 Task: Create new invoice with Date Opened :15-Apr-23, Select Customer: FastMarket, Terms: Payment Term 1. Make invoice entry for item-1 with Date: 15-Apr-23, Description: Lucky Charms Treat Bar_x000D_
, Action: Material, Income Account: Income:Sales, Quantity: 2, Unit Price: 15.5, Discount %: 5. Make entry for item-2 with Date: 15-Apr-23, Description: Slim Jim Giant Mild_x000D_
, Action: Material, Income Account: Income:Sales, Quantity: 1, Unit Price: 6, Discount %: 10. Make entry for item-3 with Date: 15-Apr-23, Description: Halls Relief Cough Drops Honey Lemon, Action: Material, Income Account: Income:Sales, Quantity: 1, Unit Price: 7, Discount %: 12. Write Notes: 'Looking forward to serving you again.'. Post Invoice with Post Date: 15-Apr-23, Post to Accounts: Assets:Accounts Receivable. Pay / Process Payment with Transaction Date: 15-May-23, Amount: 41.01, Transfer Account: Checking Account. Print Invoice, display notes by going to Option, then go to Display Tab and check 'Invoice Notes'.
Action: Mouse moved to (144, 38)
Screenshot: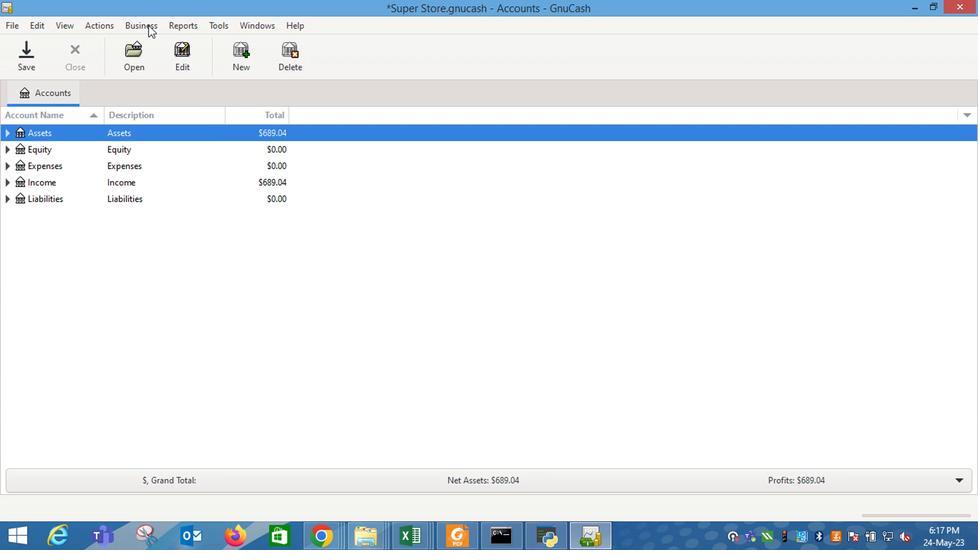 
Action: Mouse pressed left at (144, 38)
Screenshot: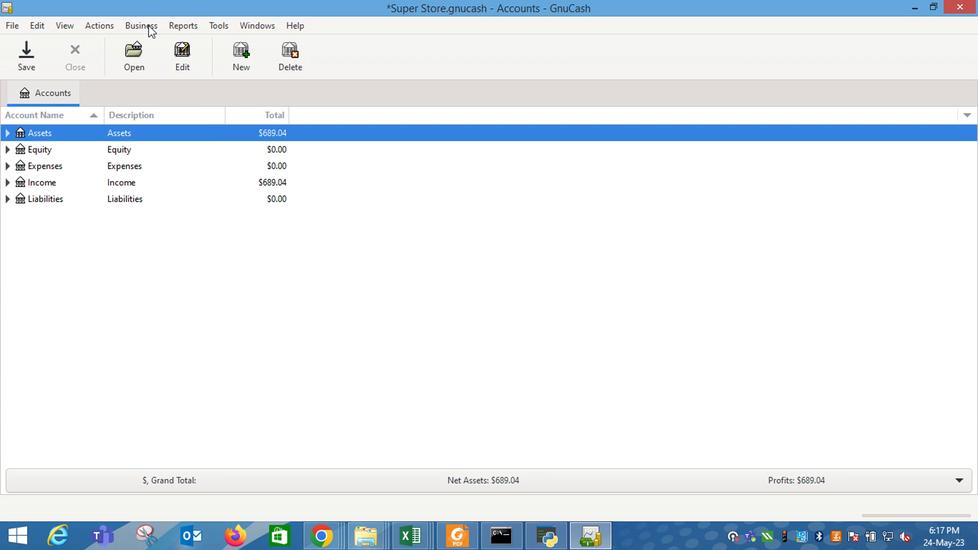 
Action: Mouse moved to (325, 115)
Screenshot: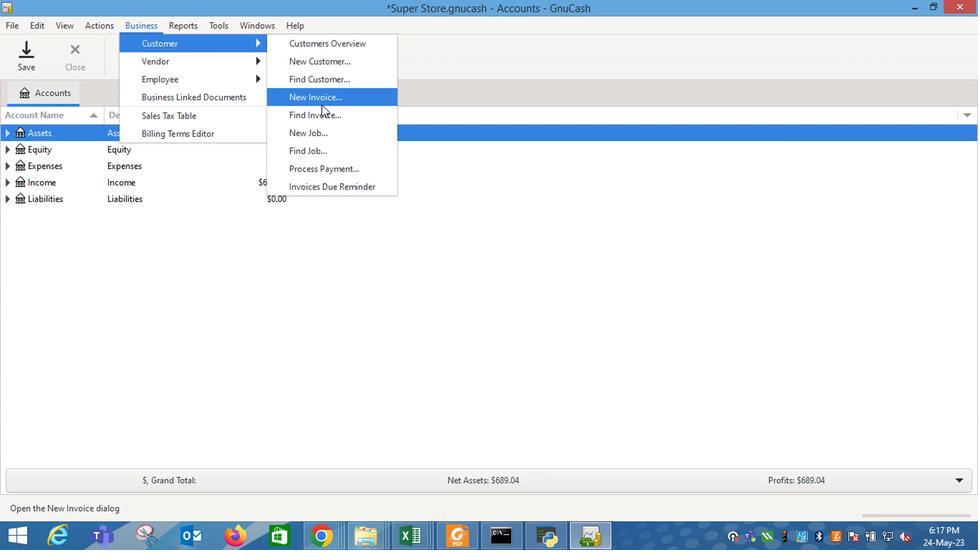 
Action: Mouse pressed left at (325, 115)
Screenshot: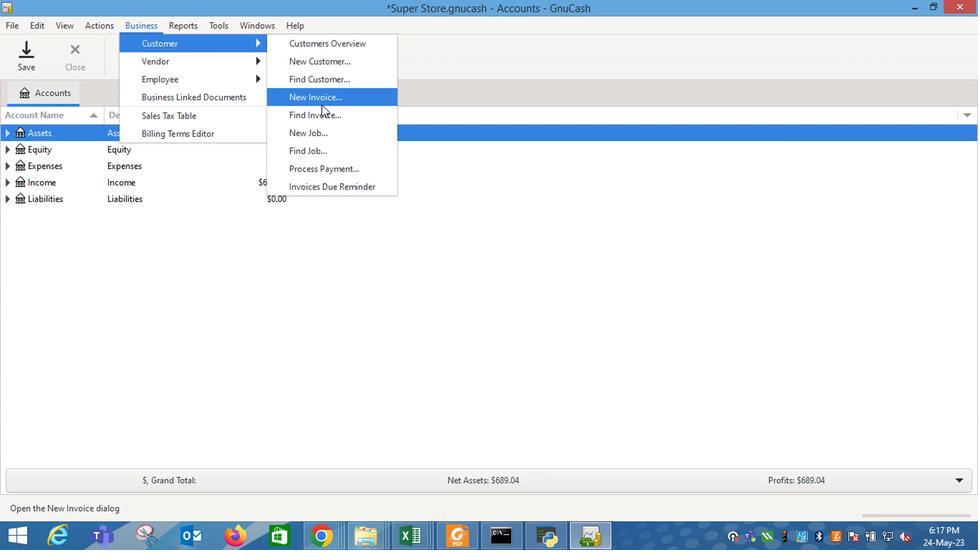 
Action: Mouse moved to (492, 199)
Screenshot: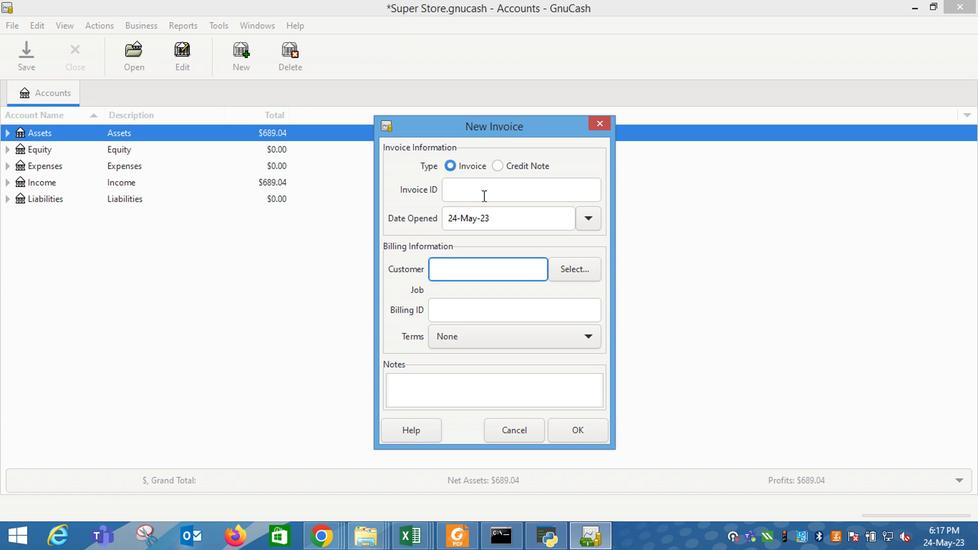 
Action: Mouse pressed left at (492, 199)
Screenshot: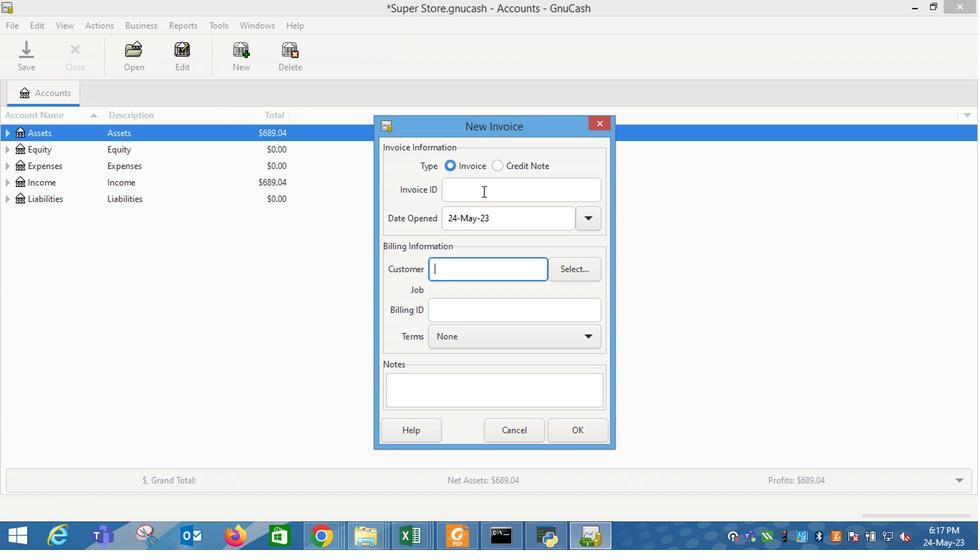 
Action: Mouse moved to (595, 226)
Screenshot: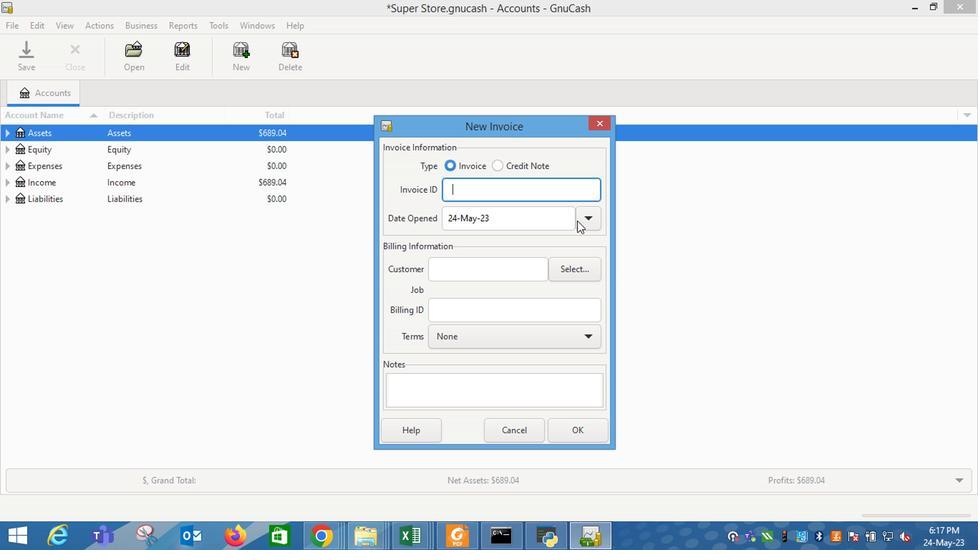 
Action: Mouse pressed left at (595, 226)
Screenshot: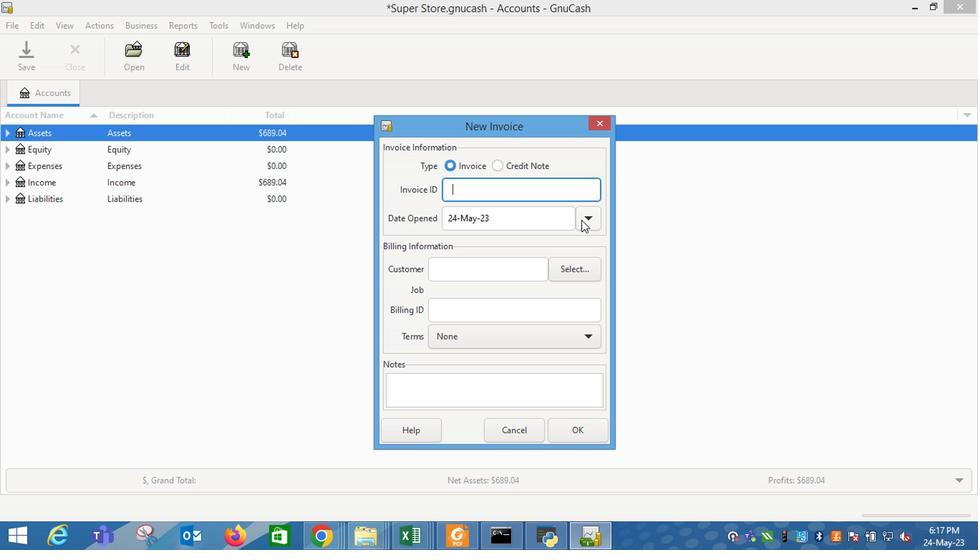 
Action: Mouse moved to (486, 249)
Screenshot: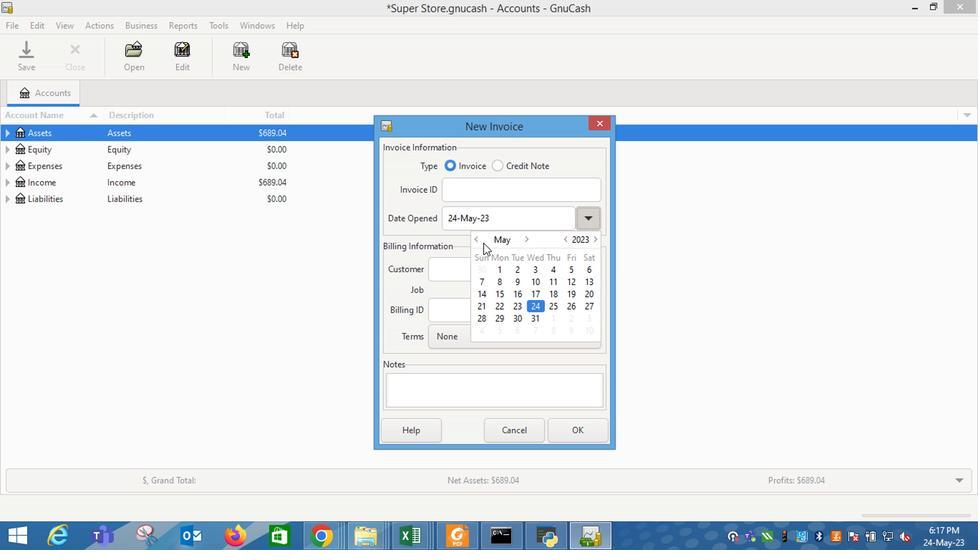
Action: Mouse pressed left at (486, 249)
Screenshot: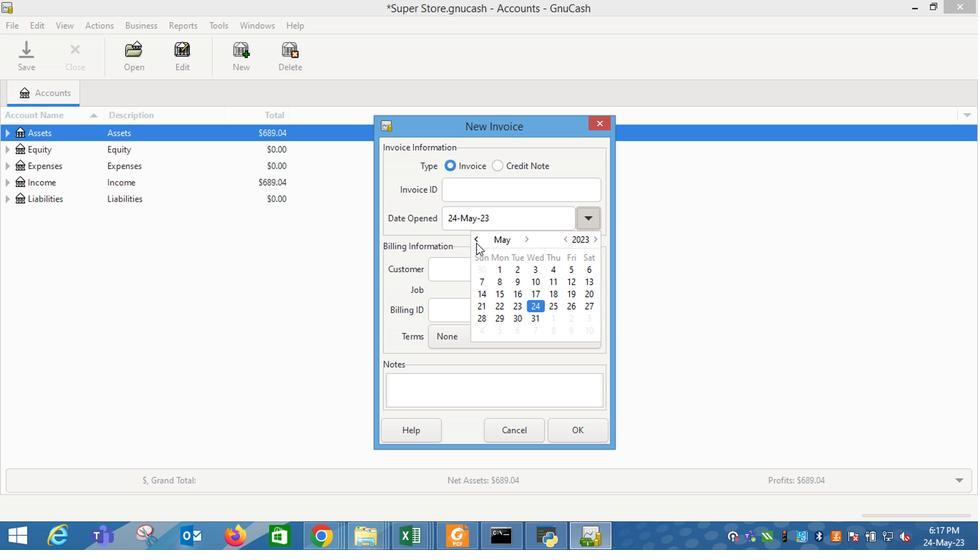
Action: Mouse moved to (602, 296)
Screenshot: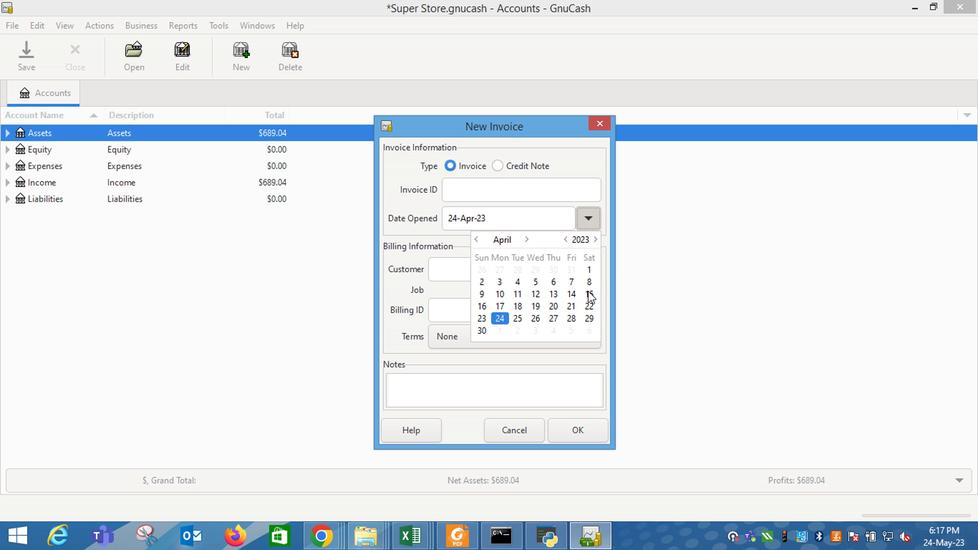 
Action: Mouse pressed left at (602, 296)
Screenshot: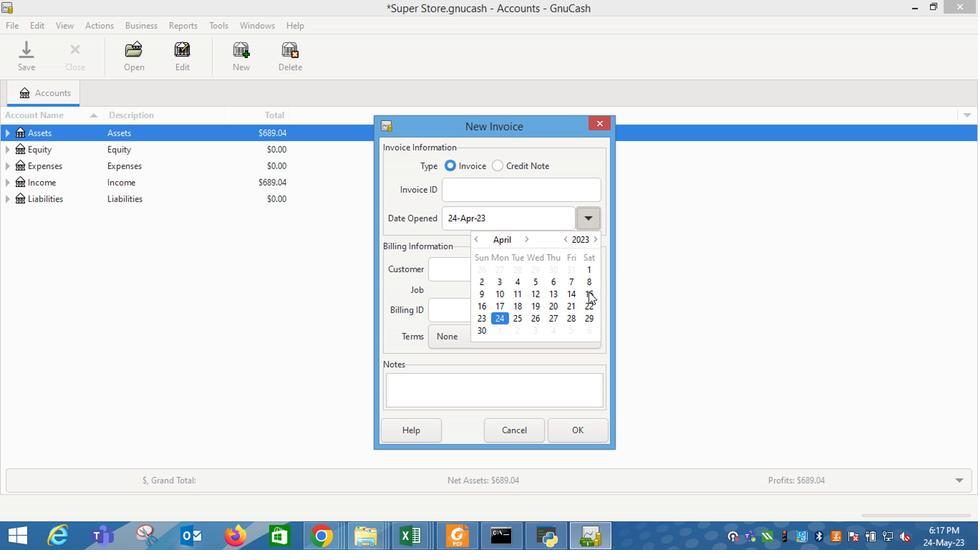 
Action: Mouse moved to (463, 285)
Screenshot: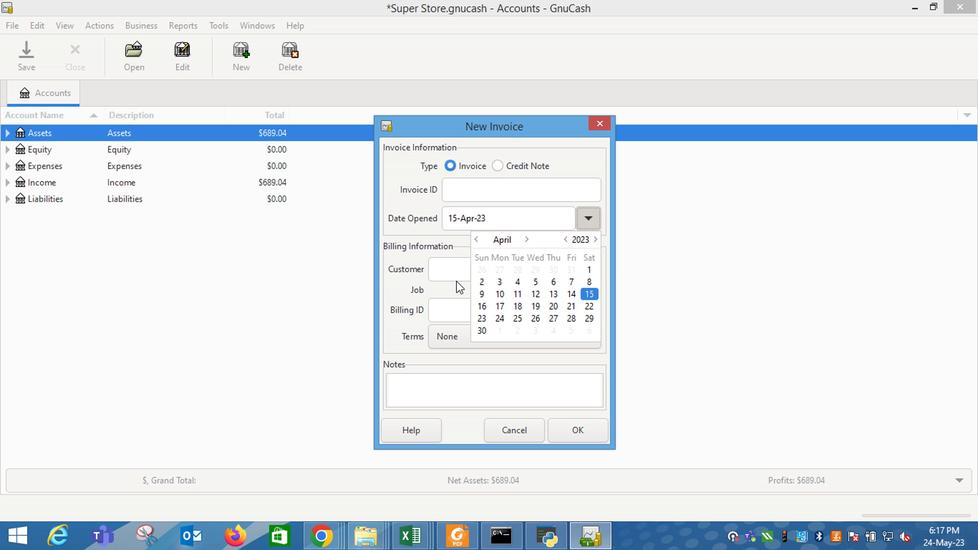 
Action: Mouse pressed left at (463, 285)
Screenshot: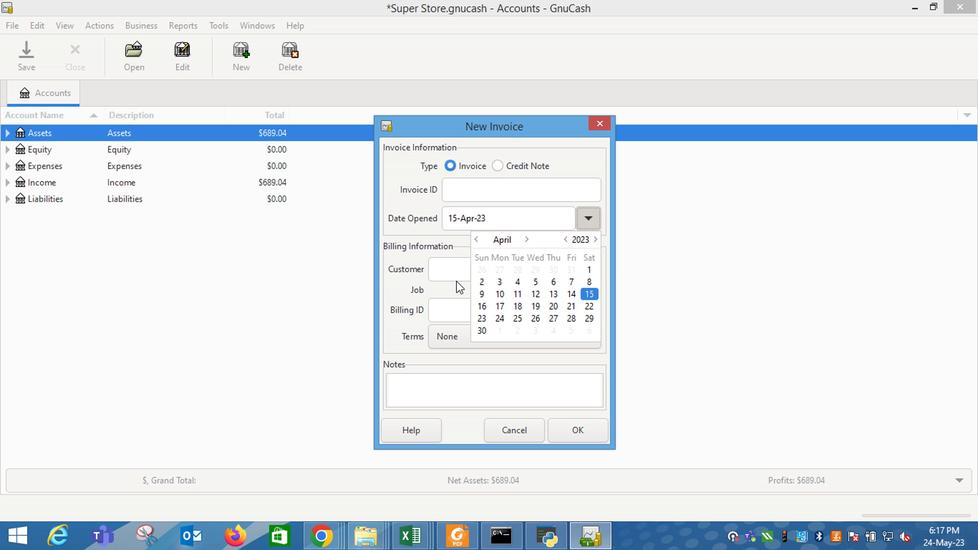
Action: Mouse moved to (493, 272)
Screenshot: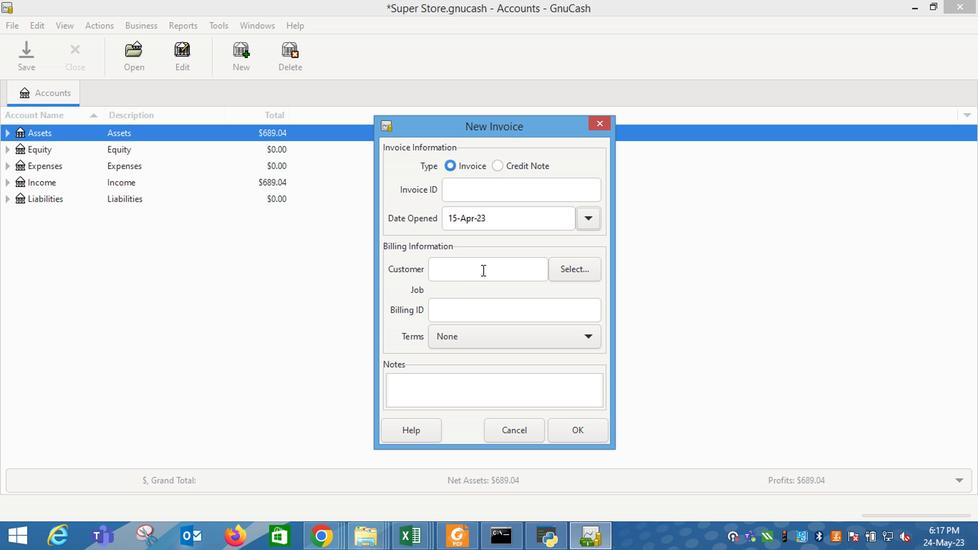 
Action: Mouse pressed left at (493, 272)
Screenshot: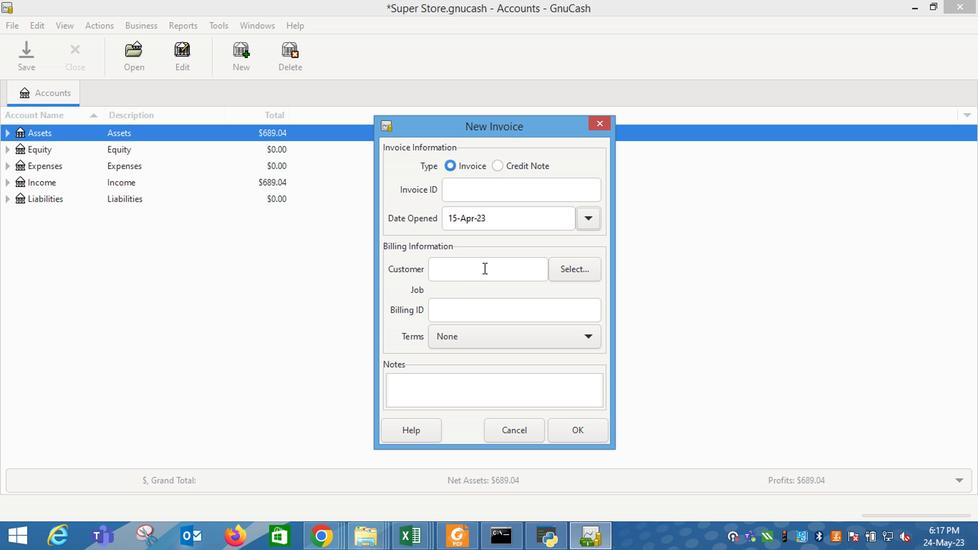 
Action: Key pressed fas
Screenshot: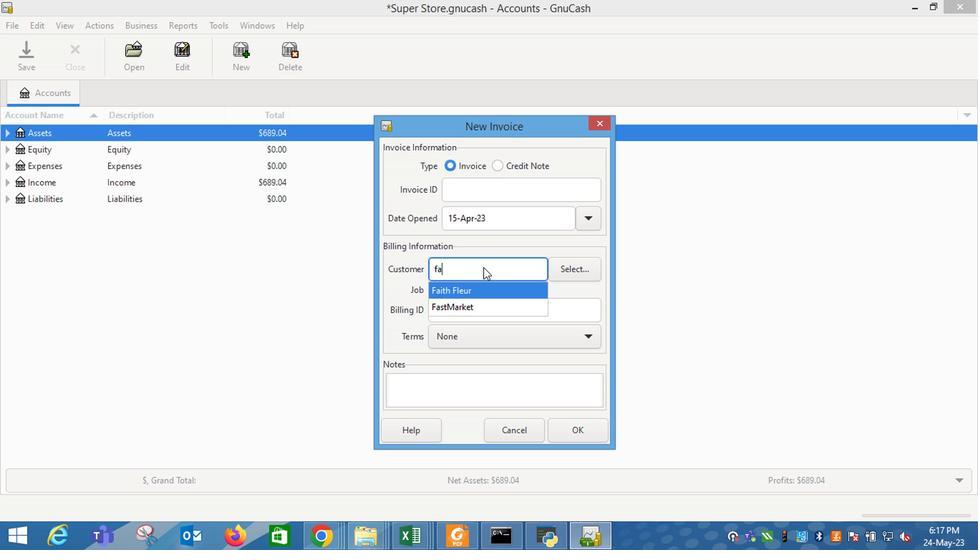 
Action: Mouse moved to (488, 292)
Screenshot: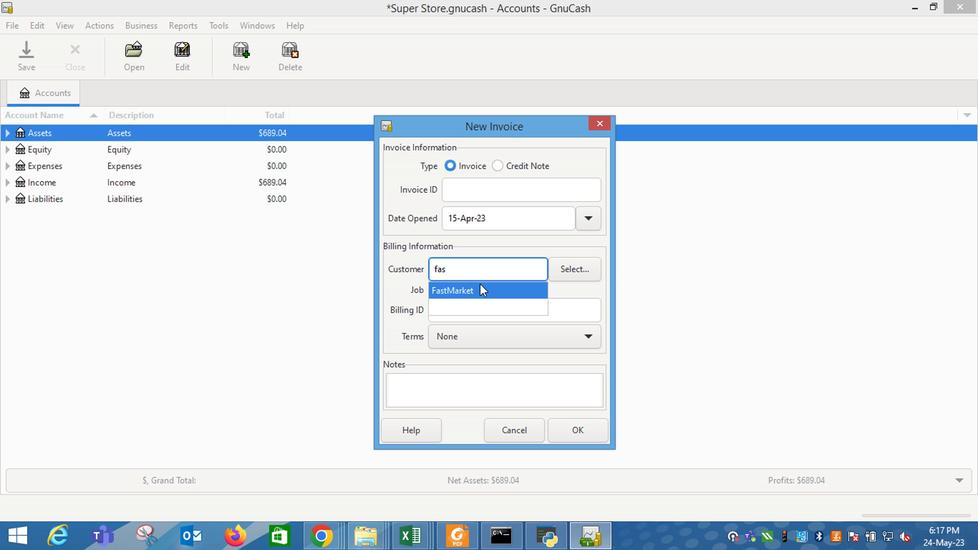 
Action: Mouse pressed left at (488, 292)
Screenshot: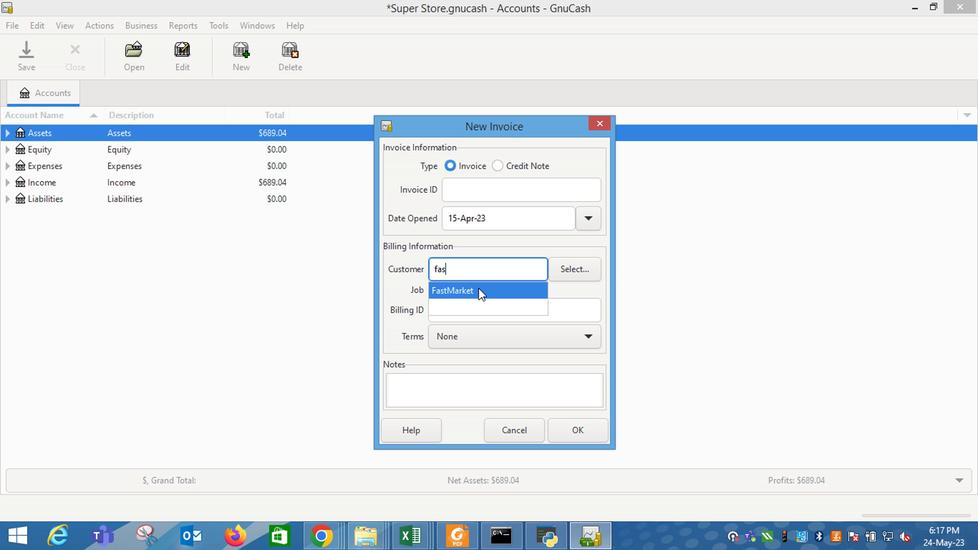 
Action: Mouse moved to (514, 354)
Screenshot: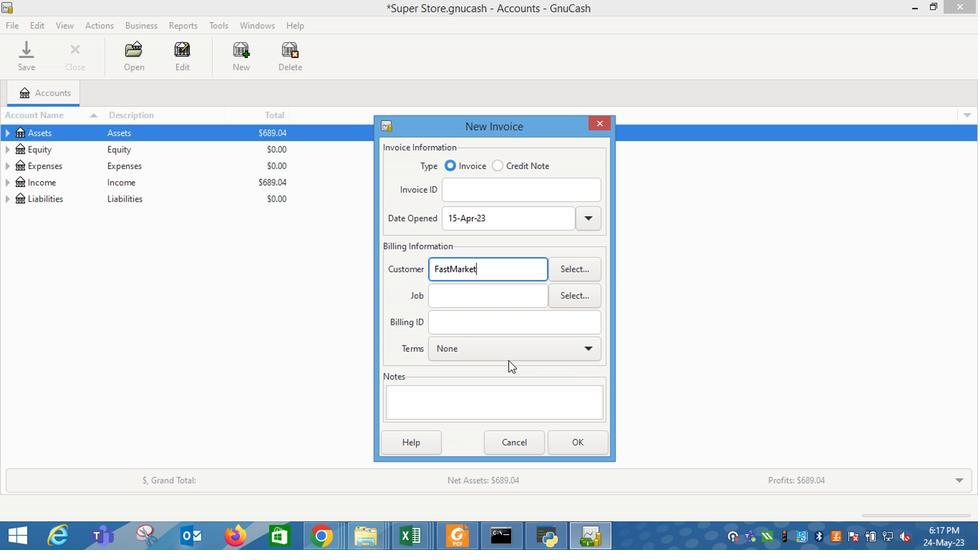 
Action: Mouse pressed left at (514, 354)
Screenshot: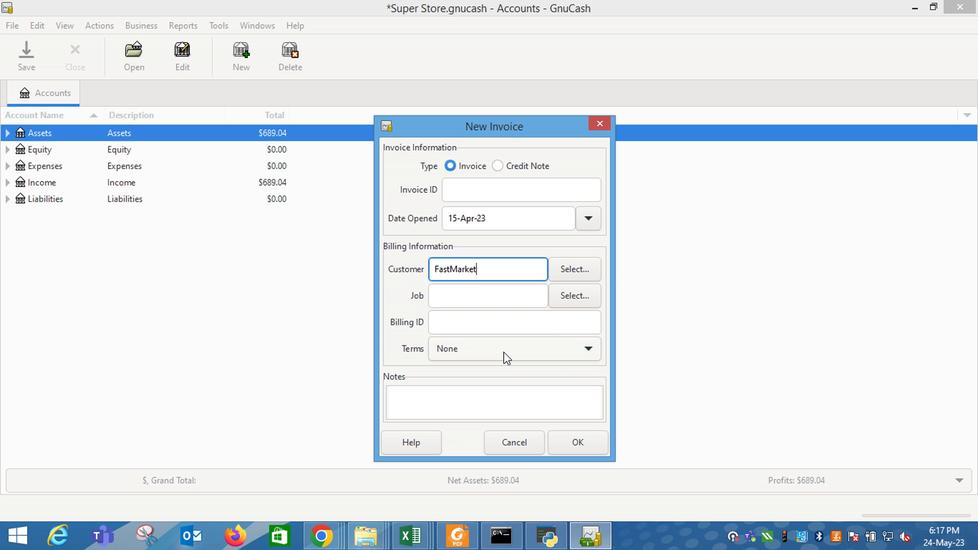 
Action: Mouse moved to (491, 373)
Screenshot: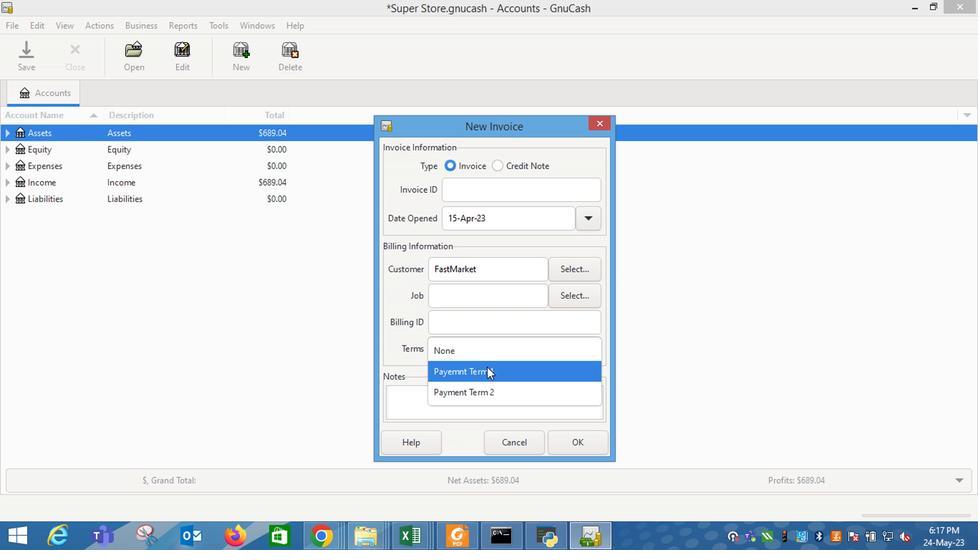 
Action: Mouse pressed left at (491, 373)
Screenshot: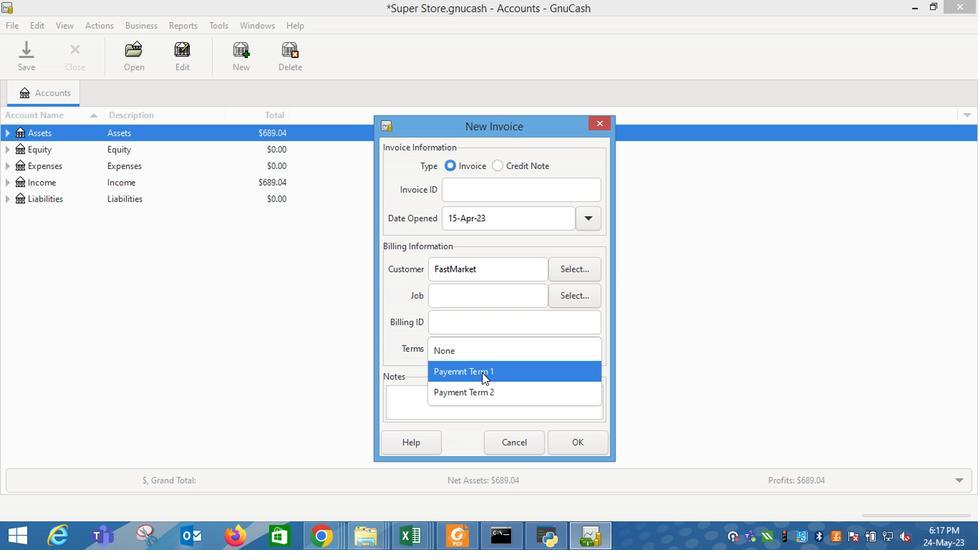 
Action: Mouse moved to (589, 440)
Screenshot: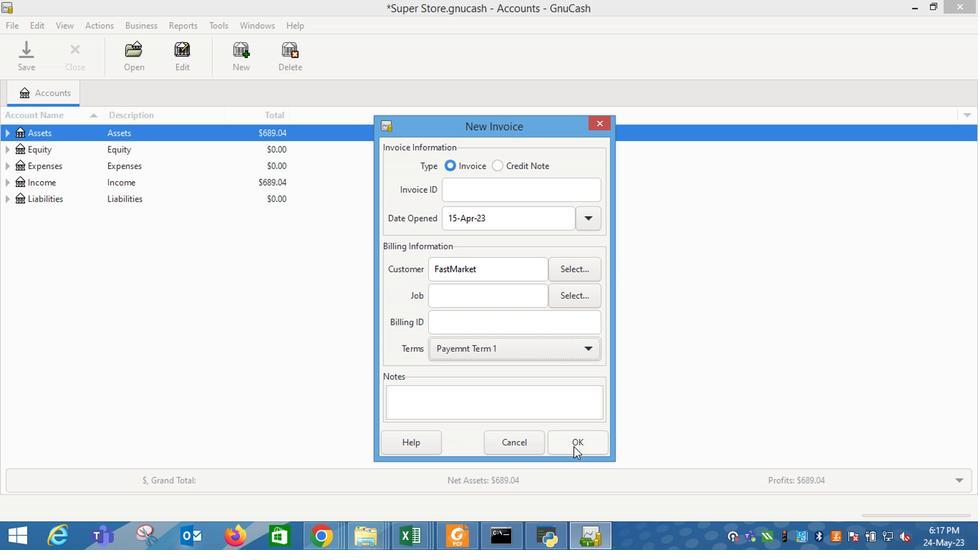 
Action: Mouse pressed left at (589, 440)
Screenshot: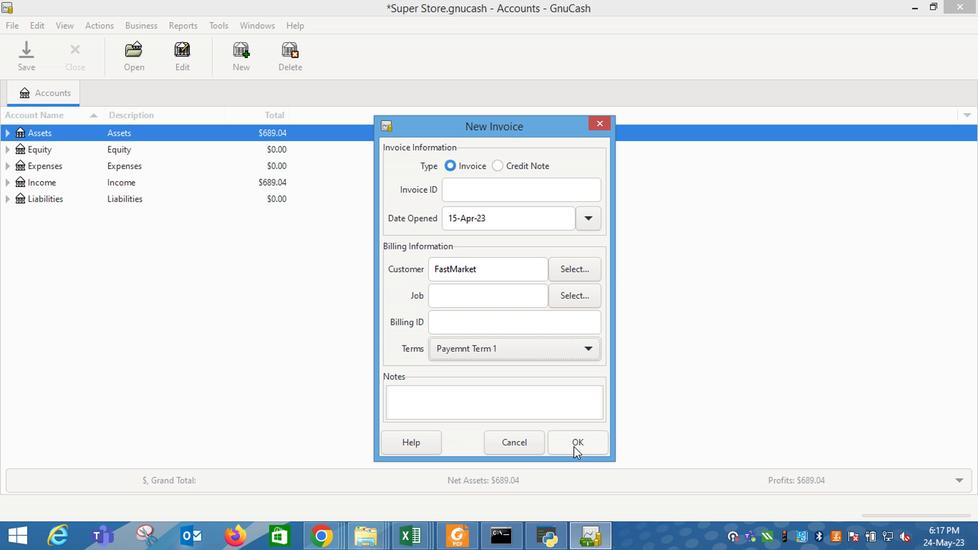 
Action: Mouse moved to (54, 281)
Screenshot: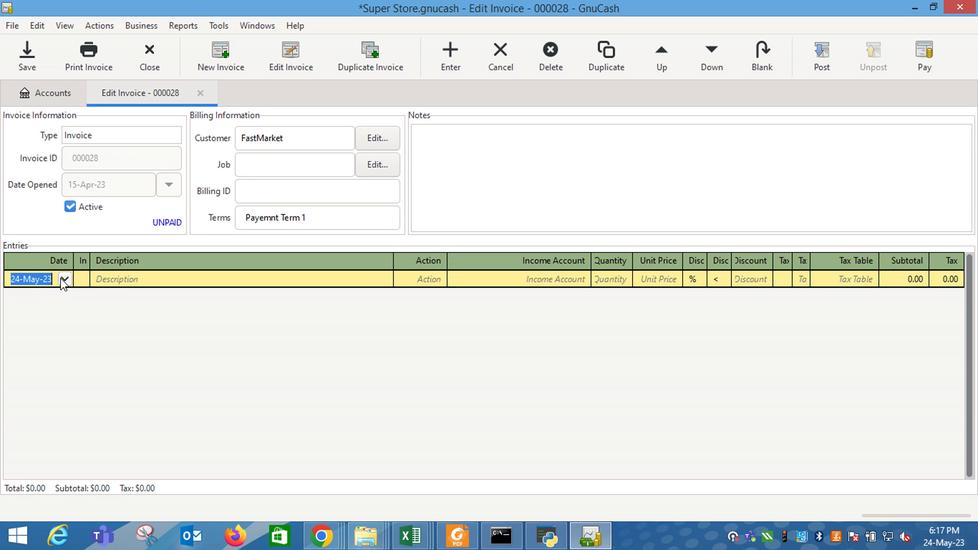 
Action: Mouse pressed left at (54, 281)
Screenshot: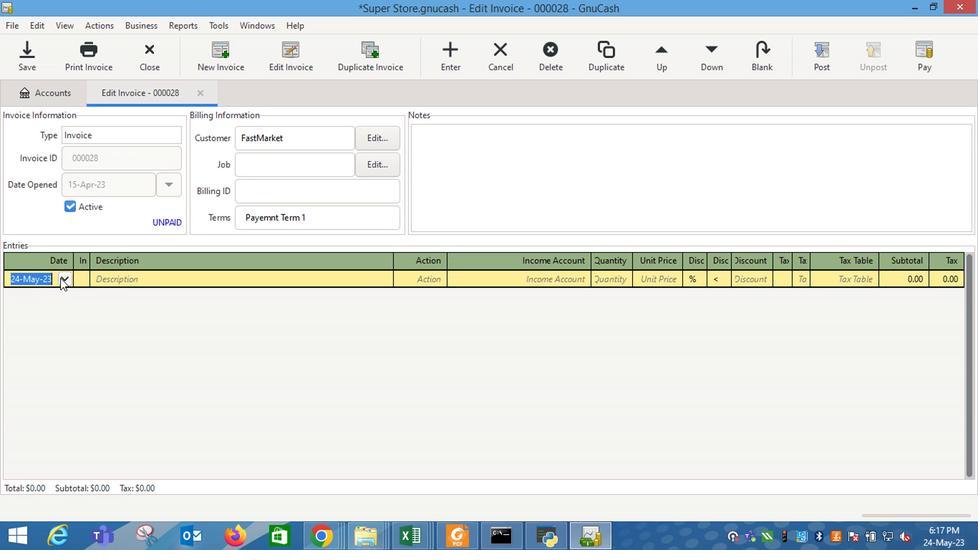 
Action: Mouse moved to (0, 303)
Screenshot: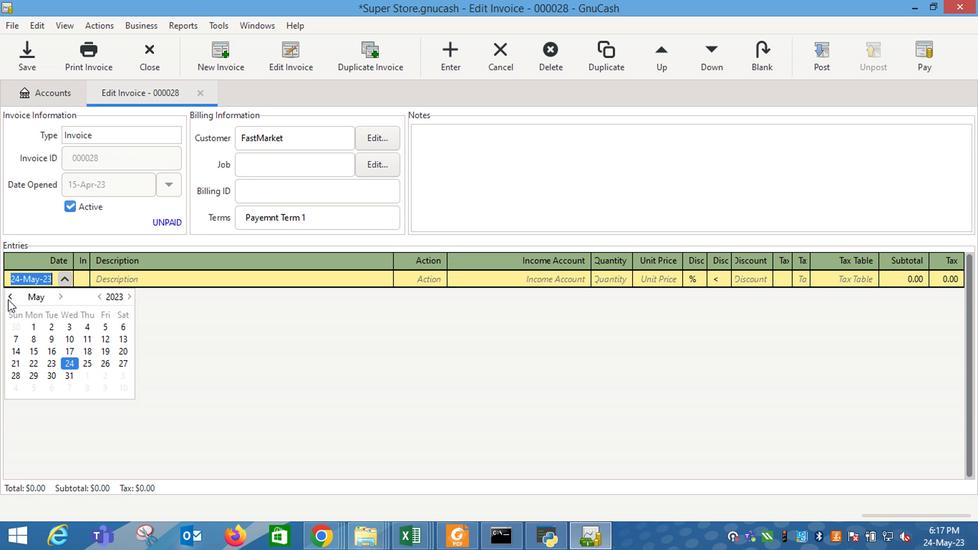 
Action: Mouse pressed left at (0, 303)
Screenshot: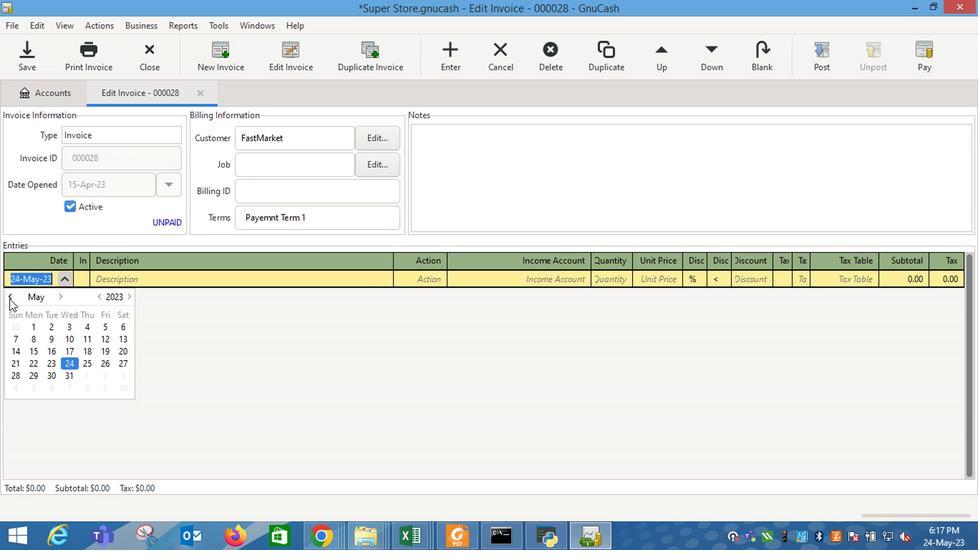
Action: Mouse moved to (118, 352)
Screenshot: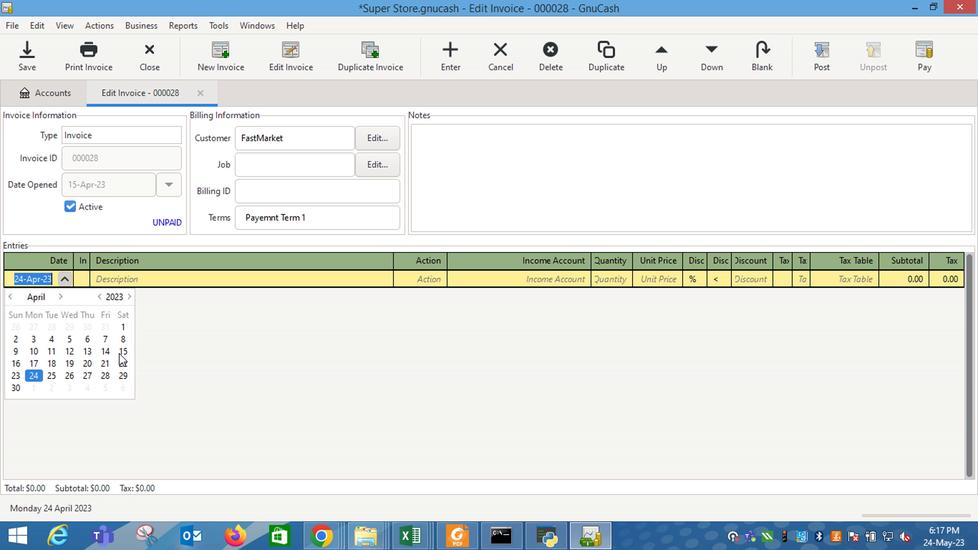 
Action: Mouse pressed left at (118, 352)
Screenshot: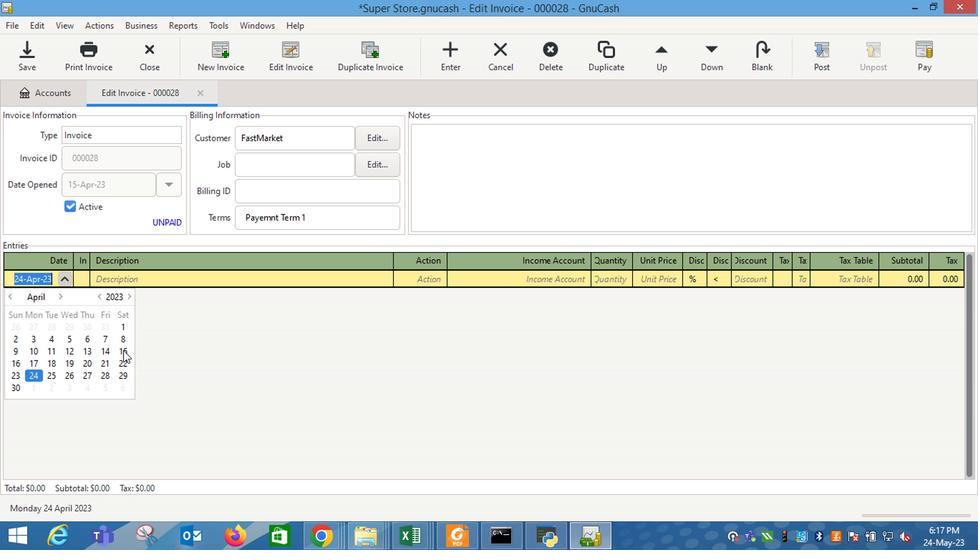 
Action: Mouse moved to (120, 287)
Screenshot: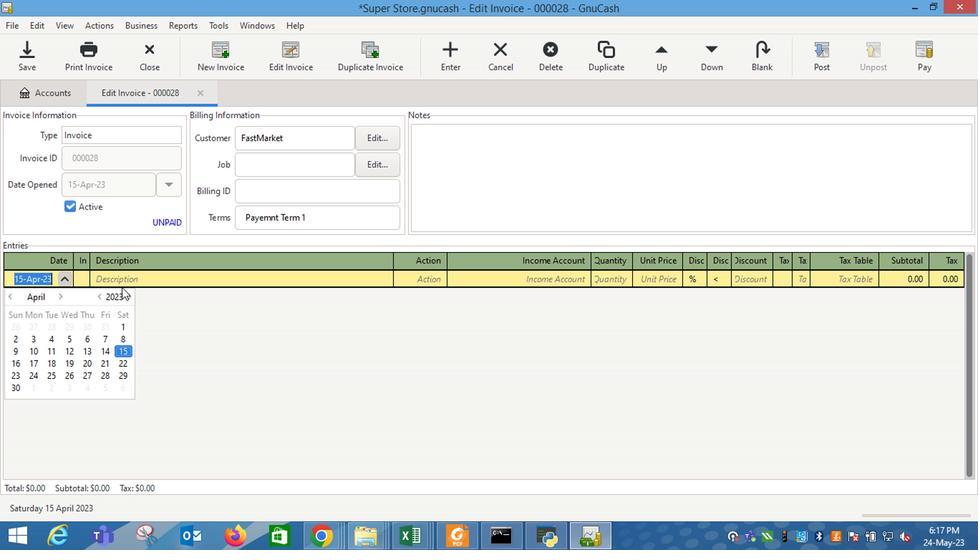 
Action: Mouse pressed left at (120, 287)
Screenshot: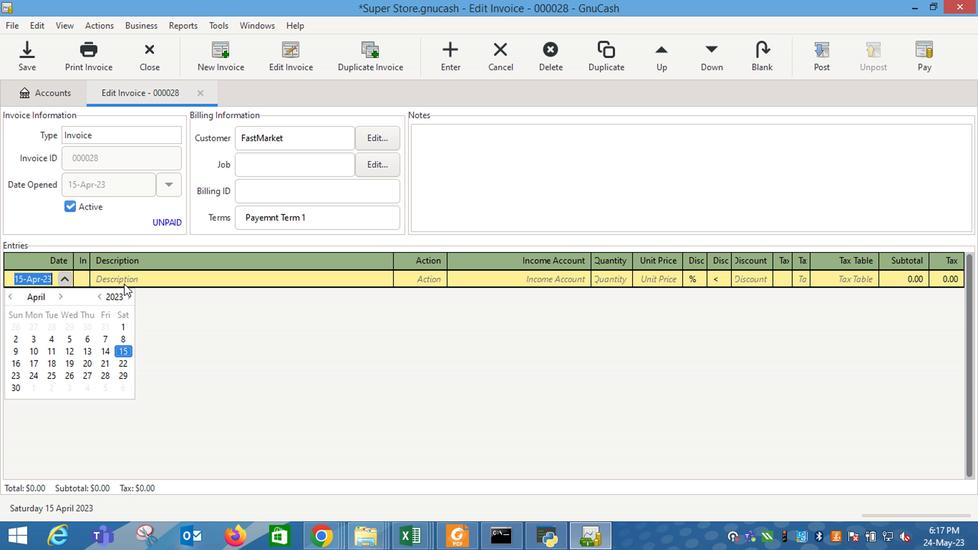 
Action: Key pressed <Key.shift_r>Lucky<Key.space><Key.shift_r>C<Key.right>
Screenshot: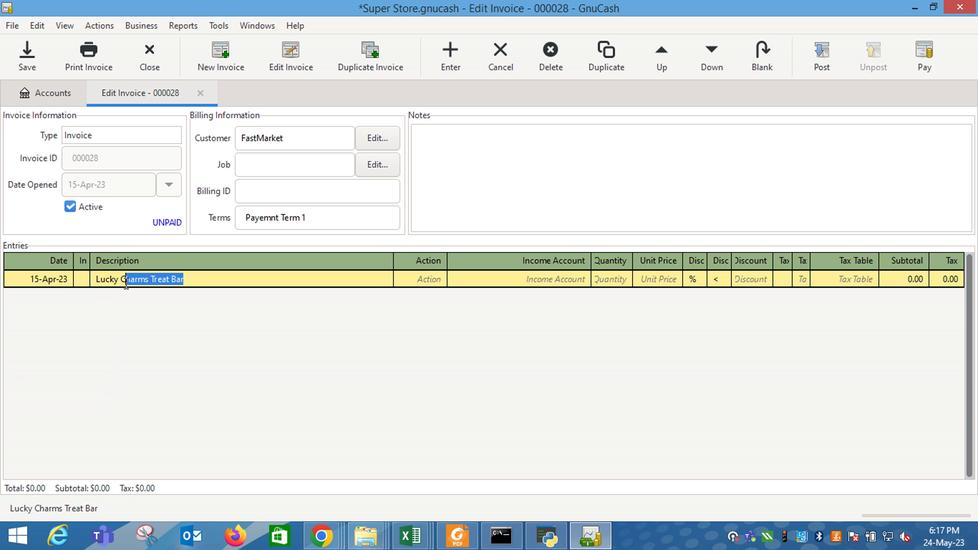 
Action: Mouse moved to (450, 288)
Screenshot: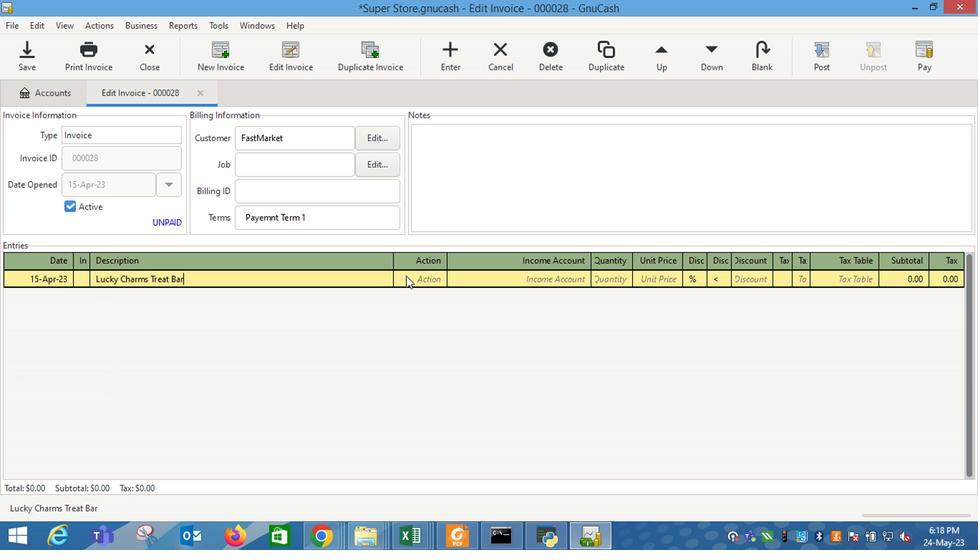 
Action: Mouse pressed left at (450, 288)
Screenshot: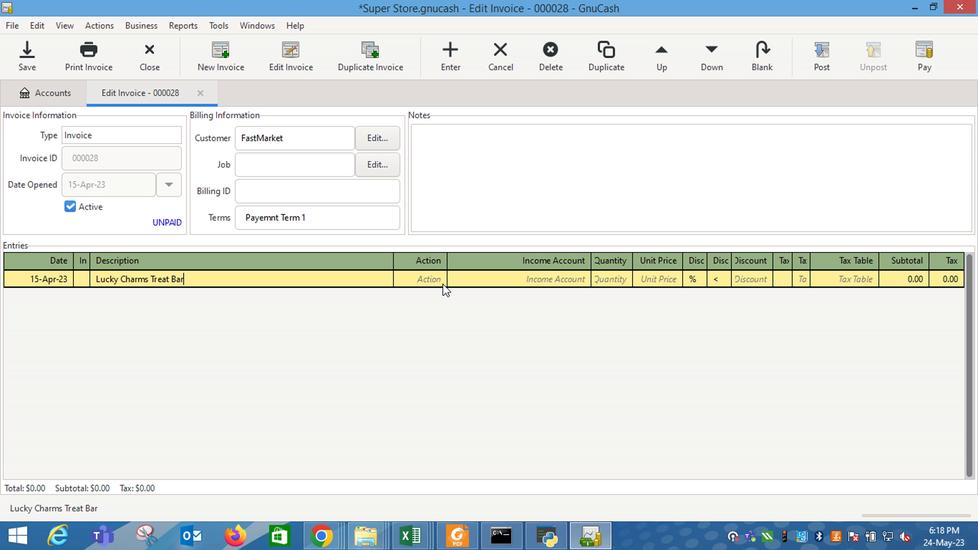 
Action: Mouse moved to (451, 286)
Screenshot: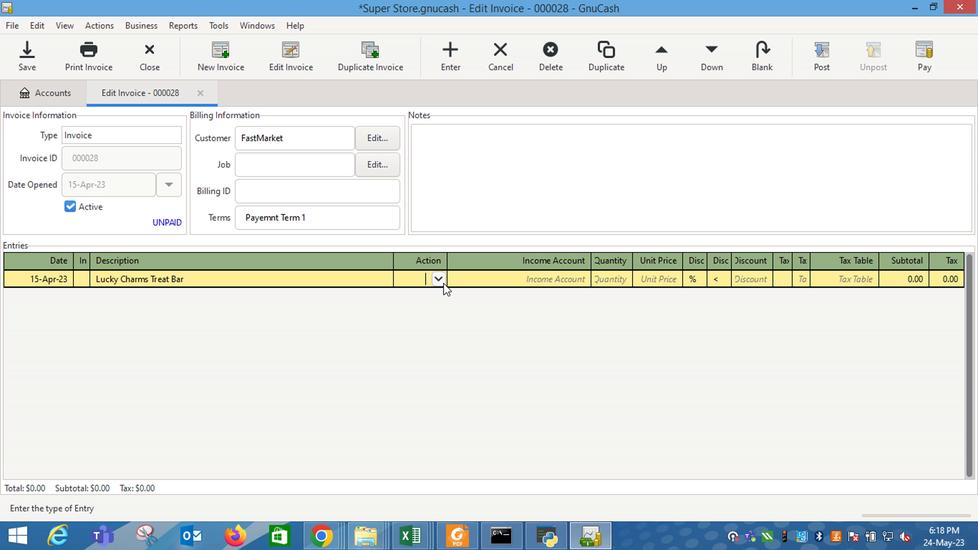 
Action: Mouse pressed left at (451, 286)
Screenshot: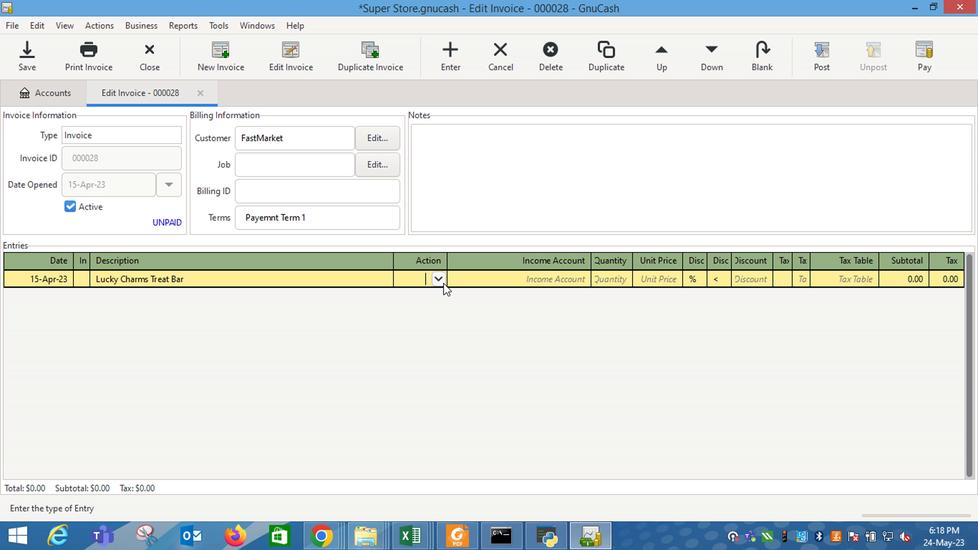 
Action: Mouse moved to (418, 317)
Screenshot: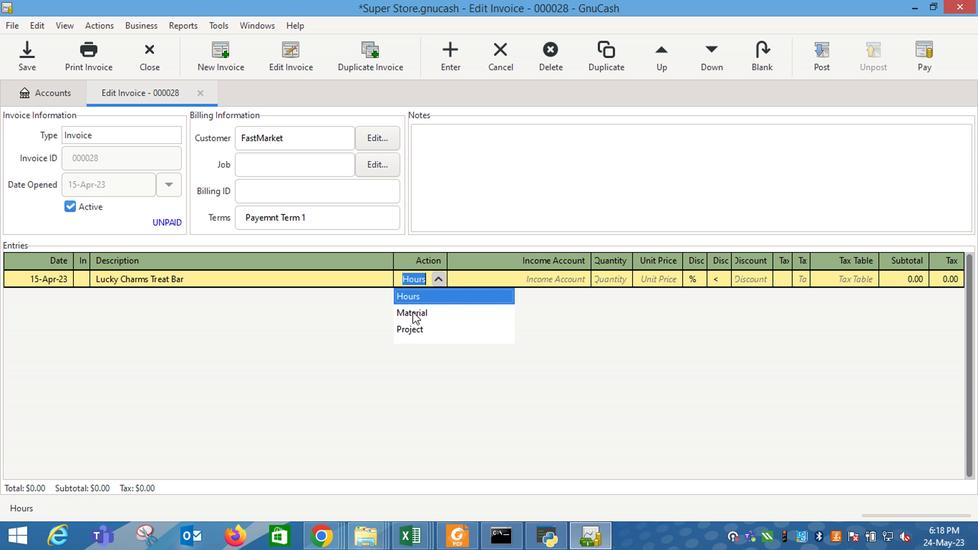 
Action: Mouse pressed left at (418, 317)
Screenshot: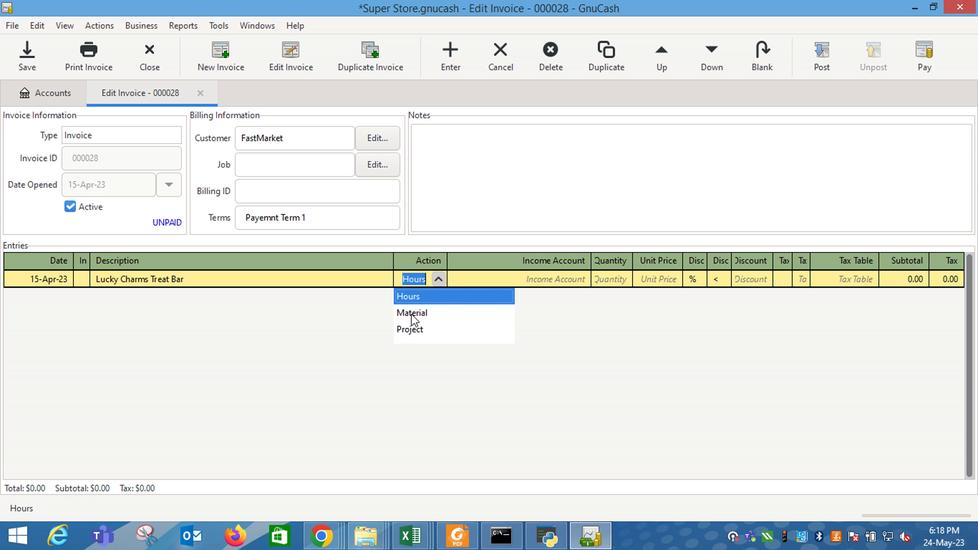 
Action: Mouse moved to (534, 290)
Screenshot: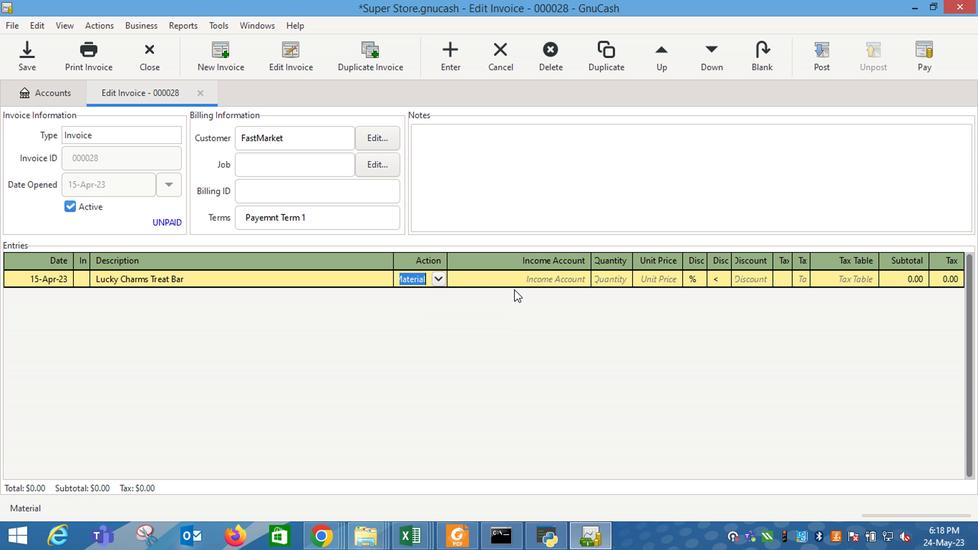 
Action: Mouse pressed left at (534, 290)
Screenshot: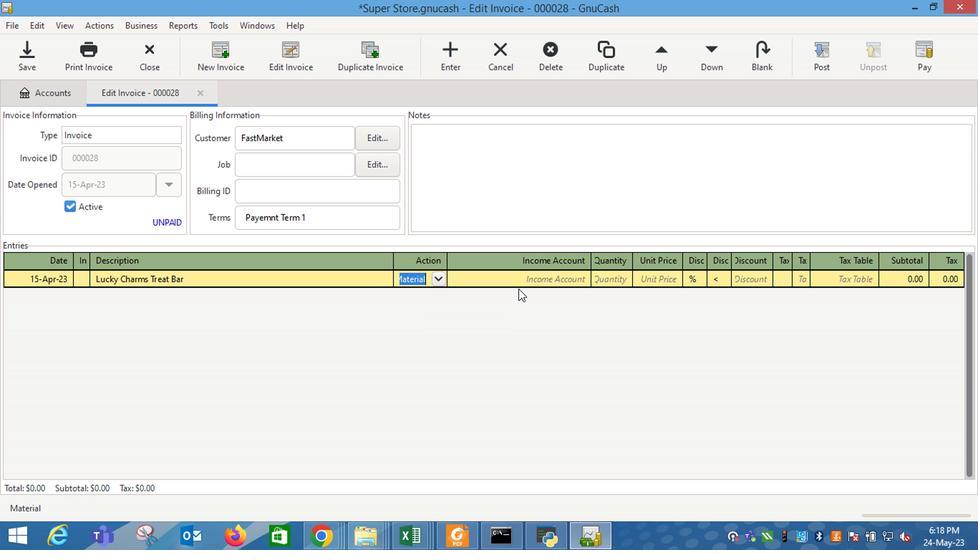
Action: Mouse moved to (597, 284)
Screenshot: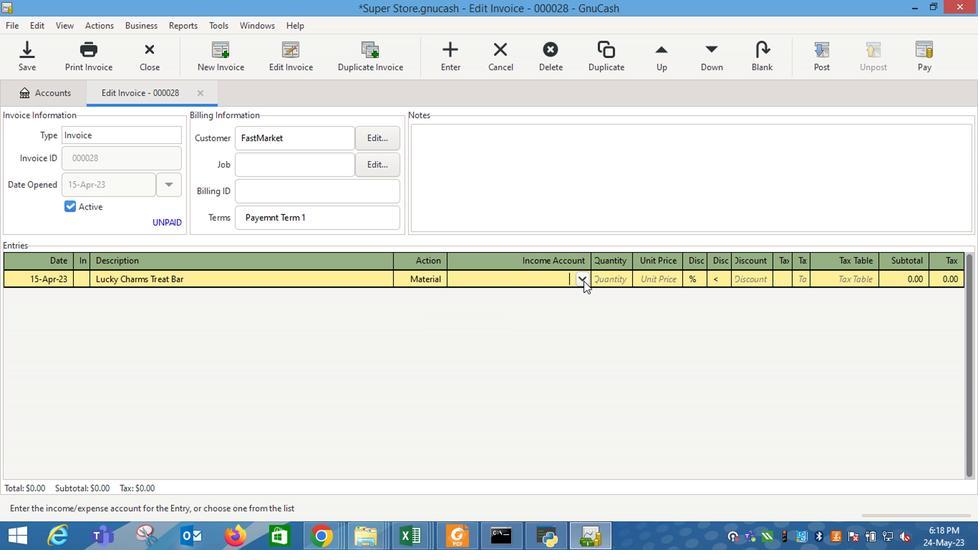 
Action: Mouse pressed left at (597, 284)
Screenshot: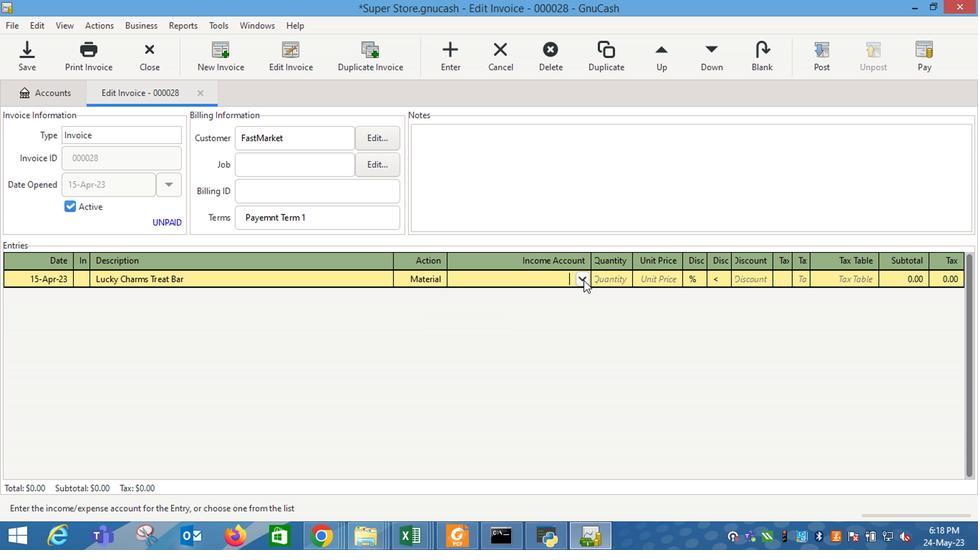 
Action: Mouse moved to (488, 348)
Screenshot: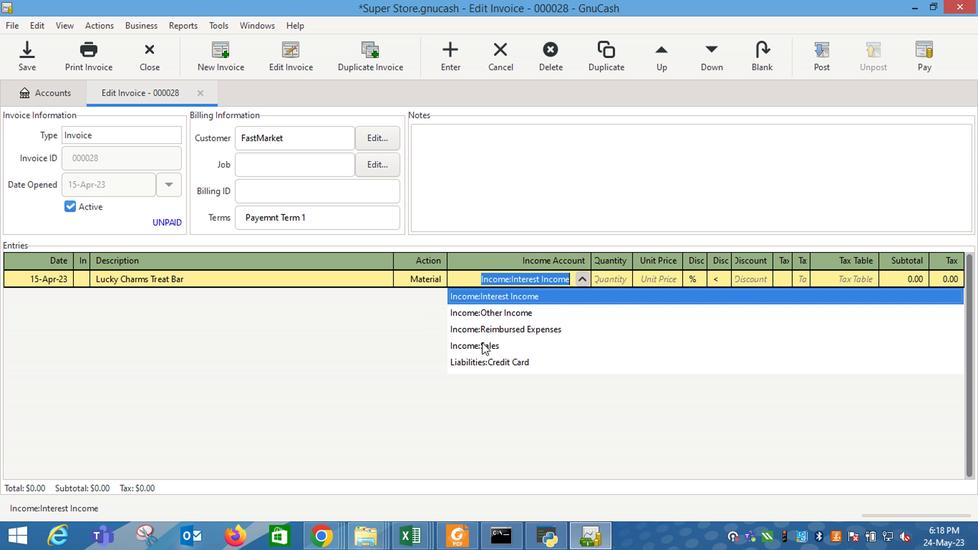 
Action: Mouse pressed left at (488, 348)
Screenshot: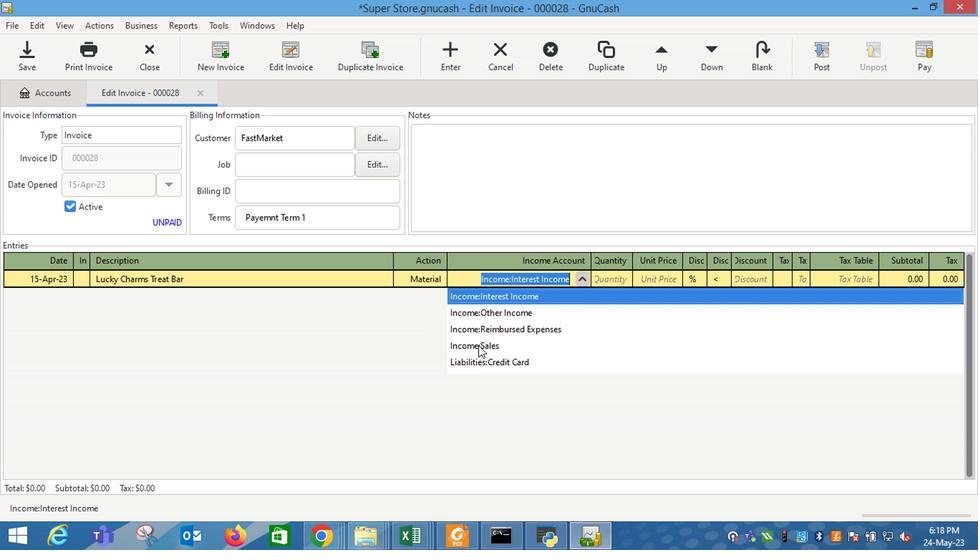 
Action: Mouse moved to (626, 287)
Screenshot: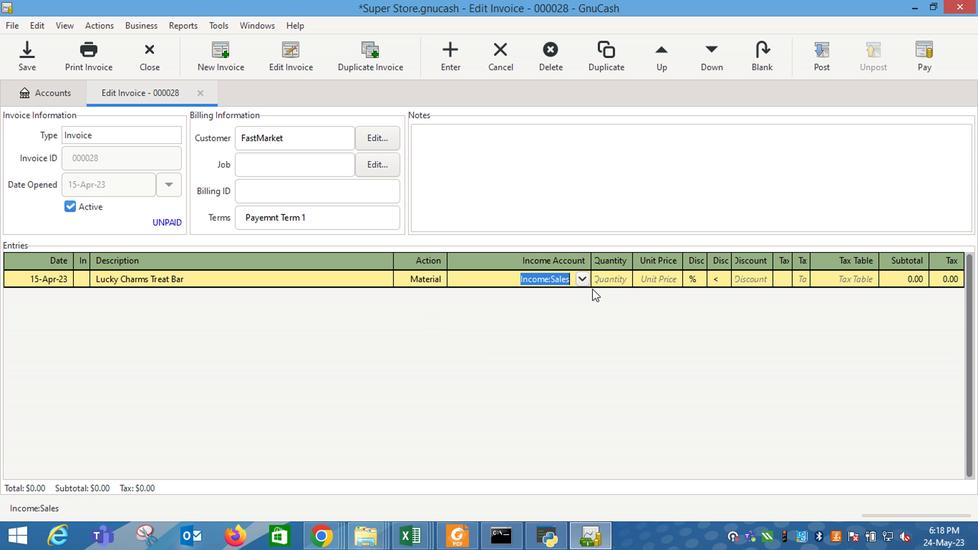 
Action: Mouse pressed left at (626, 287)
Screenshot: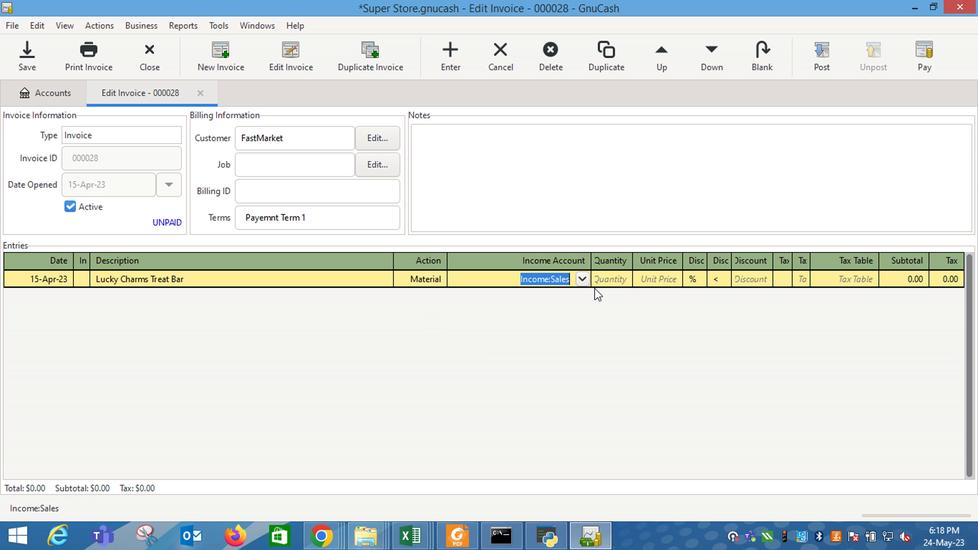 
Action: Key pressed 2
Screenshot: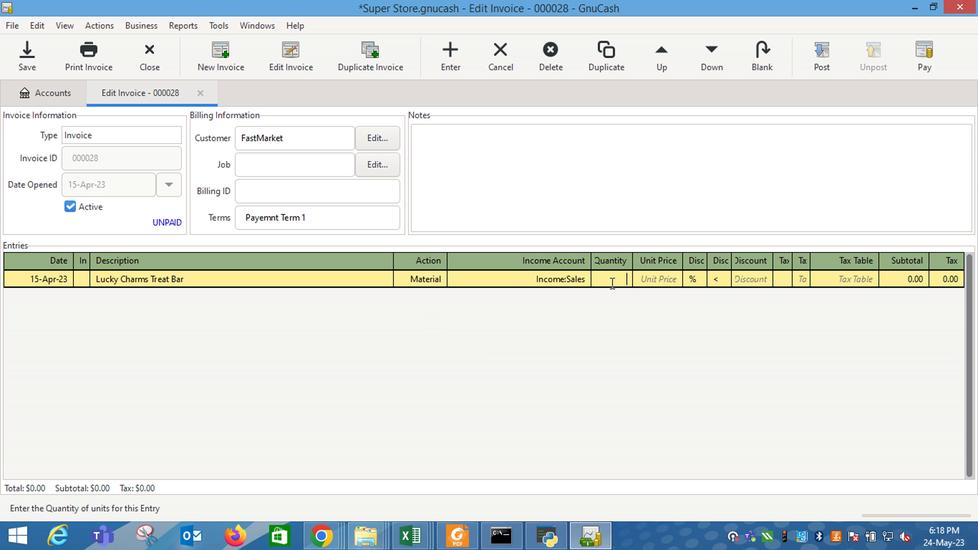 
Action: Mouse moved to (677, 286)
Screenshot: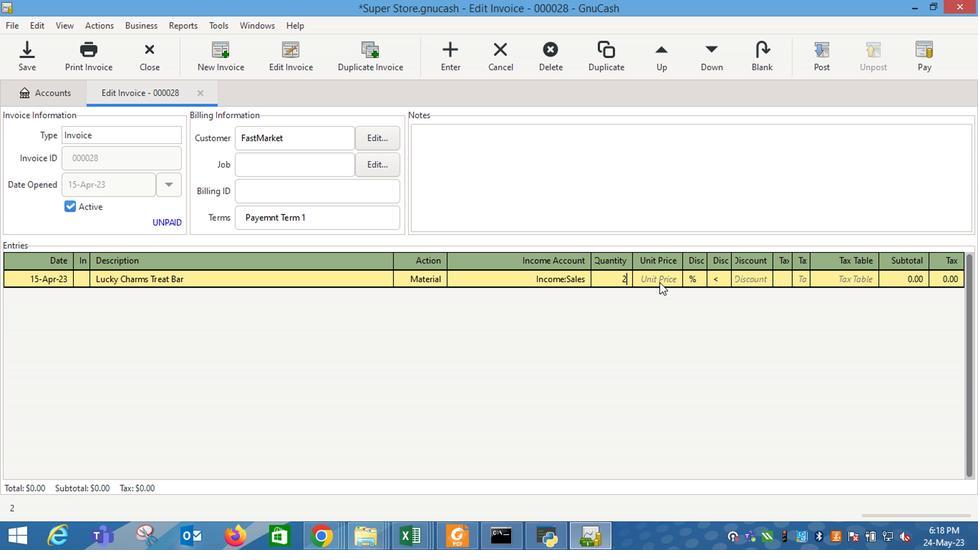 
Action: Mouse pressed left at (677, 286)
Screenshot: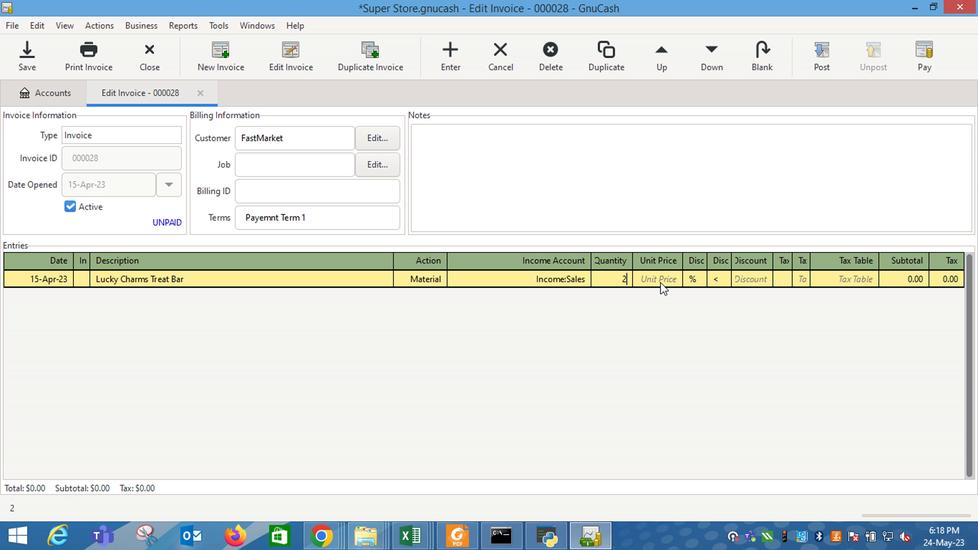 
Action: Key pressed 15.5
Screenshot: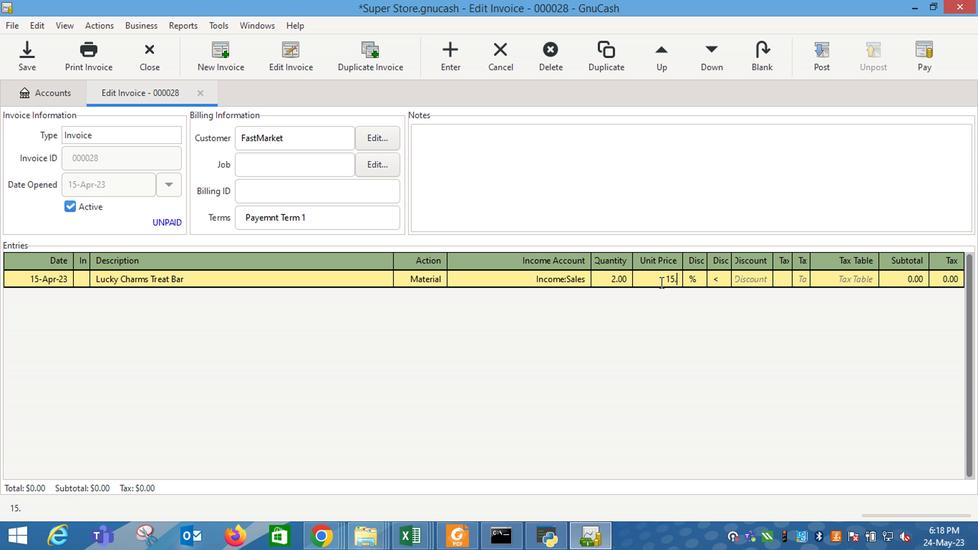 
Action: Mouse moved to (715, 286)
Screenshot: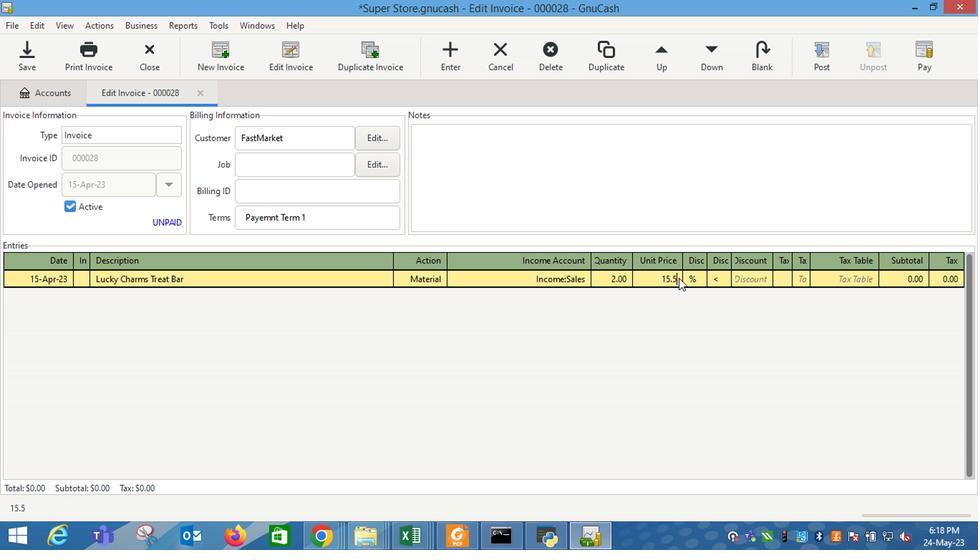 
Action: Mouse pressed left at (715, 286)
Screenshot: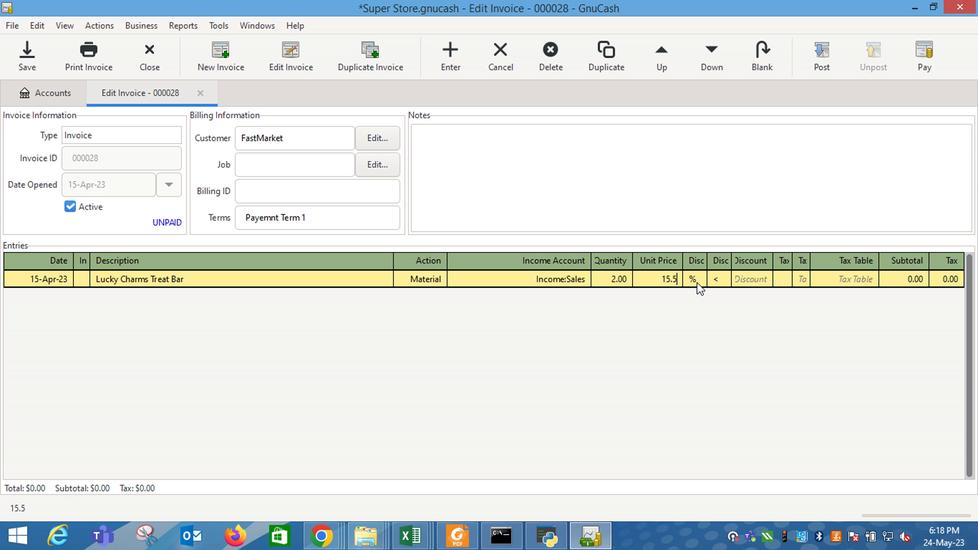 
Action: Mouse moved to (711, 286)
Screenshot: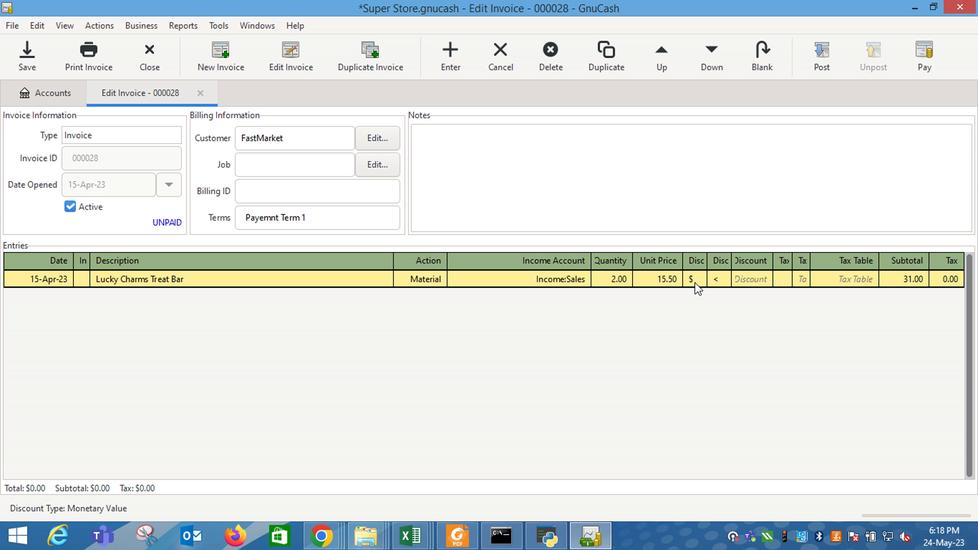 
Action: Mouse pressed left at (711, 286)
Screenshot: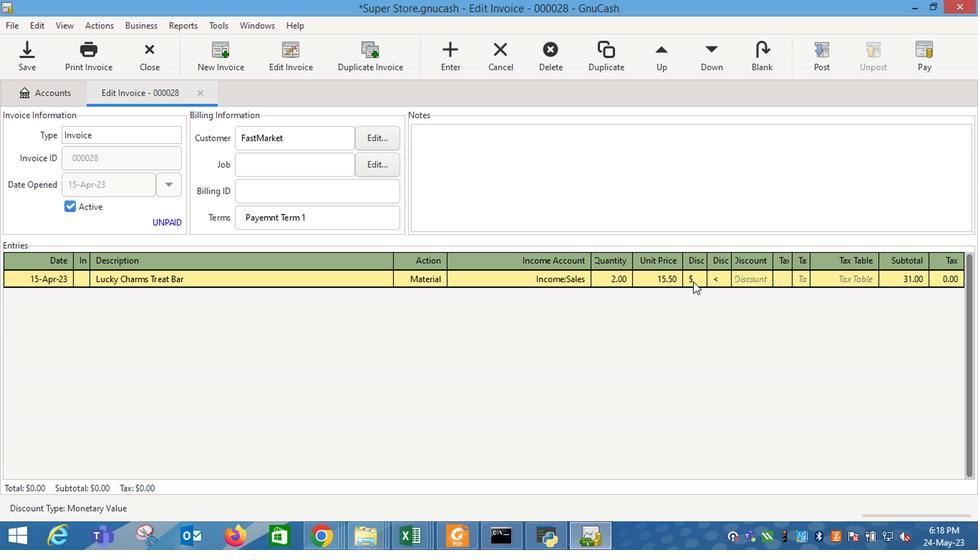 
Action: Mouse moved to (734, 284)
Screenshot: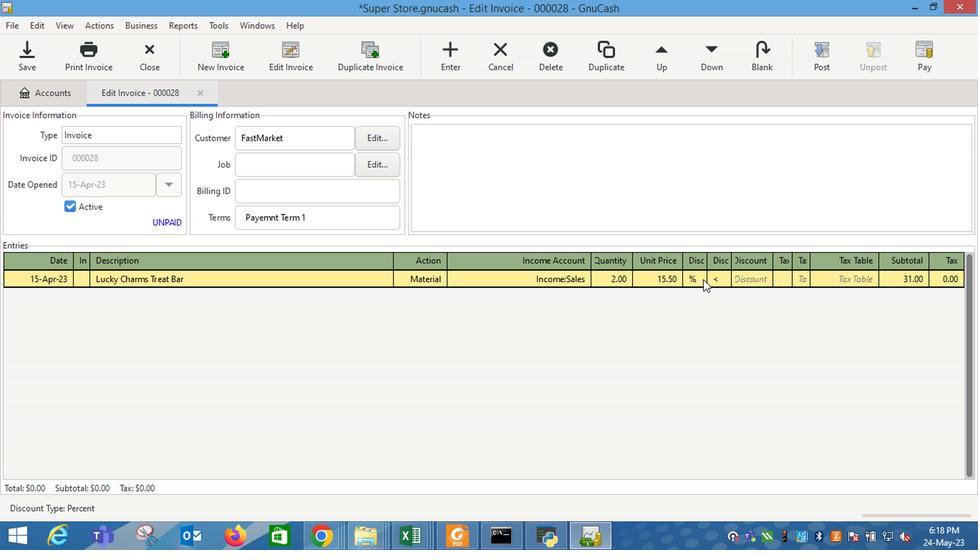 
Action: Mouse pressed left at (734, 284)
Screenshot: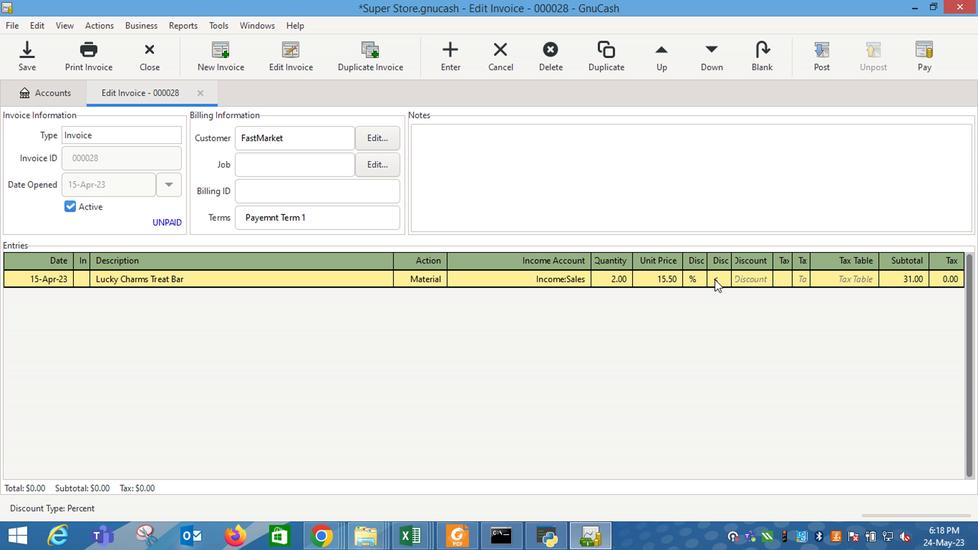 
Action: Mouse moved to (772, 283)
Screenshot: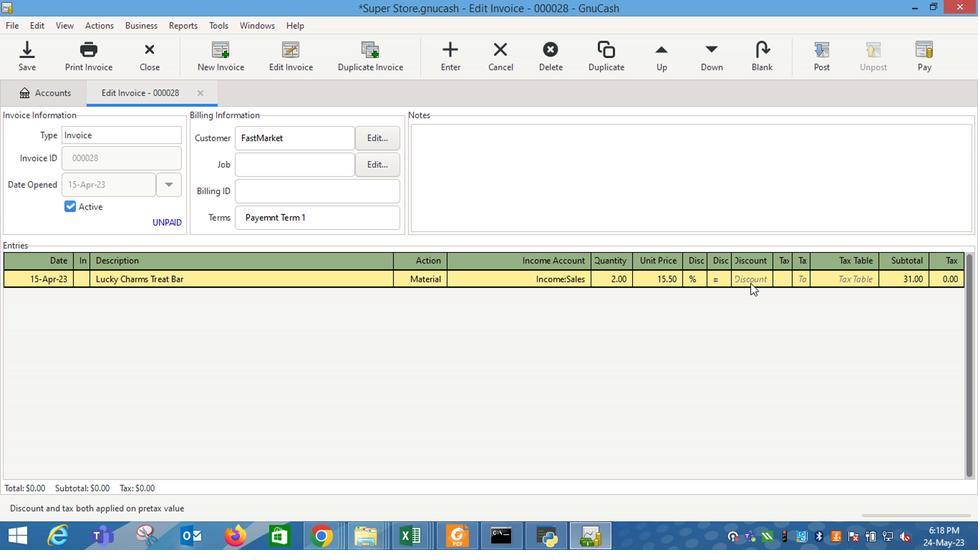 
Action: Mouse pressed left at (772, 283)
Screenshot: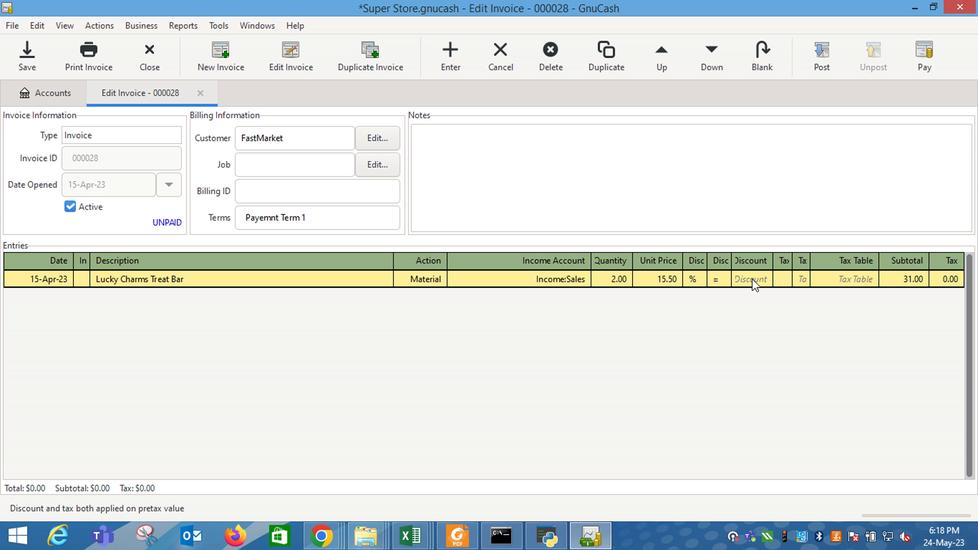 
Action: Key pressed 5<Key.enter>
Screenshot: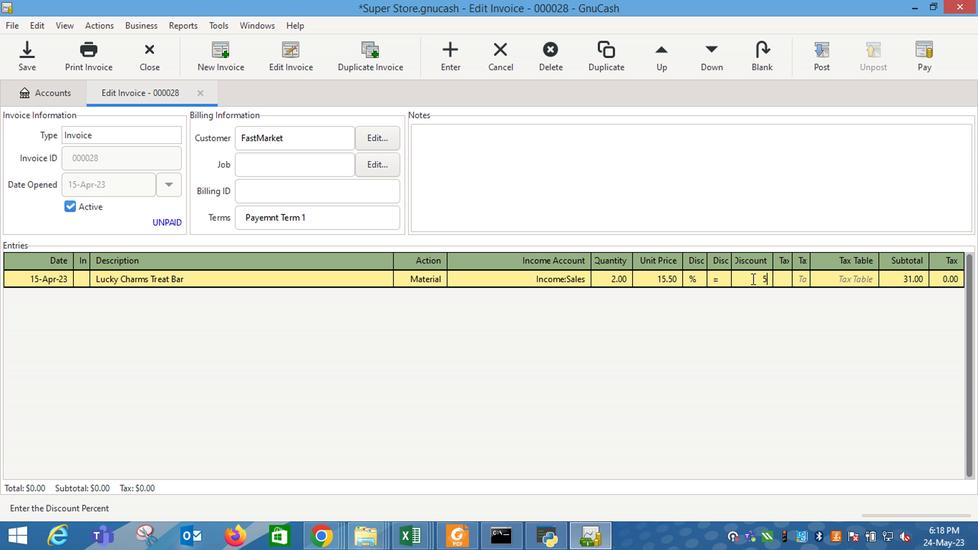 
Action: Mouse moved to (94, 299)
Screenshot: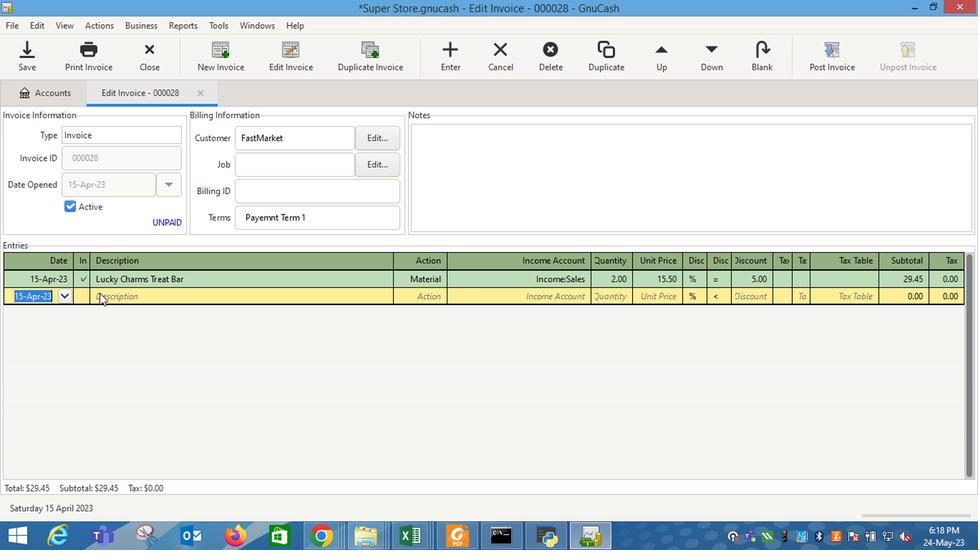 
Action: Mouse pressed left at (94, 299)
Screenshot: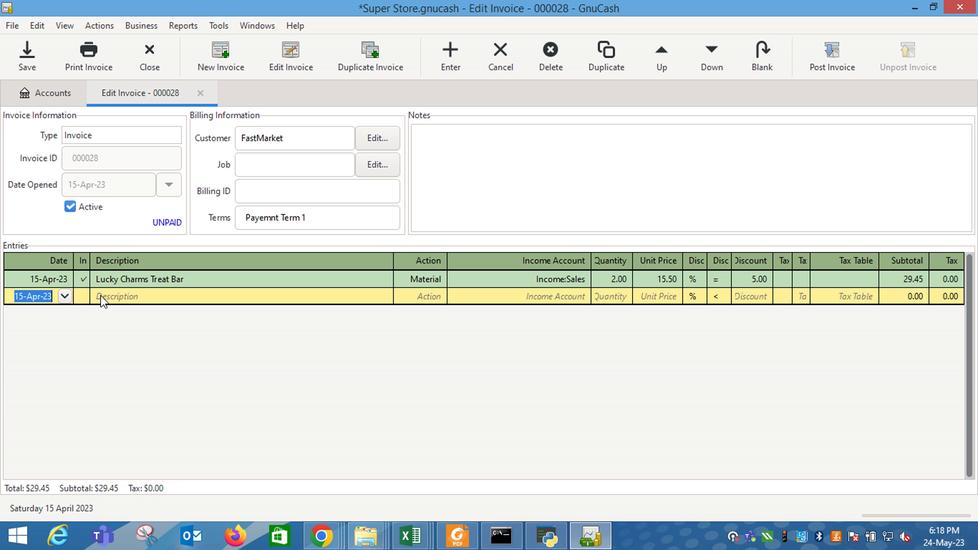 
Action: Mouse moved to (95, 300)
Screenshot: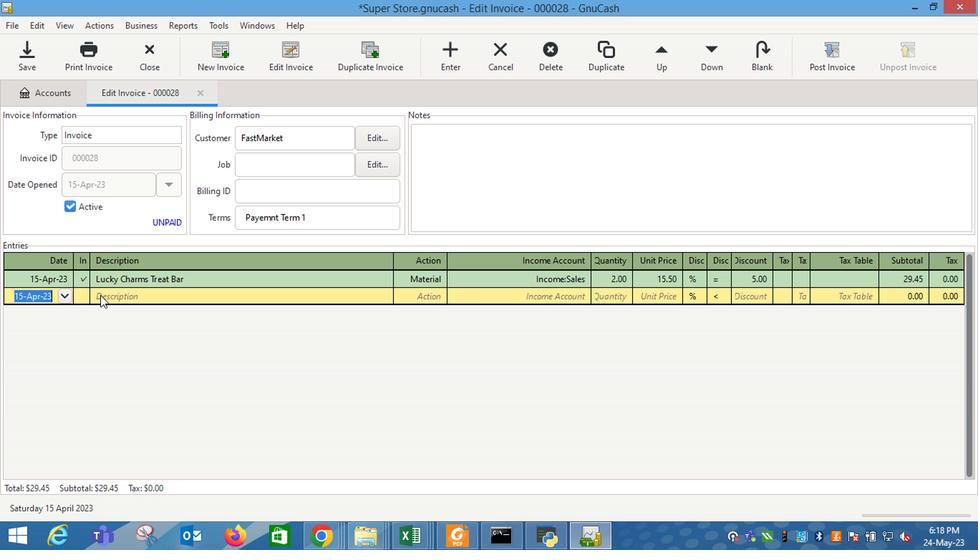 
Action: Key pressed <Key.shift_r>Slim<Key.right>
Screenshot: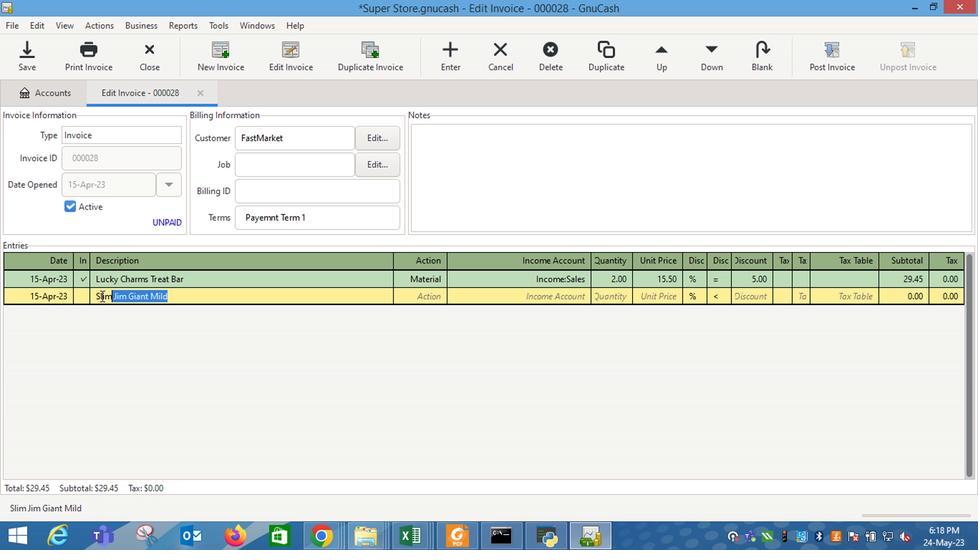 
Action: Mouse moved to (444, 306)
Screenshot: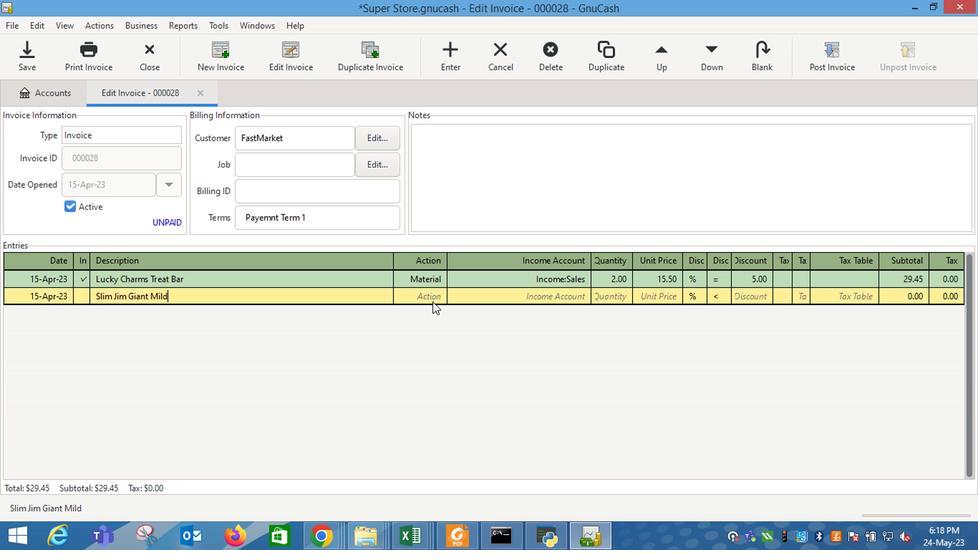 
Action: Mouse pressed left at (444, 306)
Screenshot: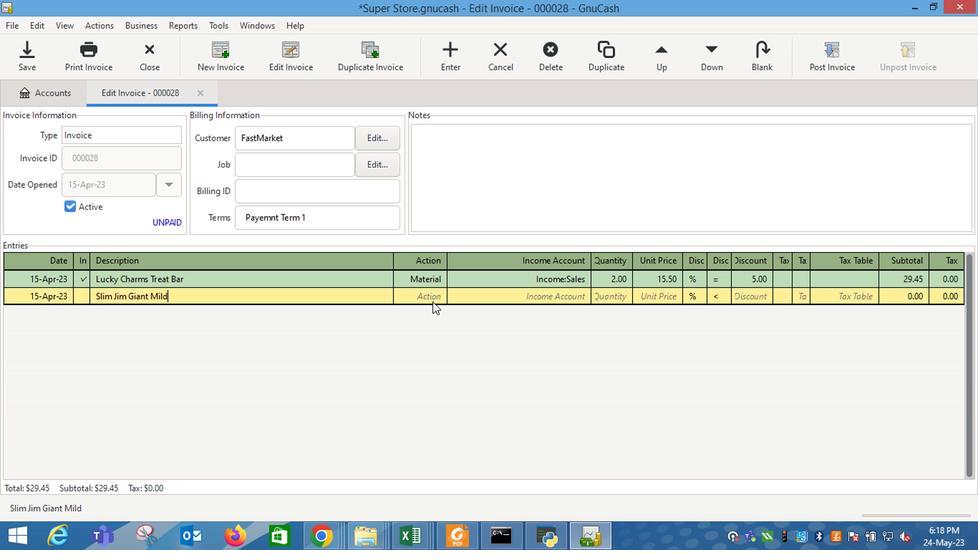
Action: Mouse moved to (446, 297)
Screenshot: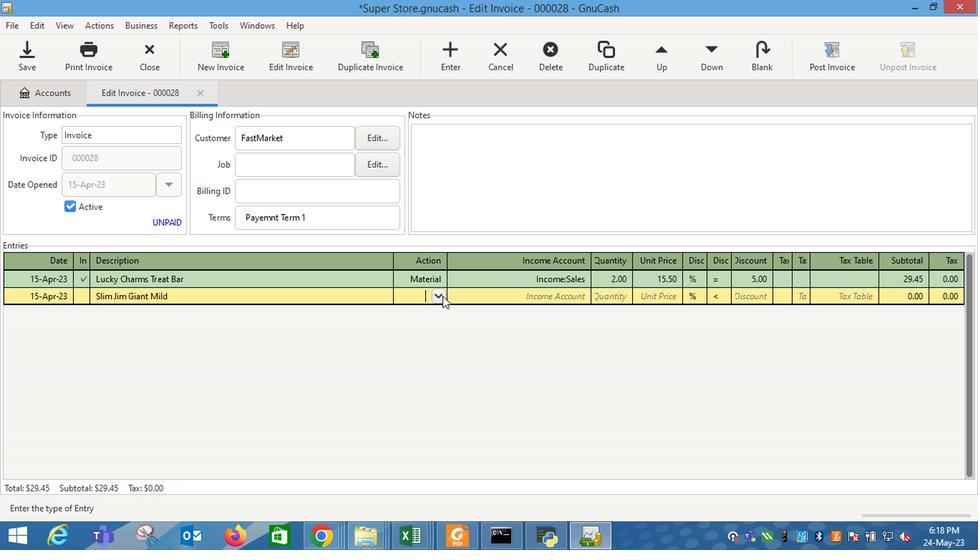 
Action: Mouse pressed left at (446, 297)
Screenshot: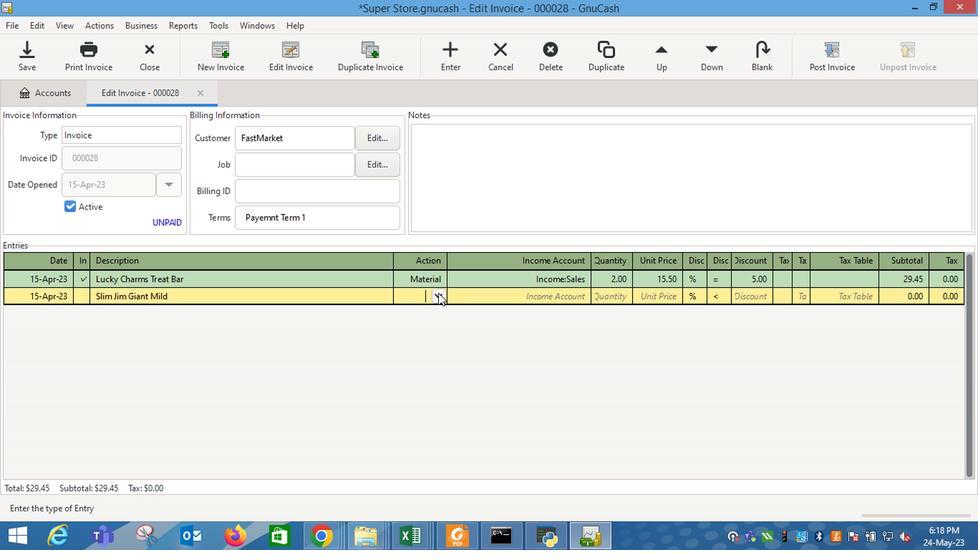 
Action: Mouse moved to (415, 334)
Screenshot: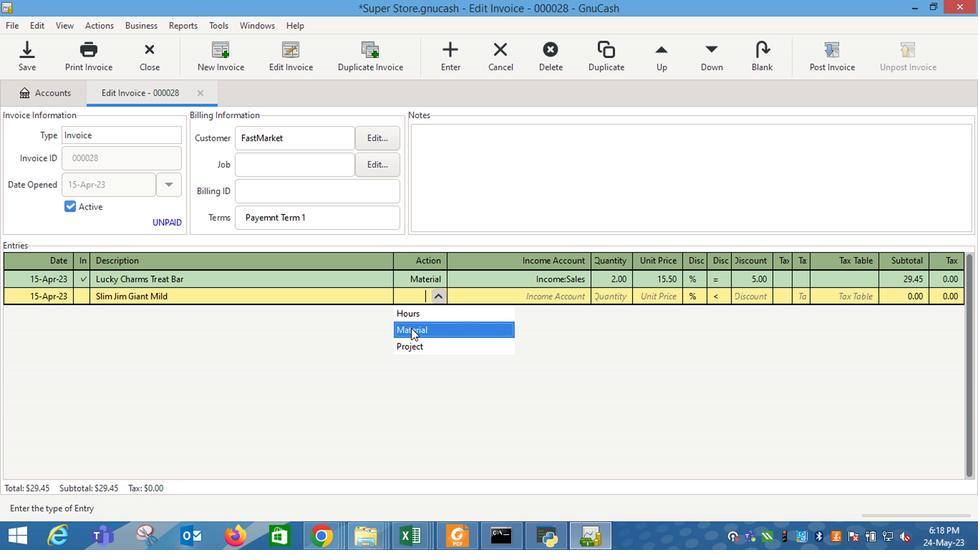 
Action: Mouse pressed left at (415, 334)
Screenshot: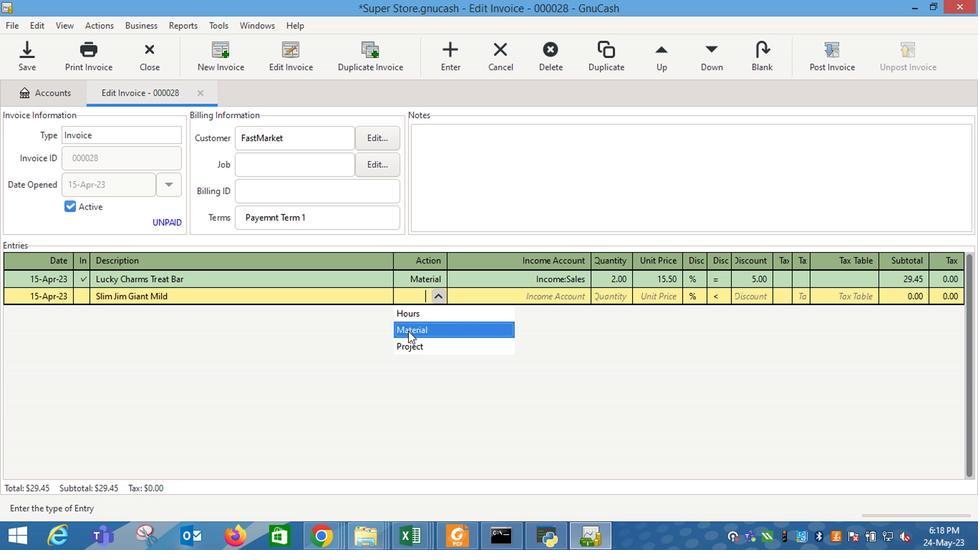 
Action: Mouse moved to (541, 298)
Screenshot: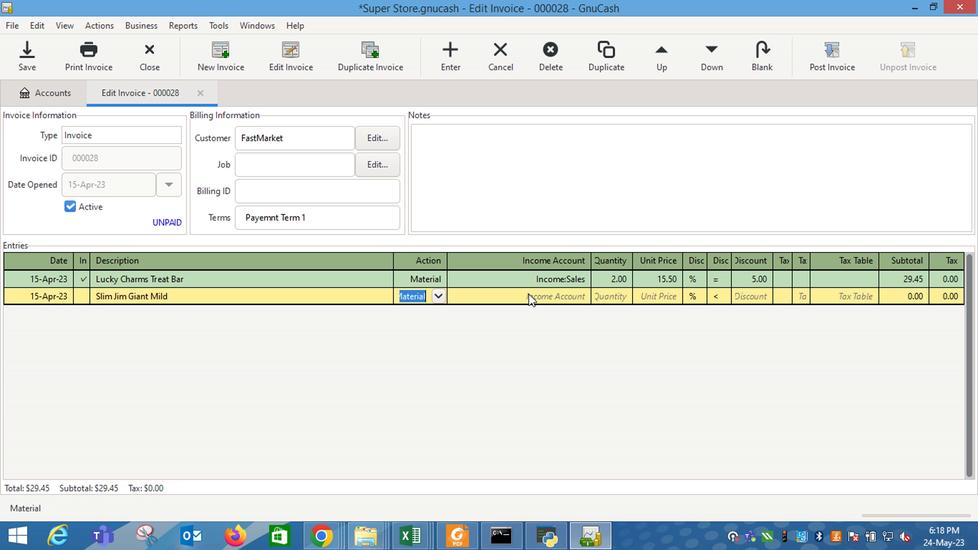 
Action: Mouse pressed left at (541, 298)
Screenshot: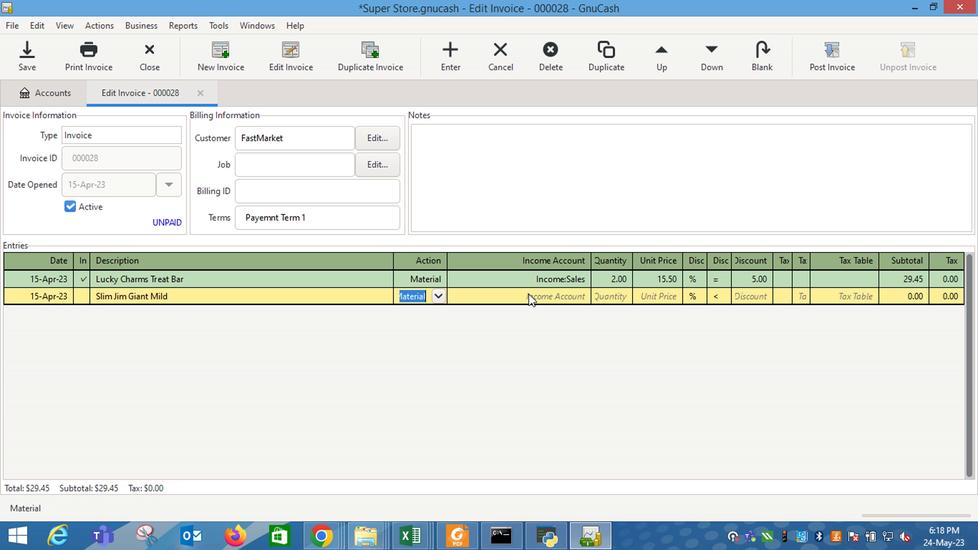 
Action: Mouse moved to (591, 298)
Screenshot: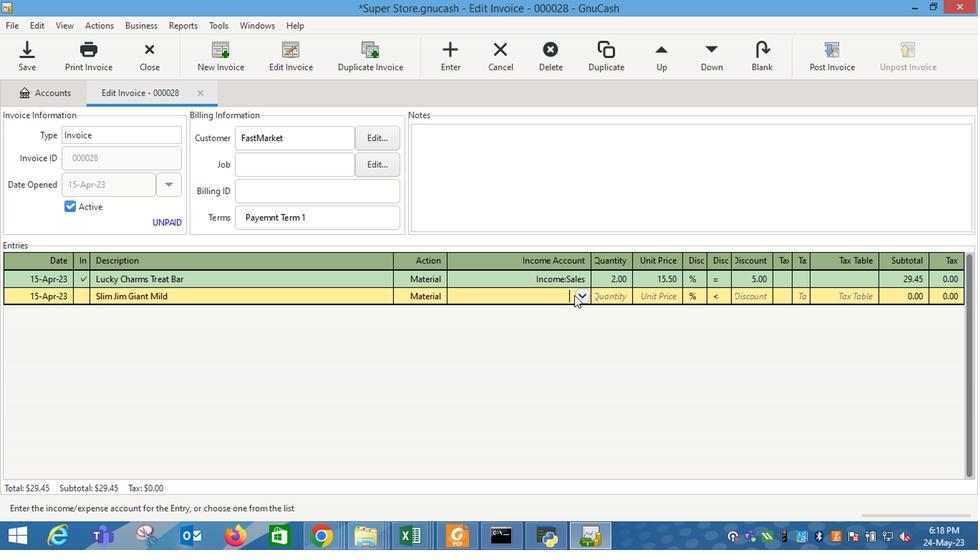 
Action: Mouse pressed left at (591, 298)
Screenshot: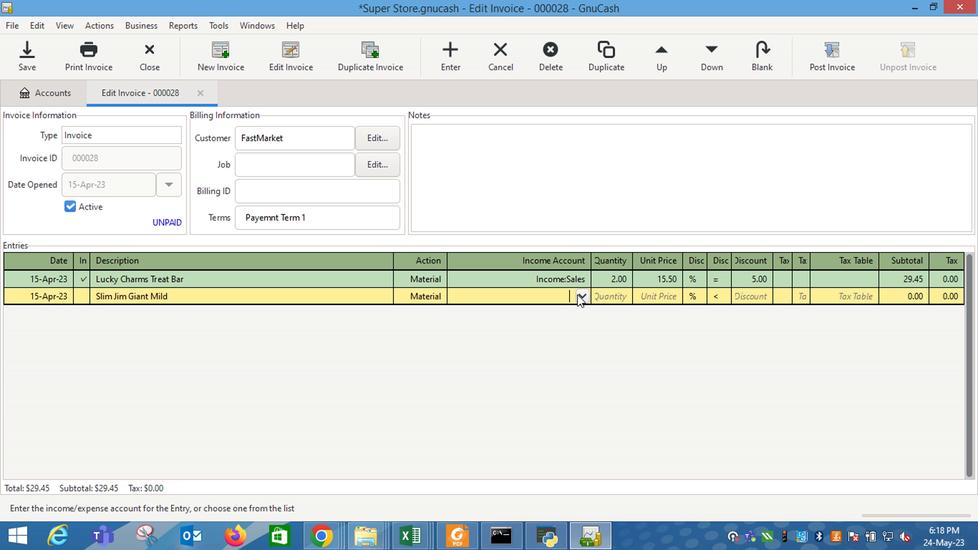 
Action: Mouse moved to (487, 365)
Screenshot: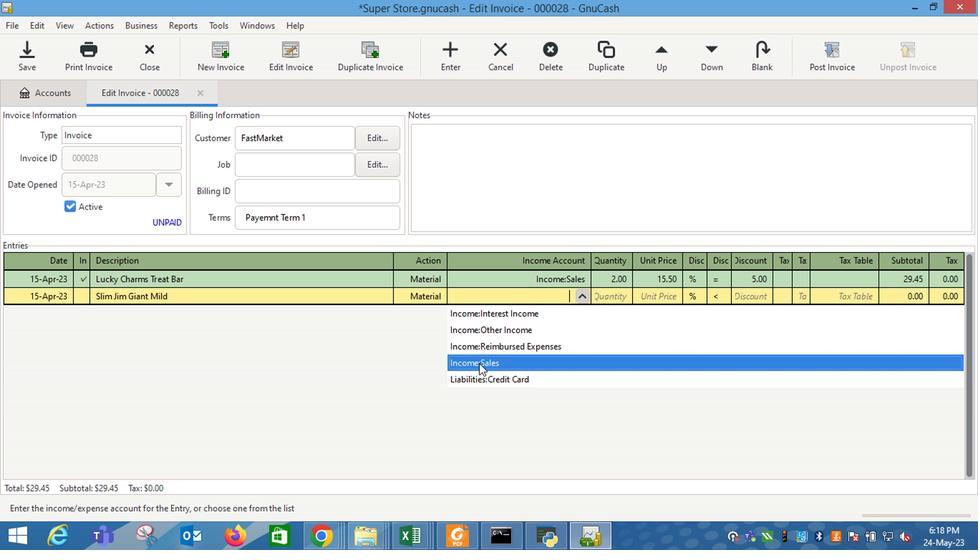 
Action: Mouse pressed left at (487, 365)
Screenshot: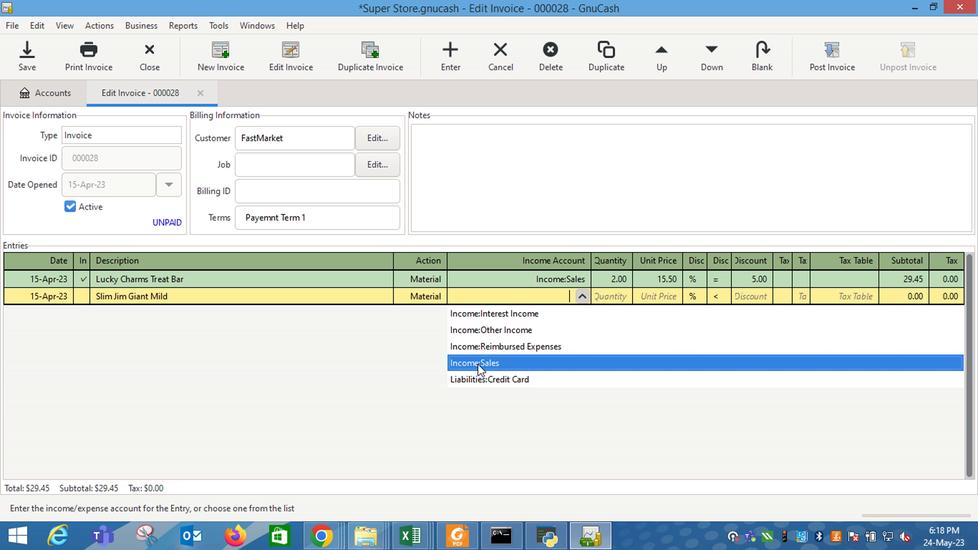 
Action: Mouse moved to (637, 303)
Screenshot: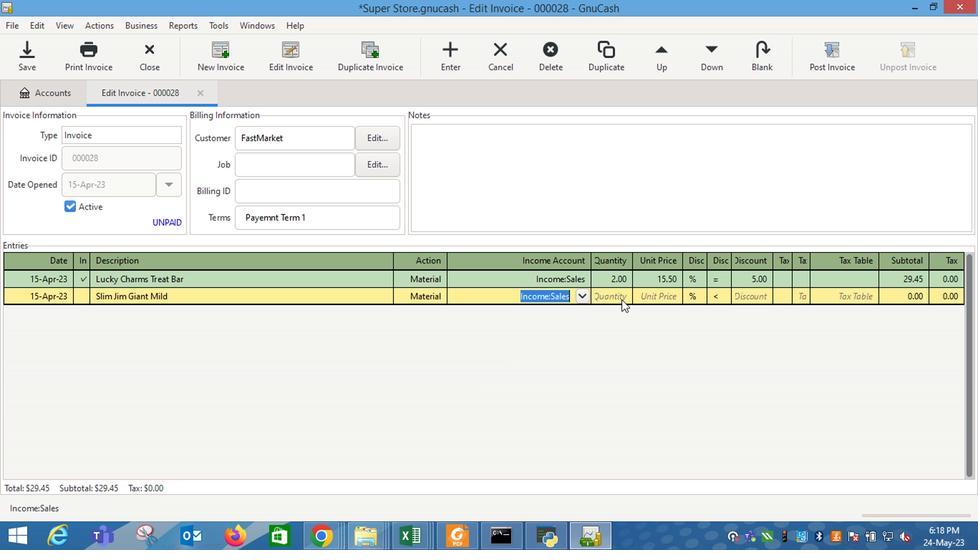 
Action: Mouse pressed left at (637, 303)
Screenshot: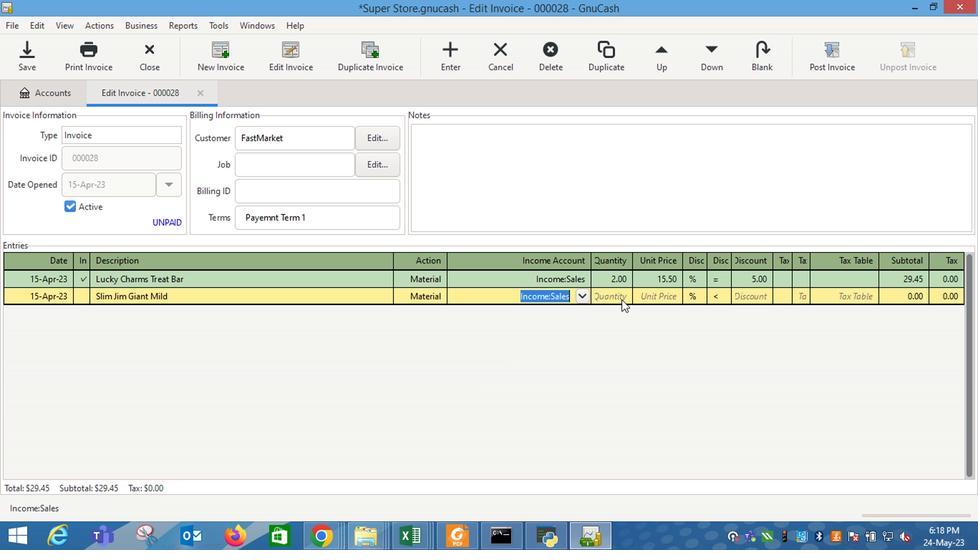 
Action: Key pressed 1
Screenshot: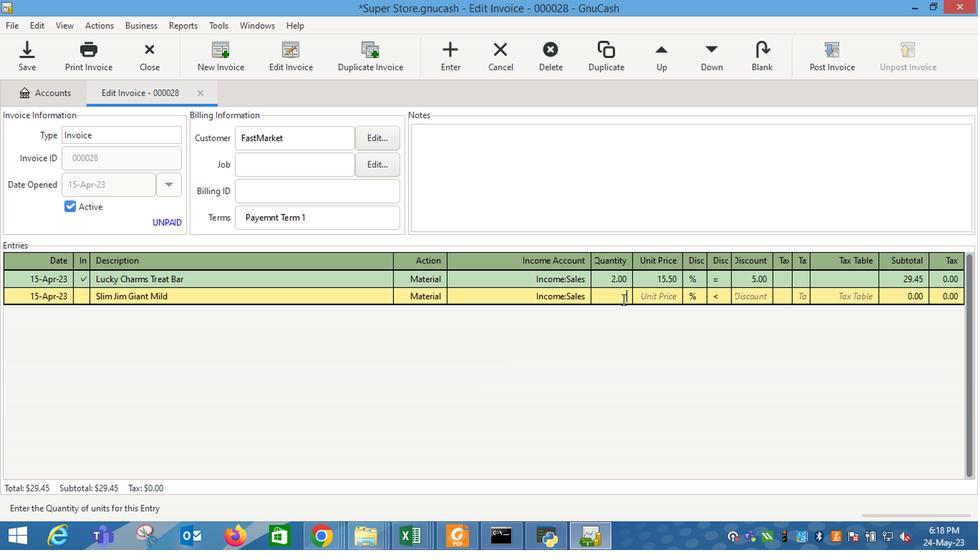 
Action: Mouse moved to (664, 309)
Screenshot: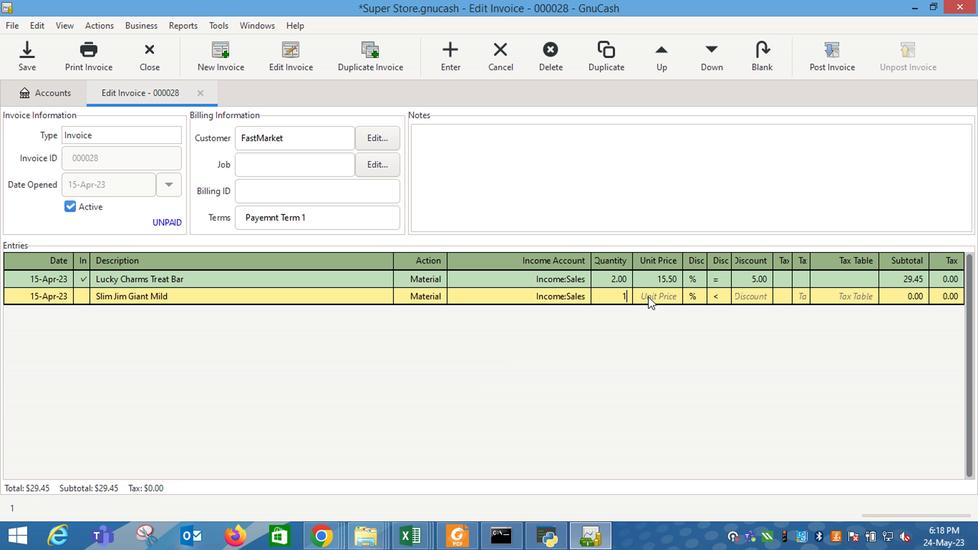 
Action: Mouse pressed left at (664, 309)
Screenshot: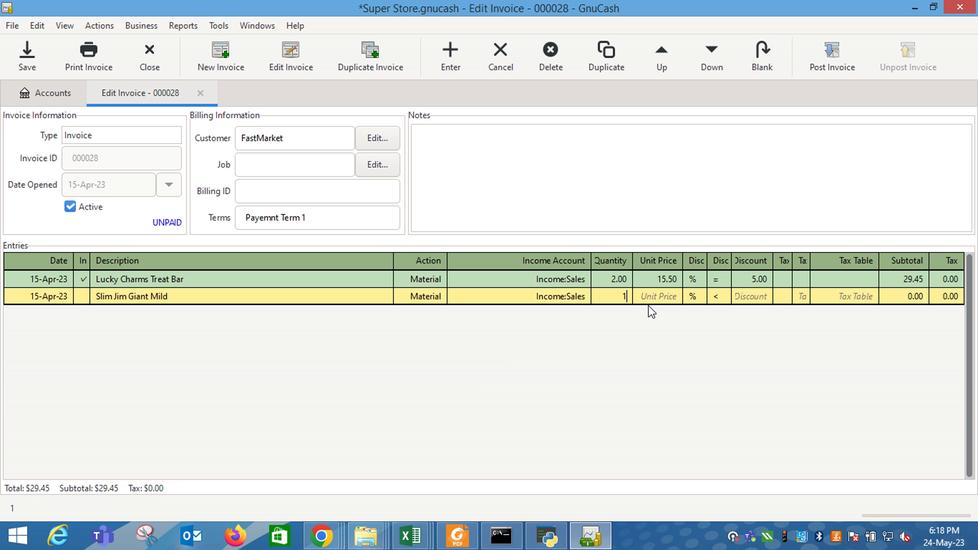 
Action: Mouse moved to (668, 304)
Screenshot: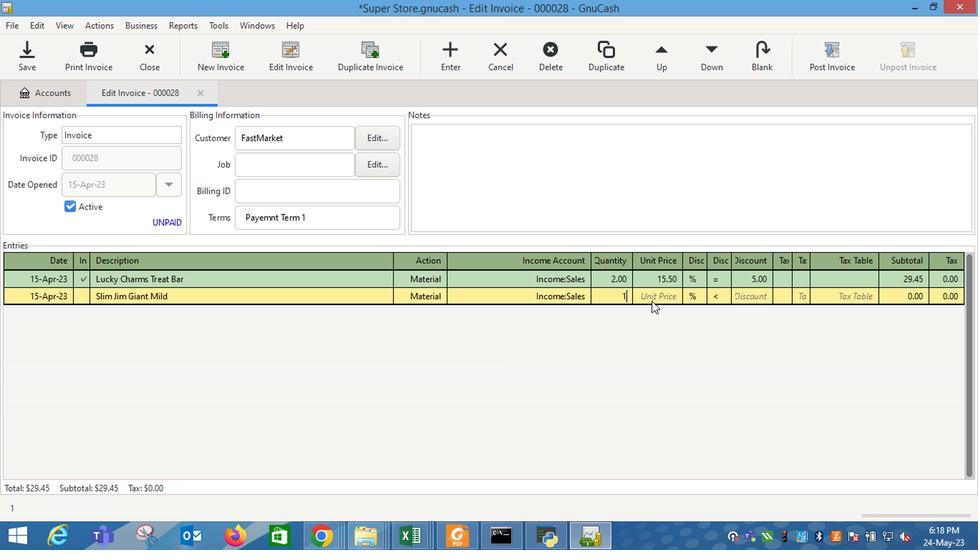 
Action: Mouse pressed left at (668, 304)
Screenshot: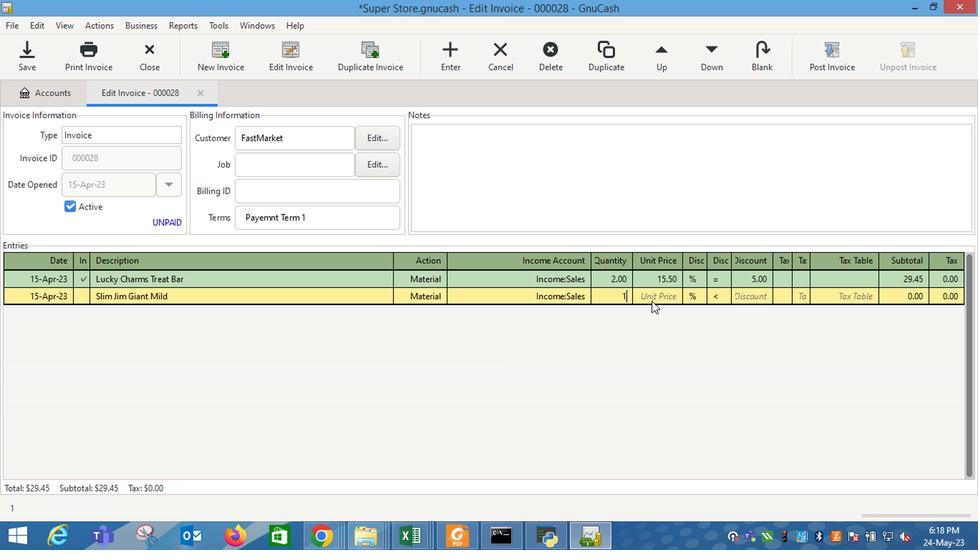 
Action: Mouse moved to (668, 298)
Screenshot: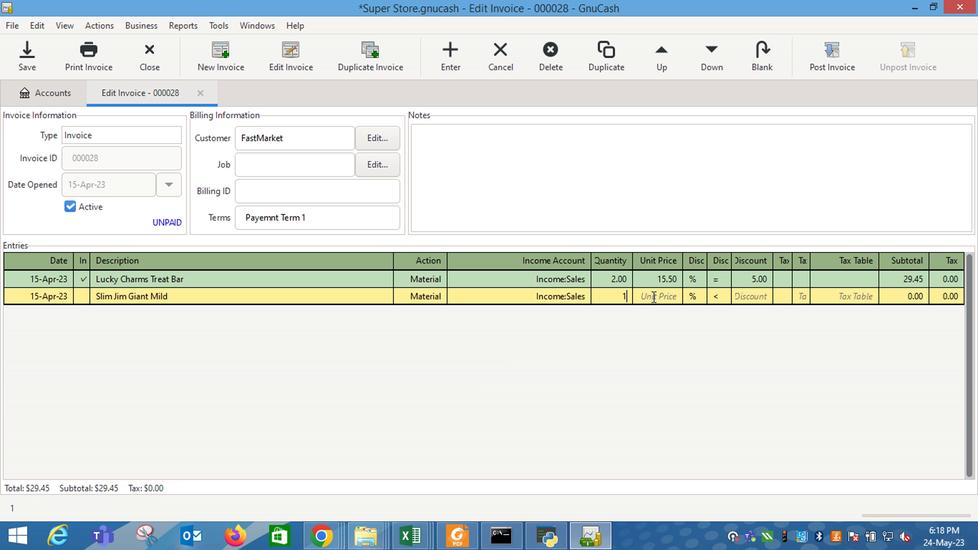 
Action: Key pressed 6
Screenshot: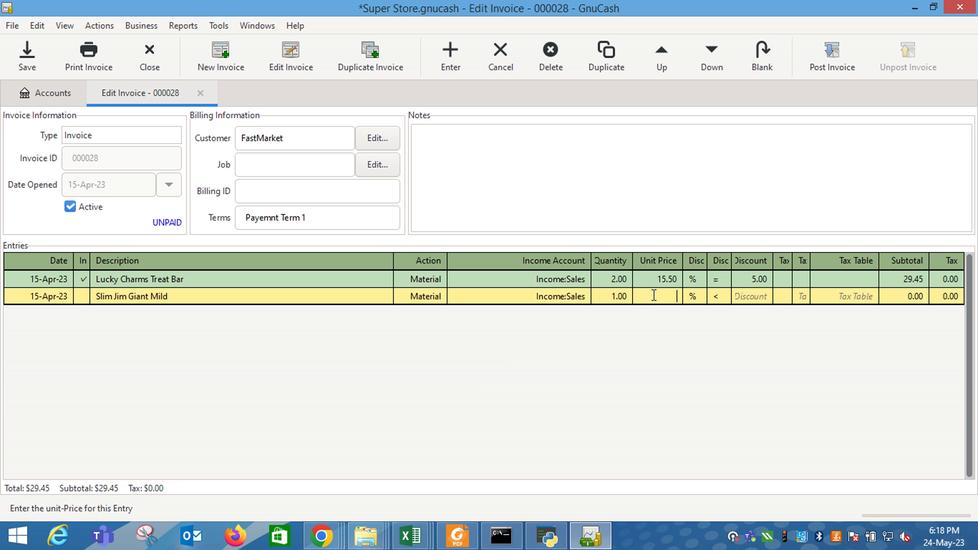 
Action: Mouse moved to (728, 296)
Screenshot: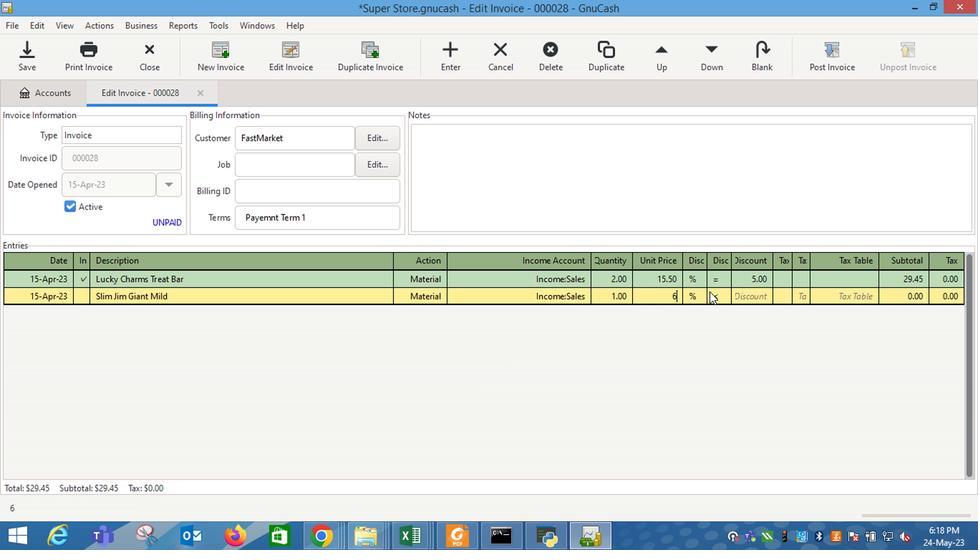 
Action: Mouse pressed left at (728, 296)
Screenshot: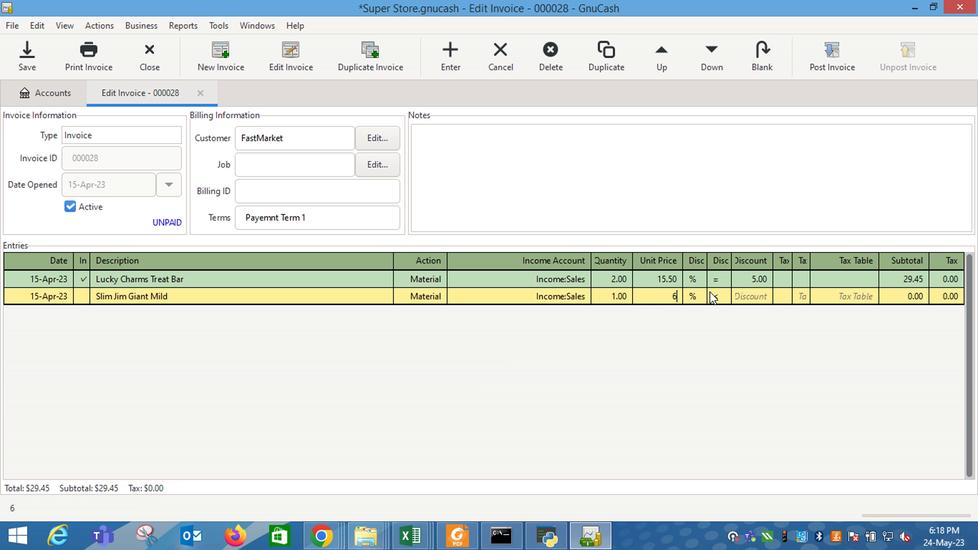 
Action: Mouse moved to (779, 300)
Screenshot: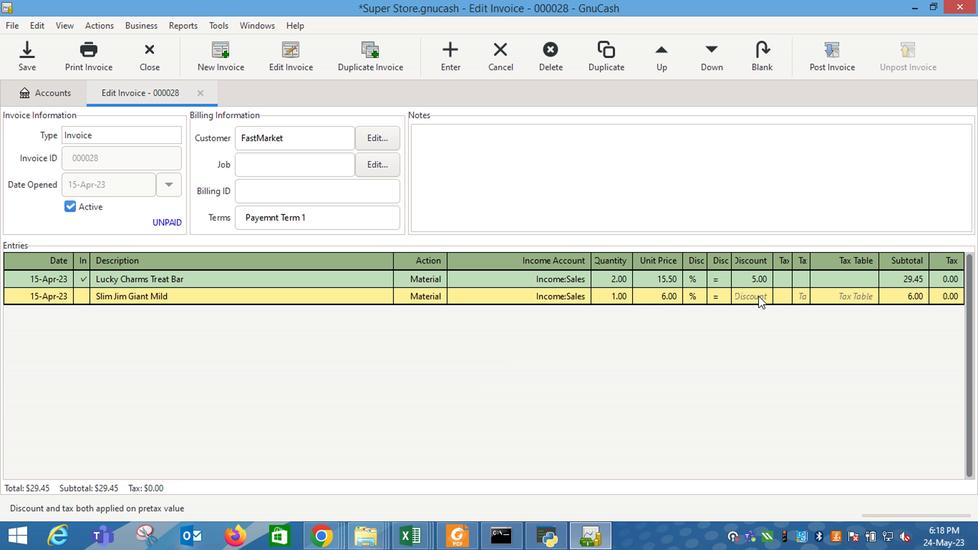 
Action: Mouse pressed left at (779, 300)
Screenshot: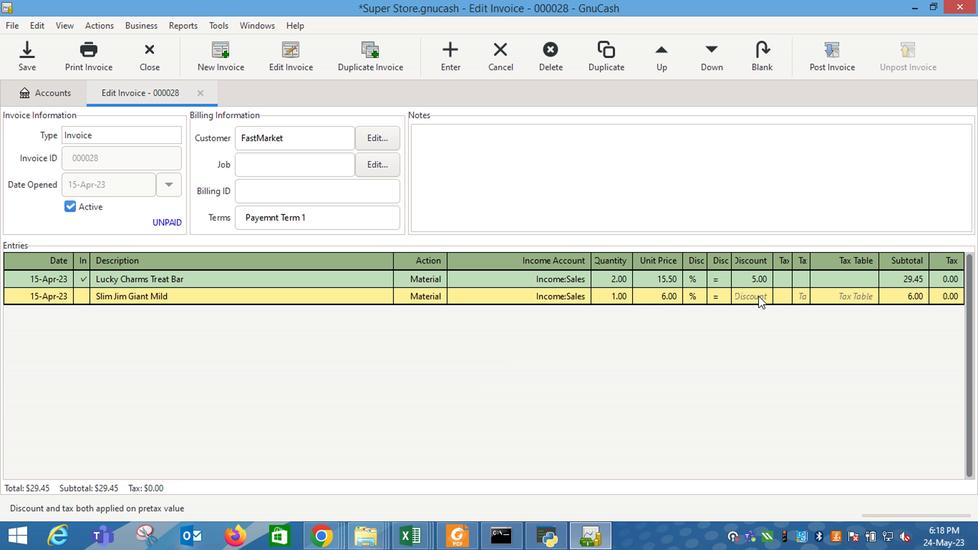 
Action: Key pressed 10<Key.enter>
Screenshot: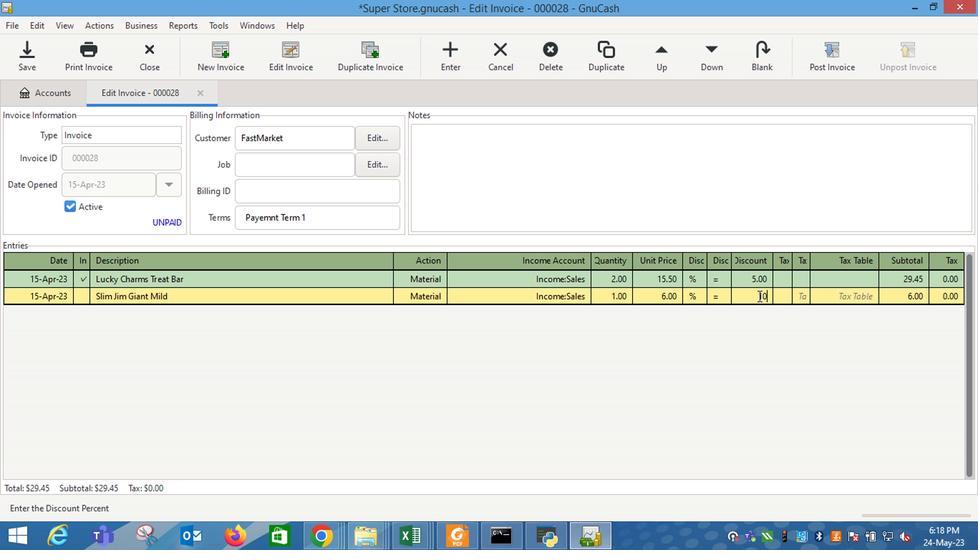 
Action: Mouse moved to (115, 319)
Screenshot: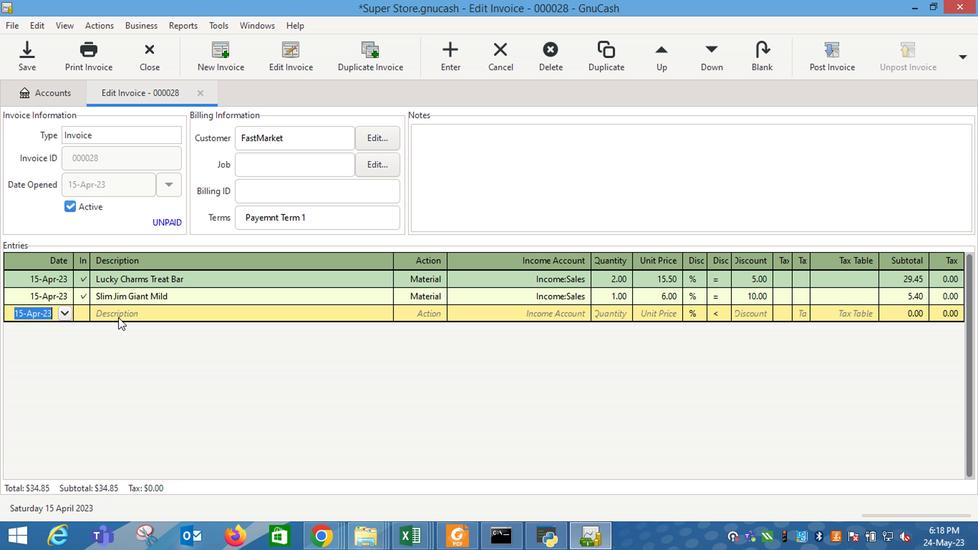 
Action: Mouse pressed left at (115, 319)
Screenshot: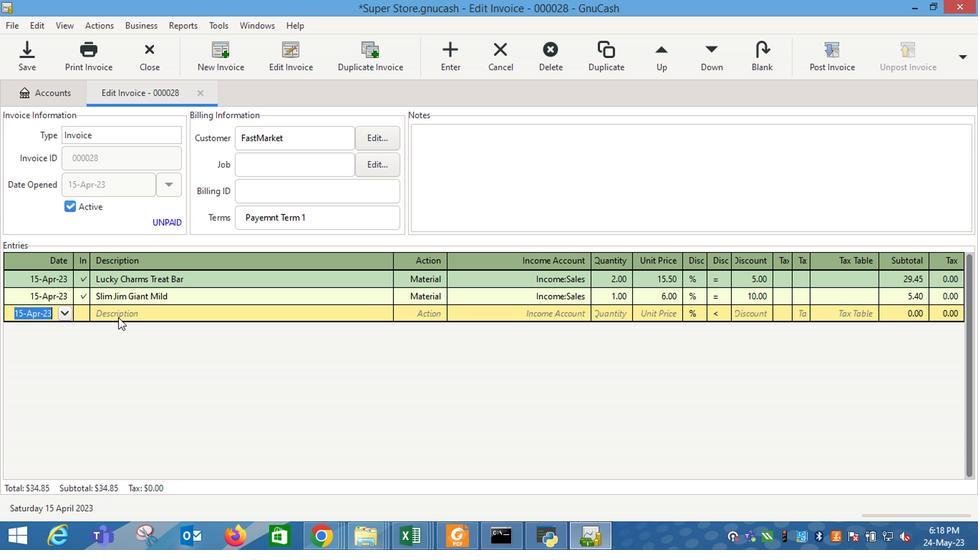 
Action: Mouse moved to (116, 319)
Screenshot: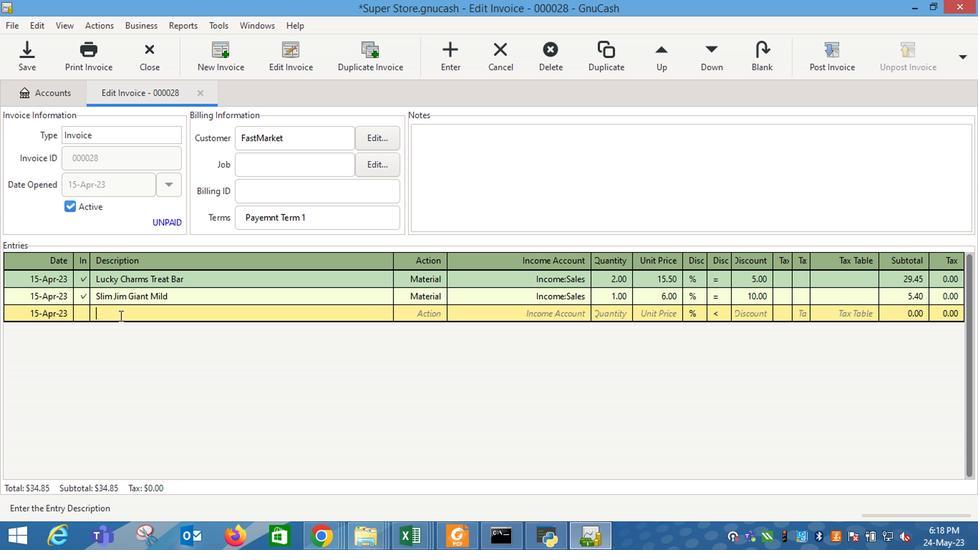 
Action: Key pressed <Key.shift_r>H<Key.right>
Screenshot: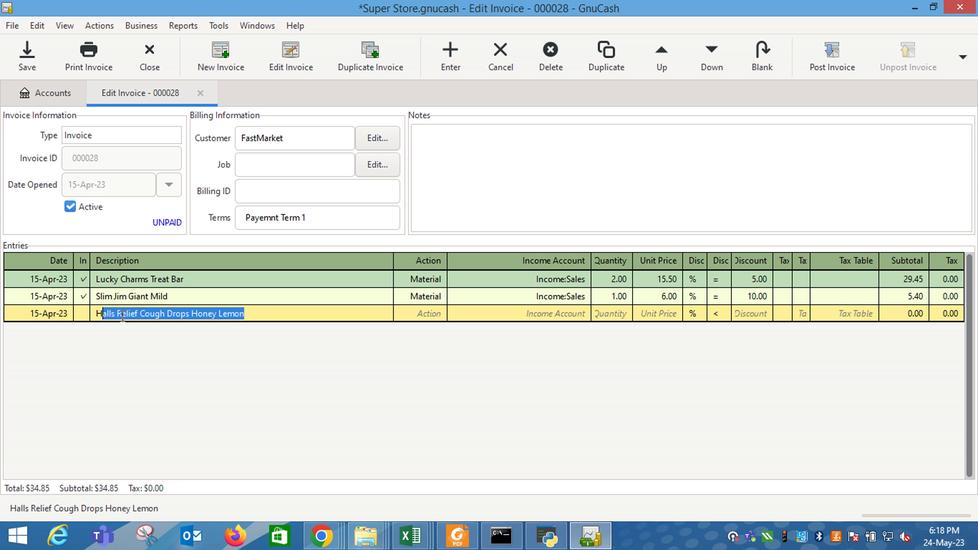 
Action: Mouse moved to (418, 312)
Screenshot: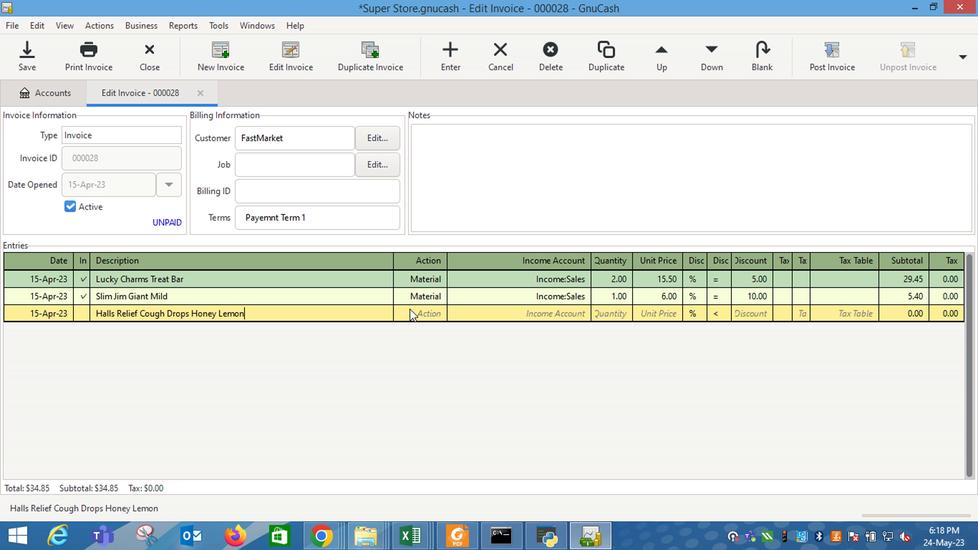 
Action: Mouse pressed left at (418, 312)
Screenshot: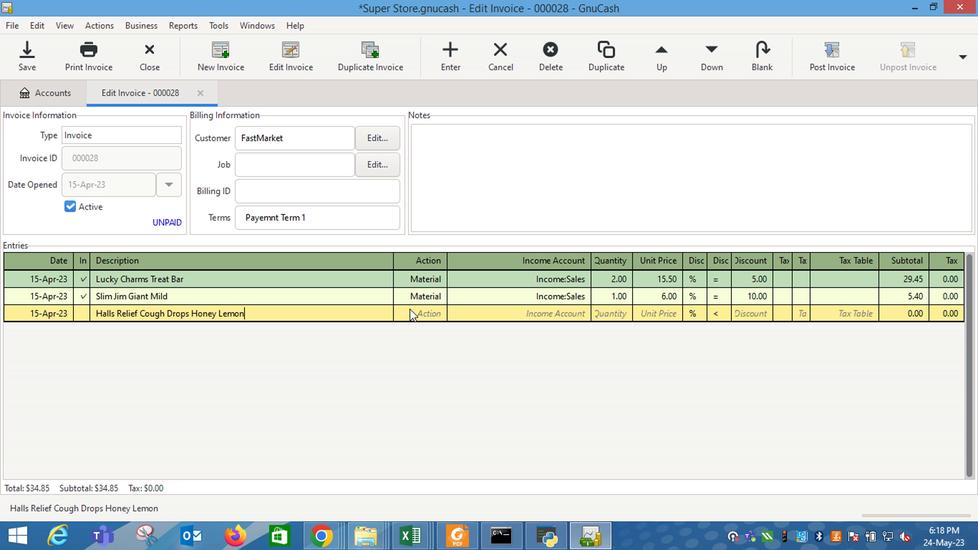 
Action: Mouse moved to (452, 322)
Screenshot: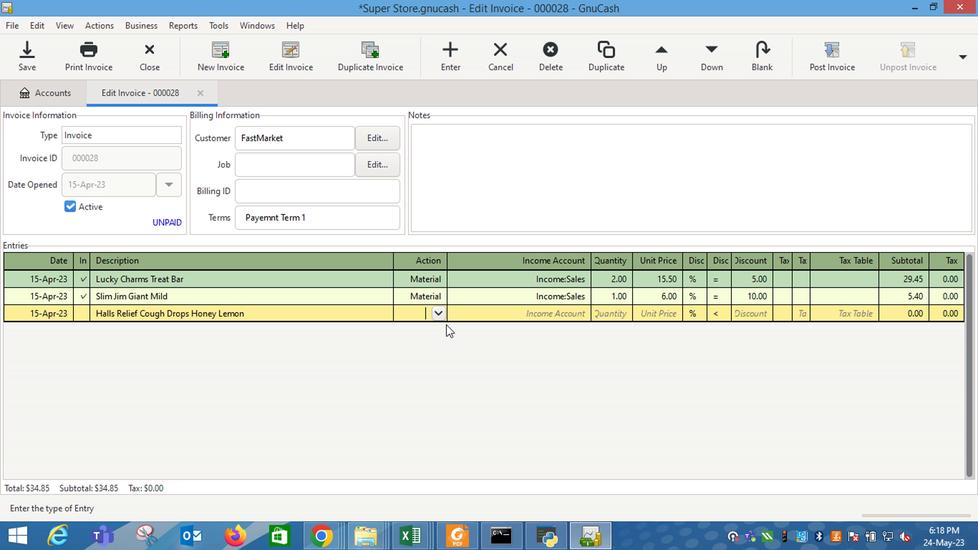 
Action: Mouse pressed left at (452, 322)
Screenshot: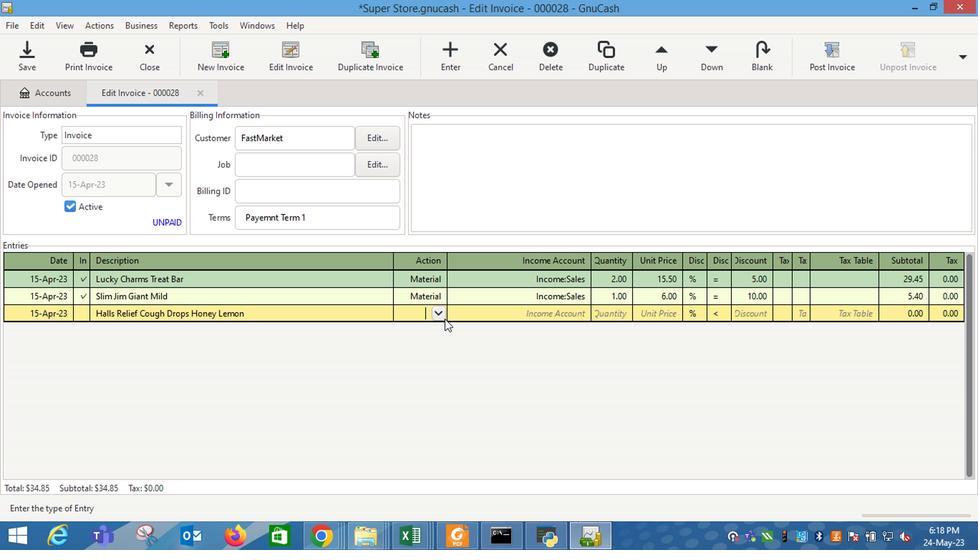 
Action: Mouse moved to (429, 350)
Screenshot: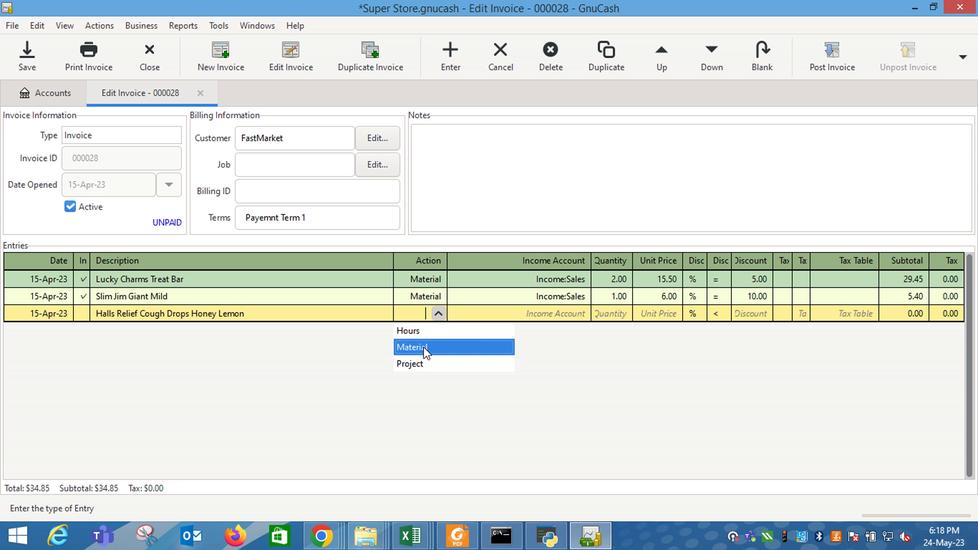 
Action: Mouse pressed left at (429, 350)
Screenshot: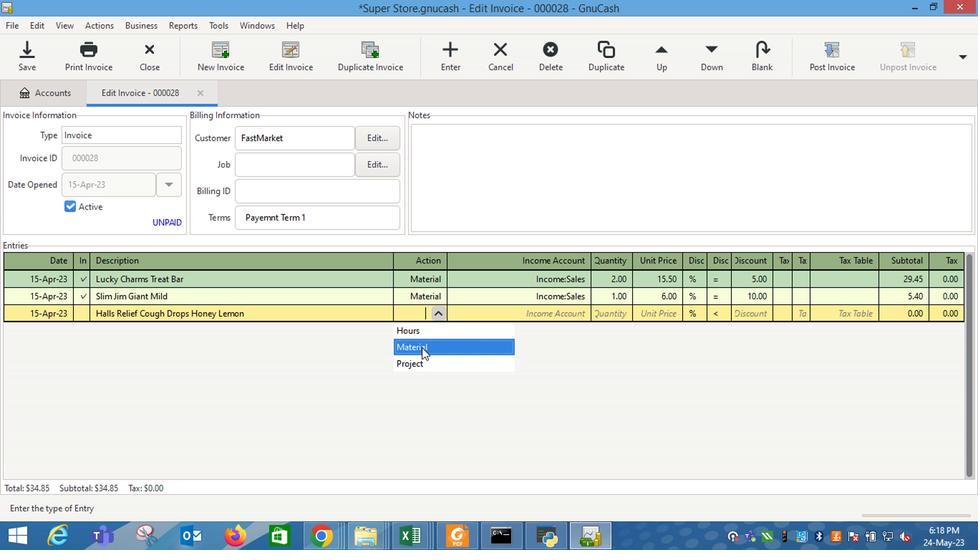 
Action: Mouse moved to (502, 325)
Screenshot: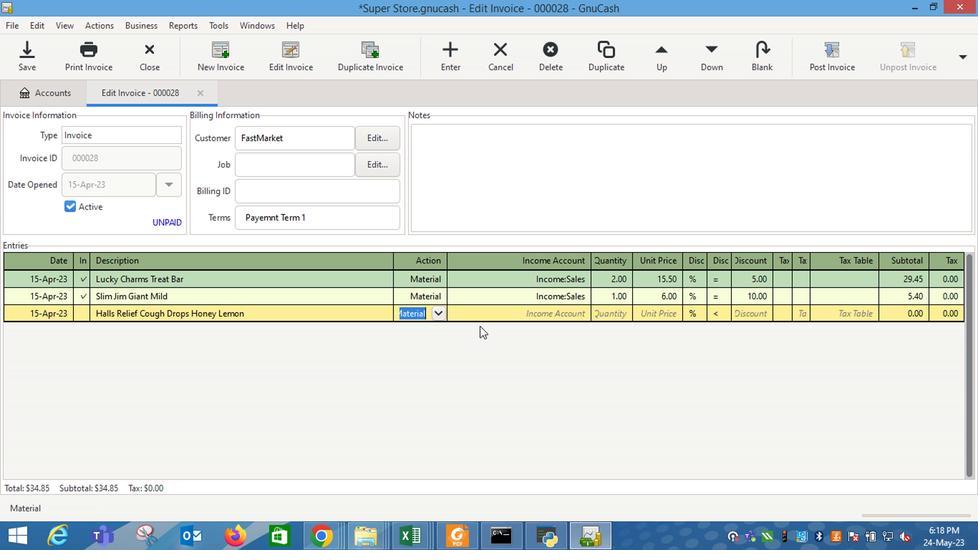 
Action: Mouse pressed left at (502, 325)
Screenshot: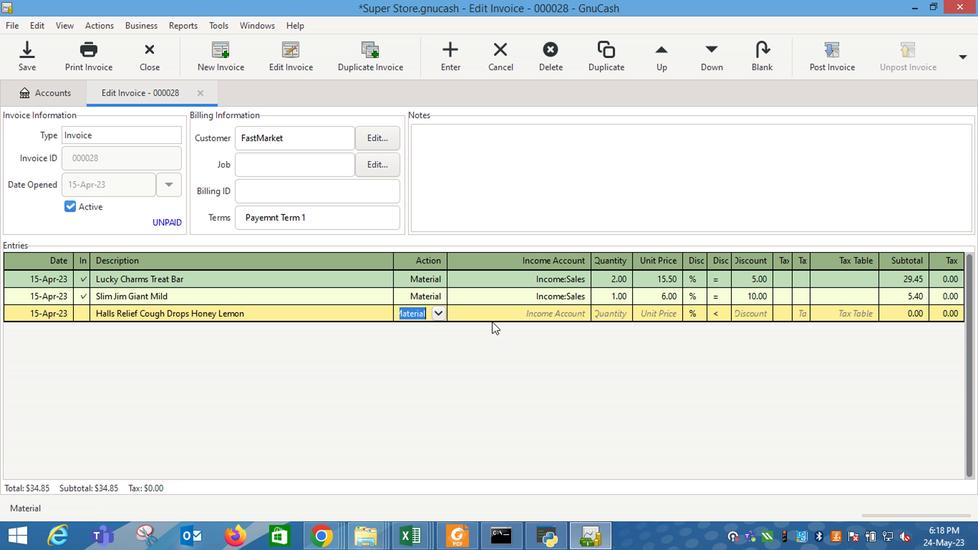 
Action: Mouse moved to (597, 315)
Screenshot: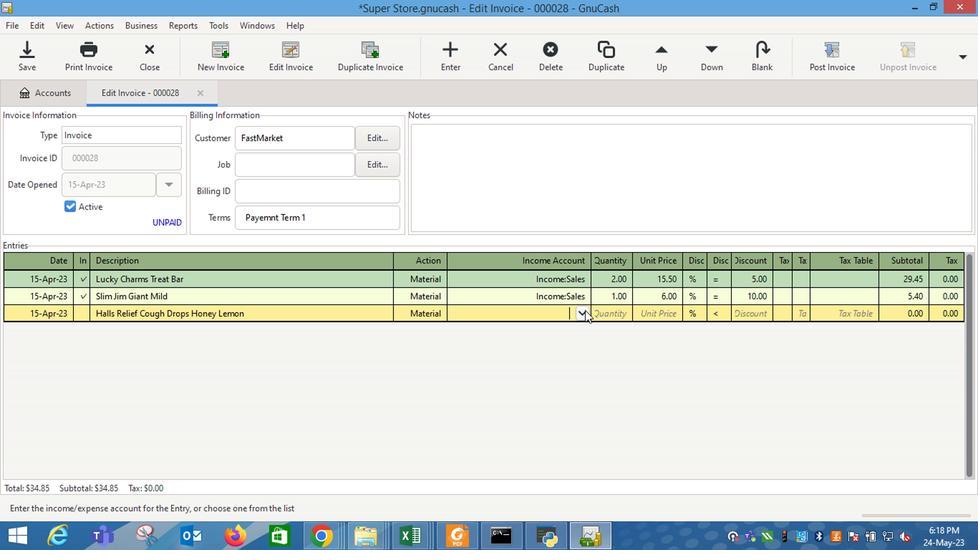 
Action: Mouse pressed left at (597, 315)
Screenshot: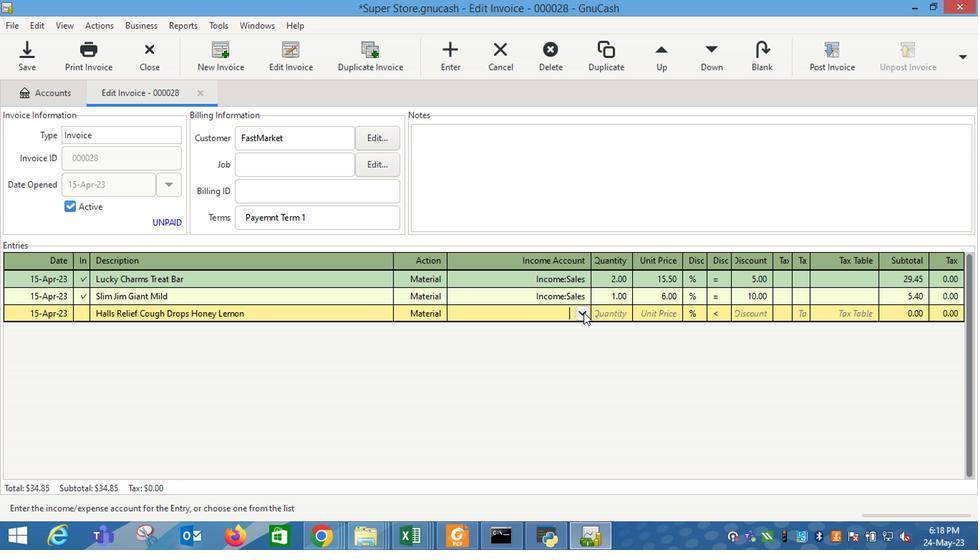 
Action: Mouse moved to (502, 383)
Screenshot: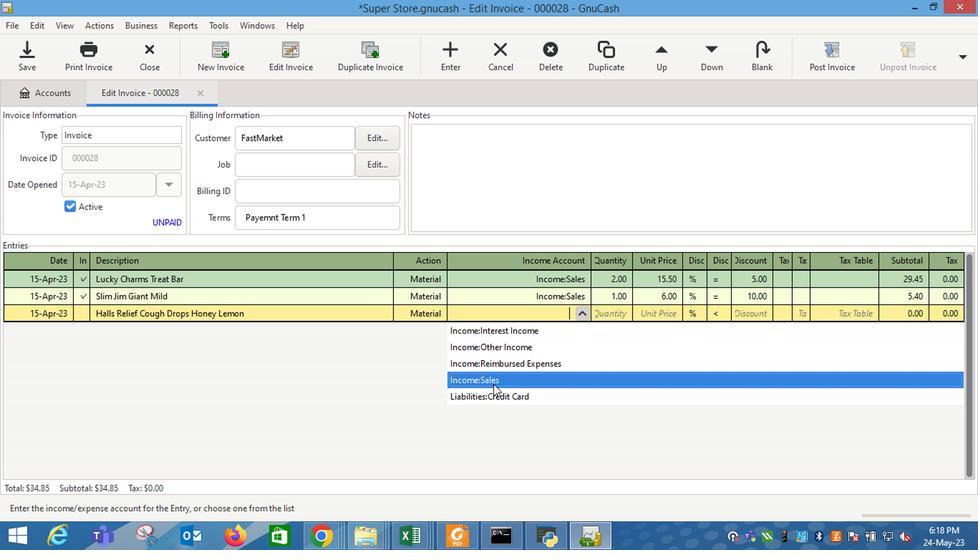 
Action: Mouse pressed left at (502, 383)
Screenshot: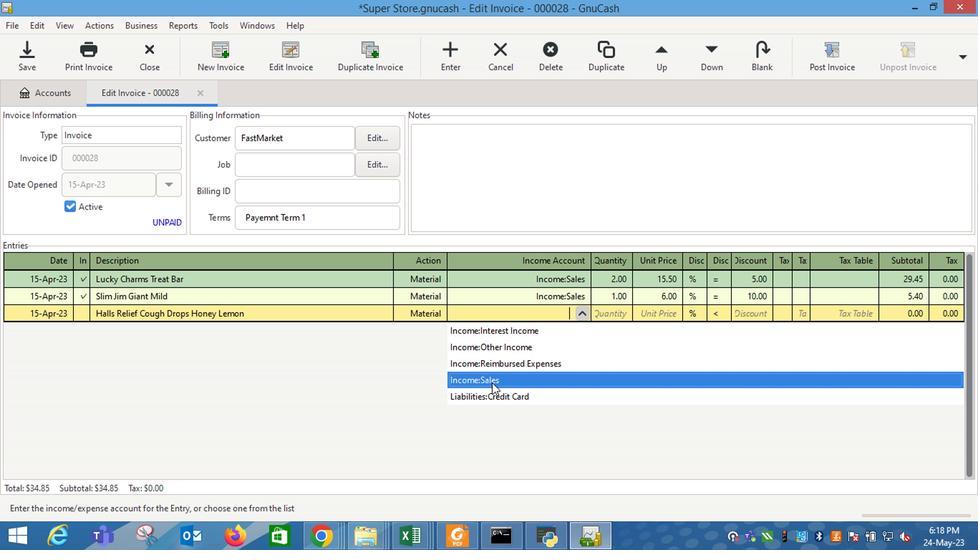 
Action: Mouse moved to (631, 319)
Screenshot: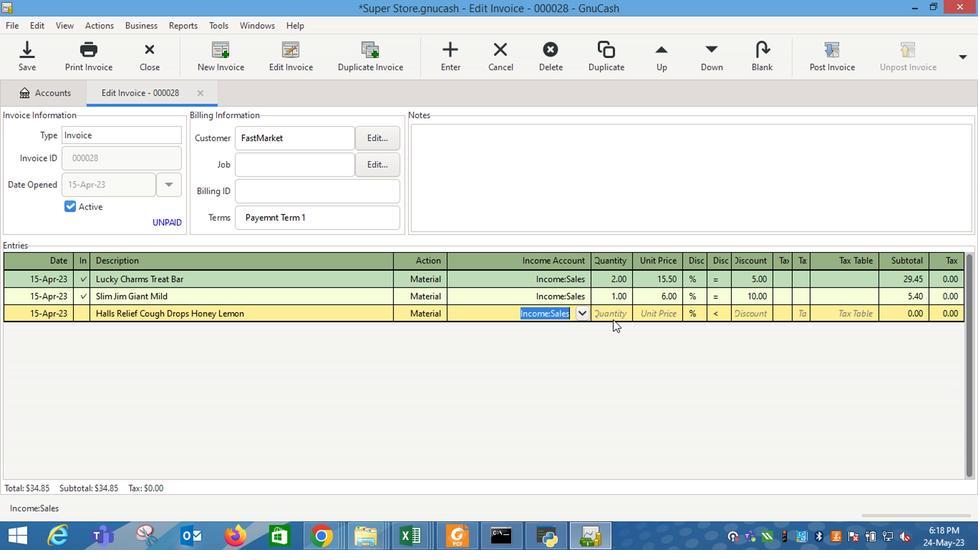 
Action: Mouse pressed left at (631, 319)
Screenshot: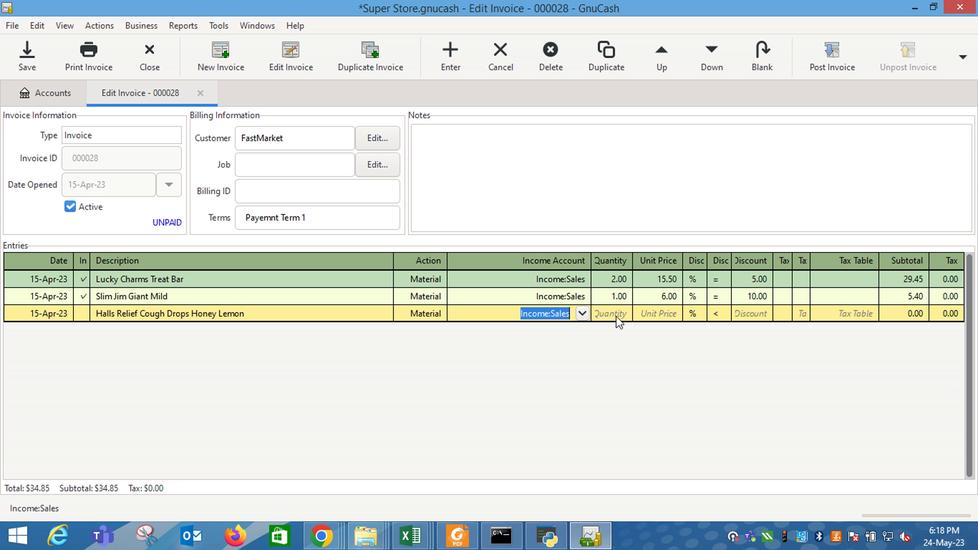 
Action: Key pressed 1
Screenshot: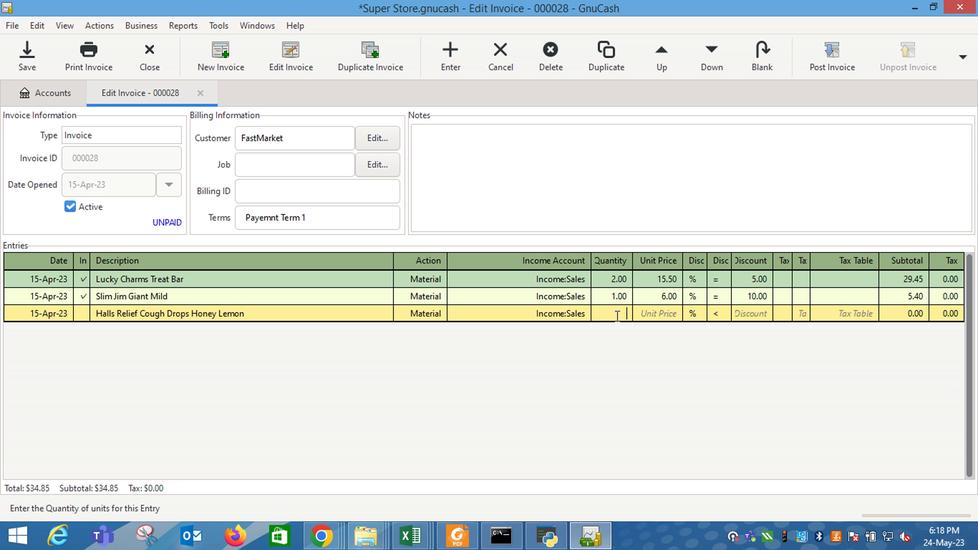 
Action: Mouse moved to (687, 319)
Screenshot: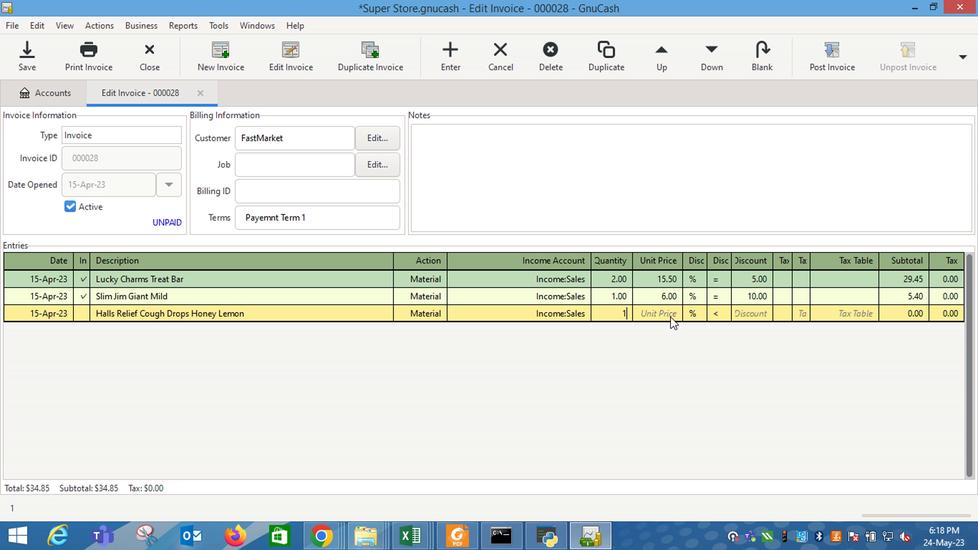 
Action: Mouse pressed left at (687, 319)
Screenshot: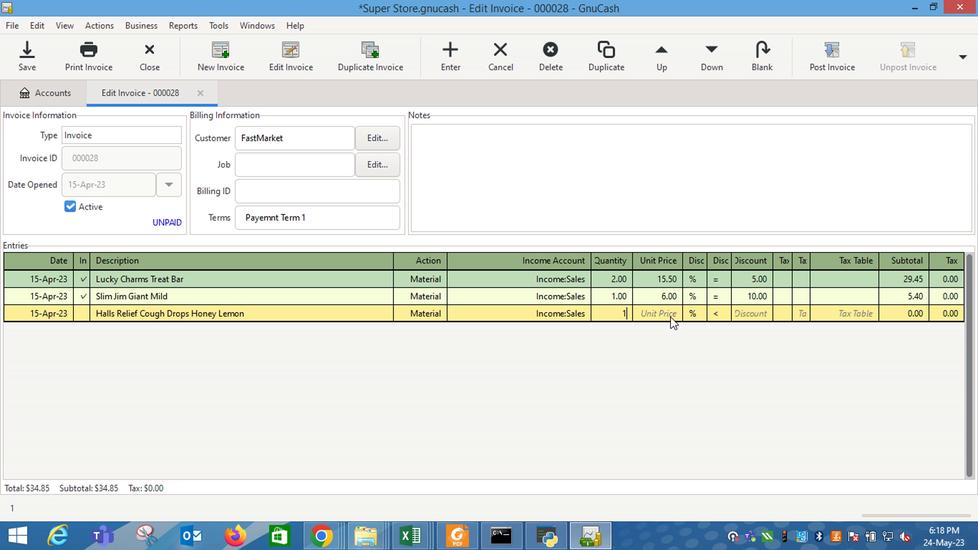 
Action: Mouse moved to (688, 319)
Screenshot: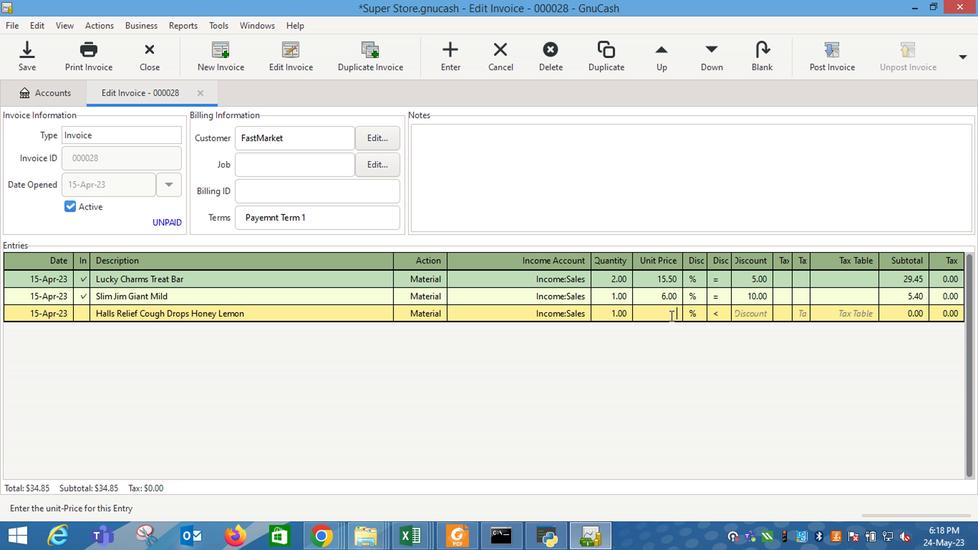 
Action: Key pressed 7
Screenshot: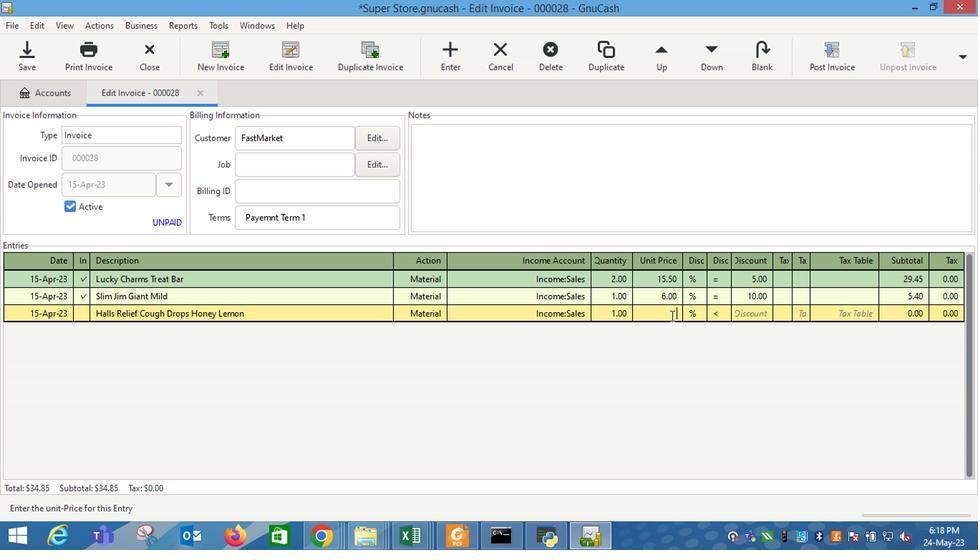 
Action: Mouse moved to (736, 317)
Screenshot: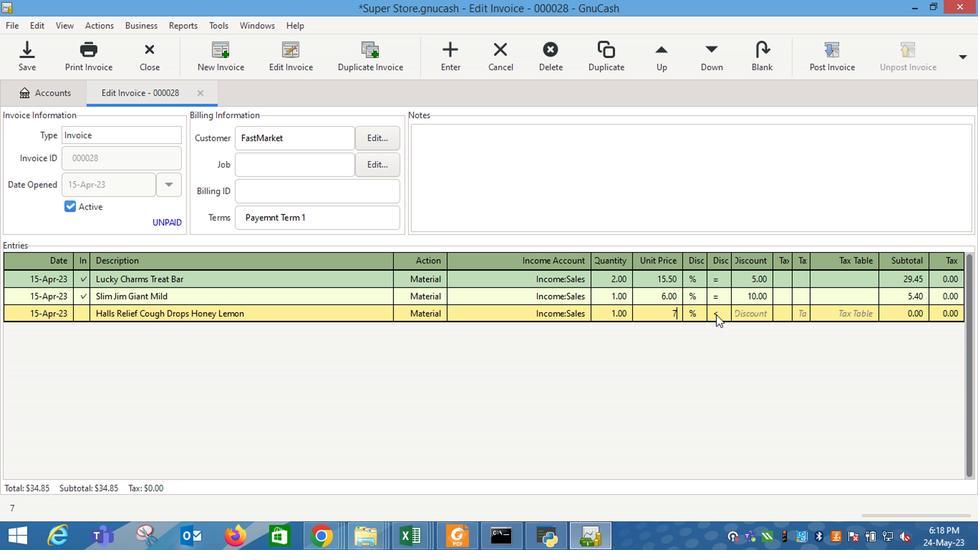 
Action: Mouse pressed left at (736, 317)
Screenshot: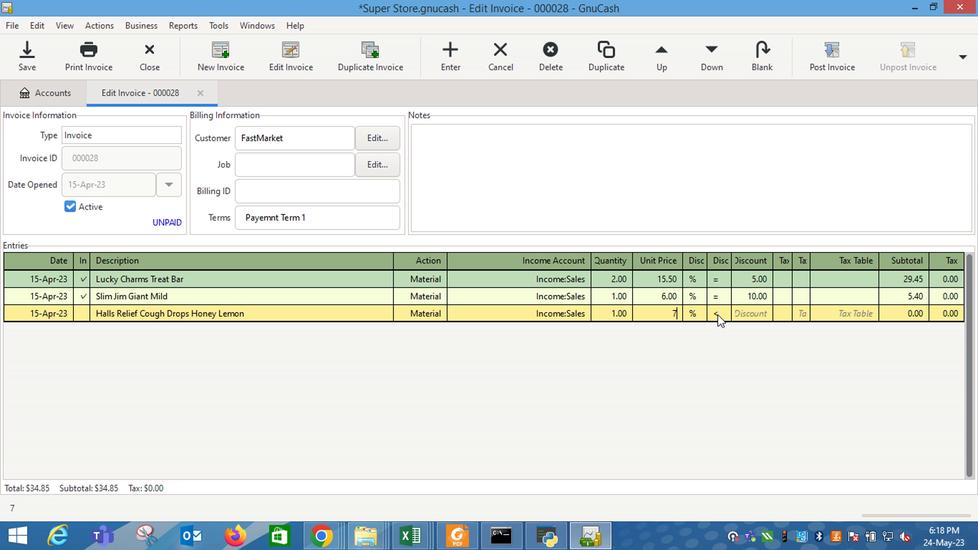 
Action: Mouse moved to (782, 315)
Screenshot: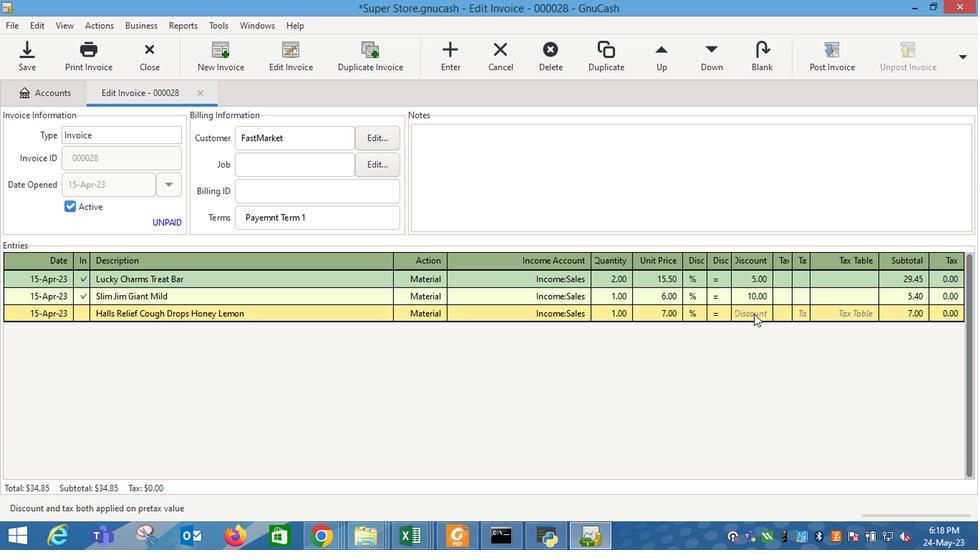 
Action: Mouse pressed left at (782, 315)
Screenshot: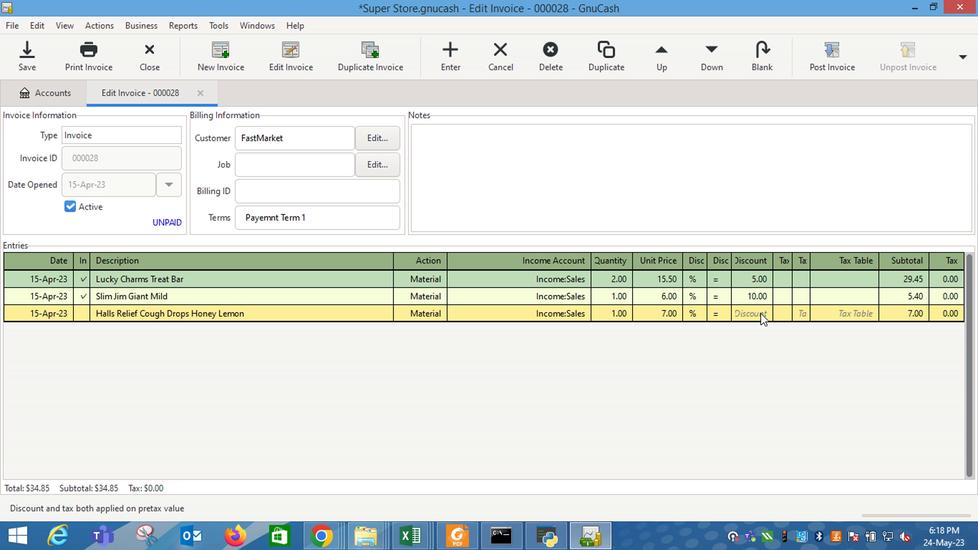 
Action: Mouse moved to (782, 315)
Screenshot: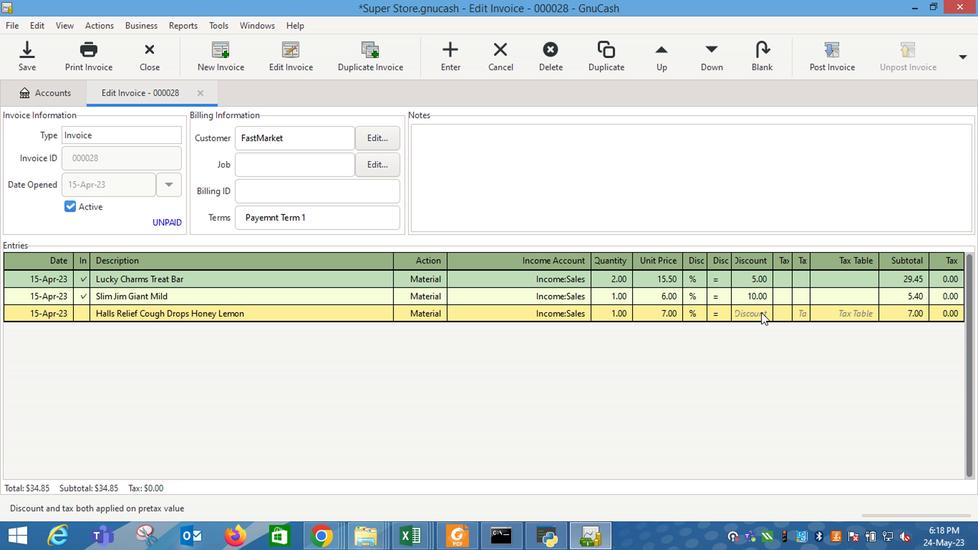 
Action: Key pressed 12<Key.enter>
Screenshot: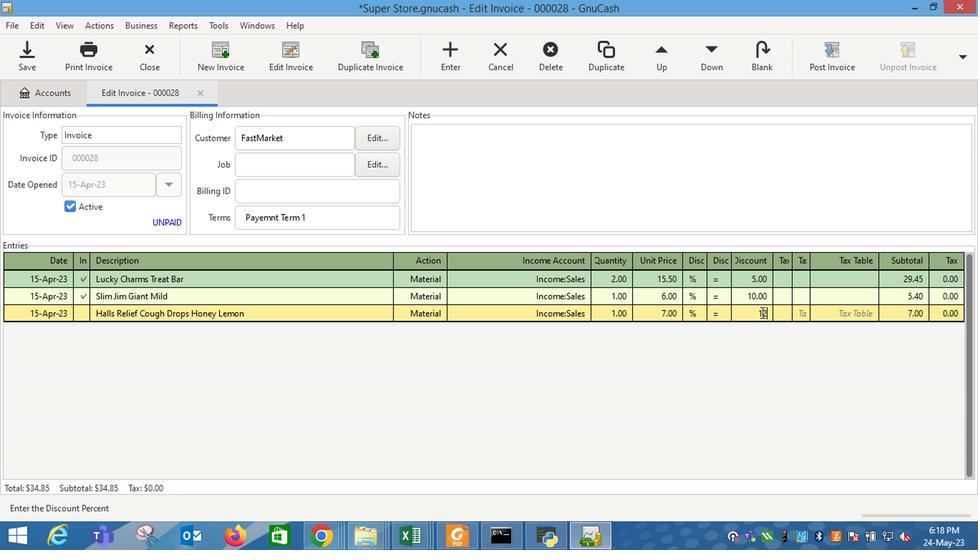 
Action: Mouse moved to (627, 150)
Screenshot: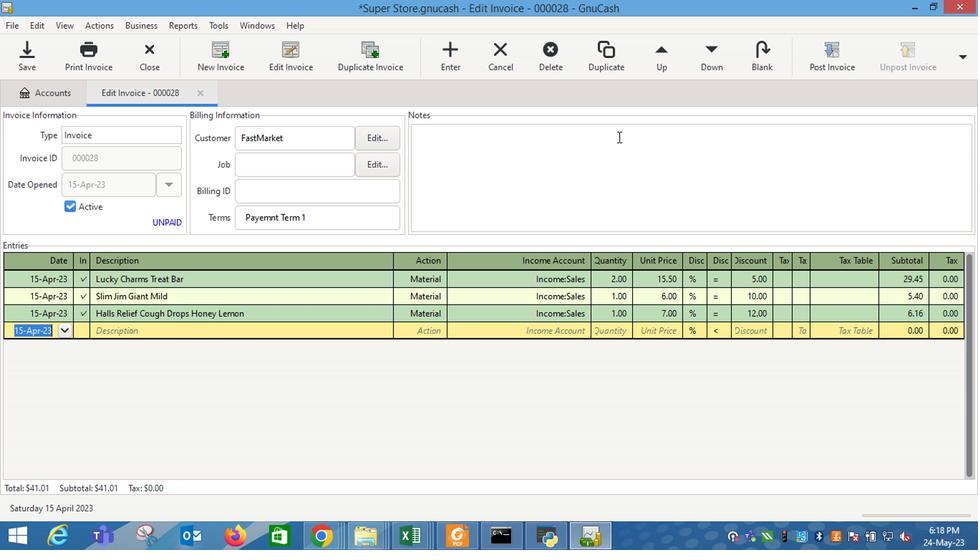 
Action: Mouse pressed left at (627, 150)
Screenshot: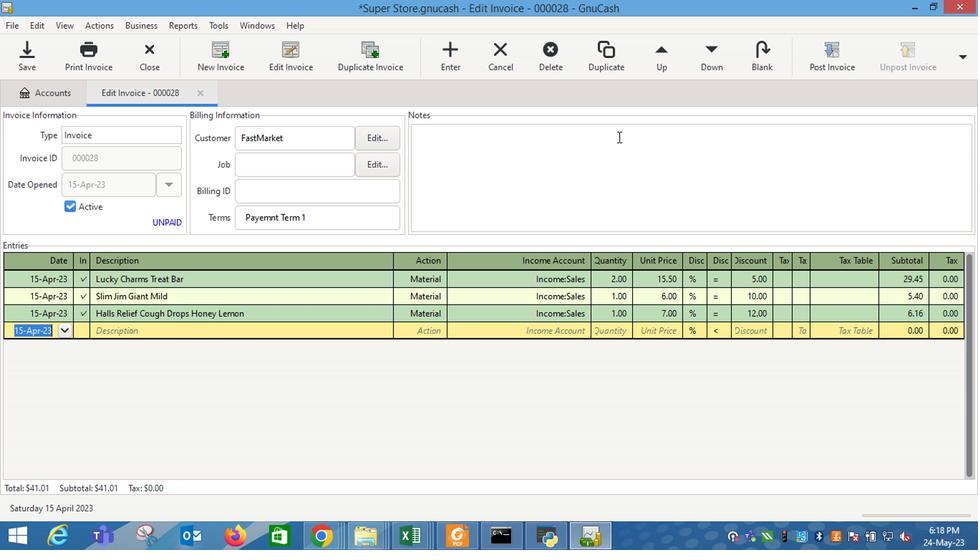 
Action: Key pressed <Key.shift_r>Looking<Key.space>forward<Key.space>to<Key.space>servinig<Key.space>you<Key.backspace><Key.backspace><Key.backspace><Key.backspace><Key.backspace><Key.backspace>g<Key.space>you<Key.space>again.
Screenshot: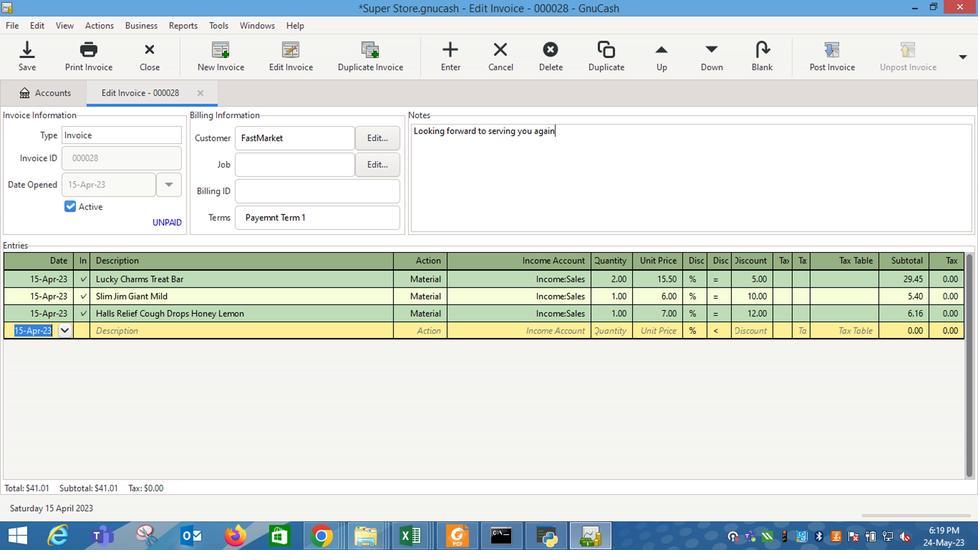 
Action: Mouse moved to (867, 69)
Screenshot: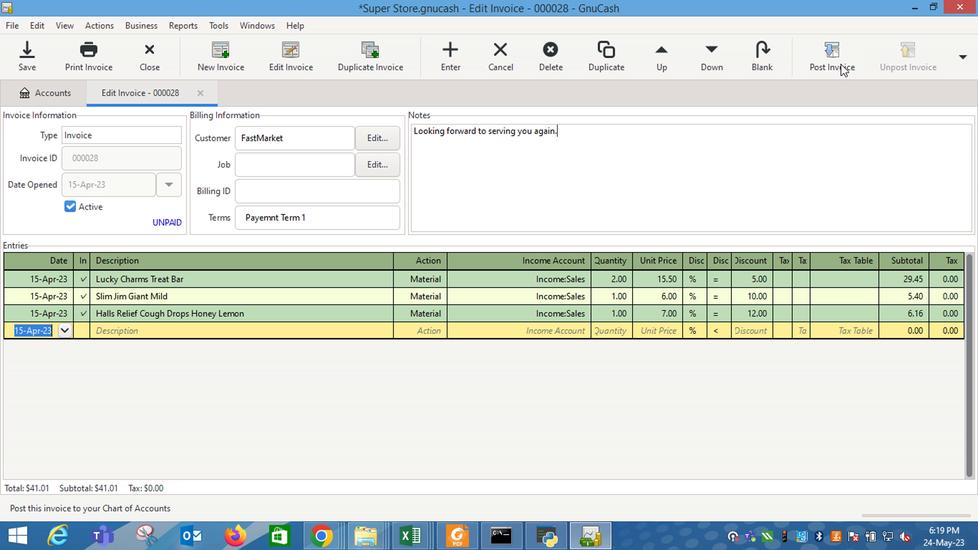 
Action: Mouse pressed left at (867, 69)
Screenshot: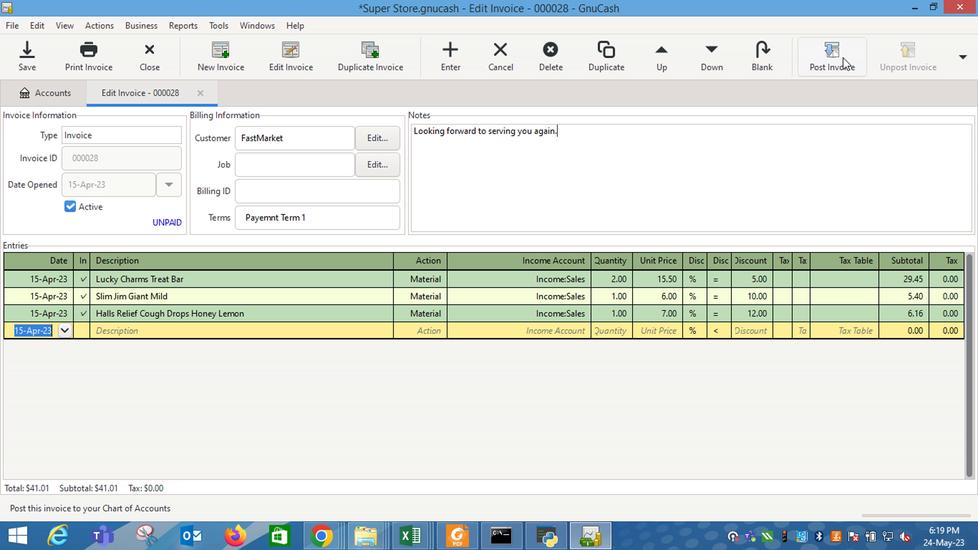 
Action: Mouse moved to (623, 243)
Screenshot: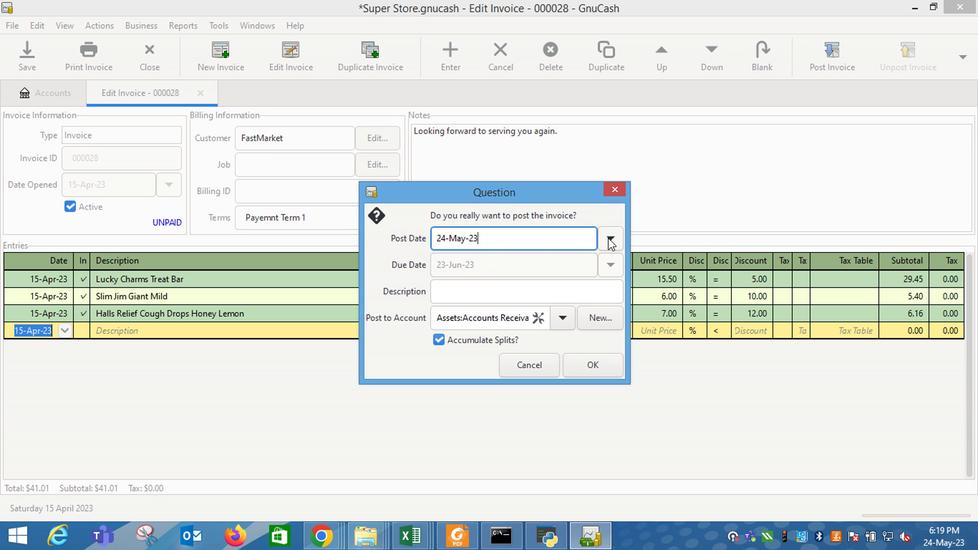 
Action: Mouse pressed left at (623, 243)
Screenshot: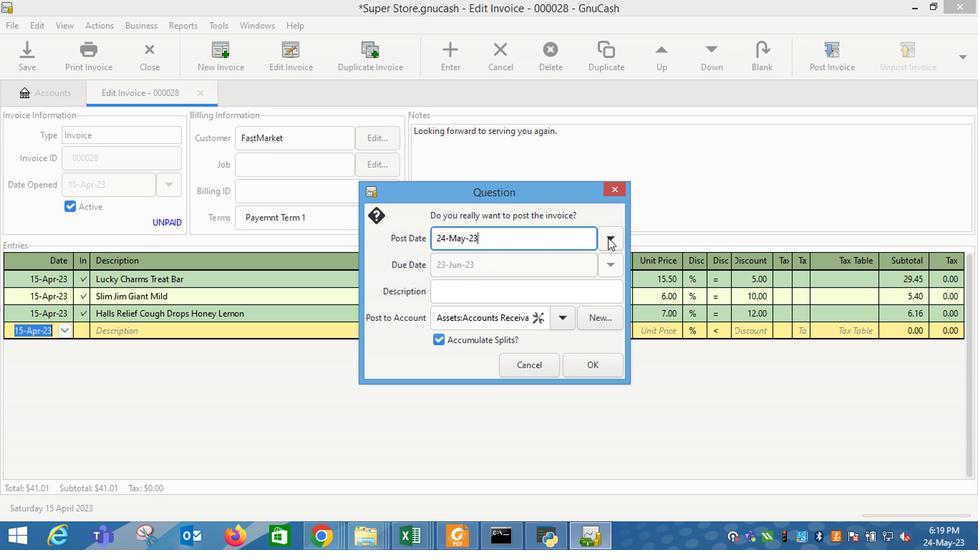 
Action: Mouse moved to (513, 265)
Screenshot: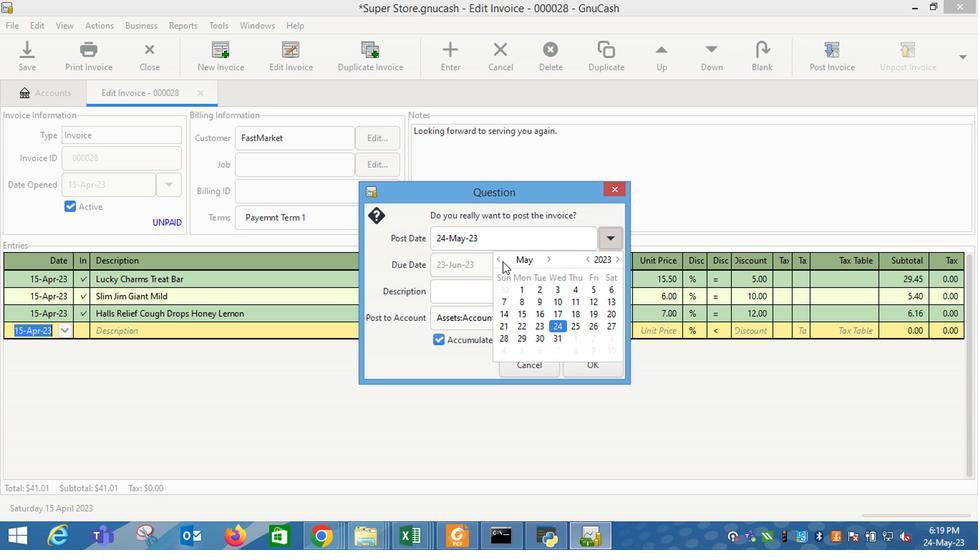 
Action: Mouse pressed left at (513, 265)
Screenshot: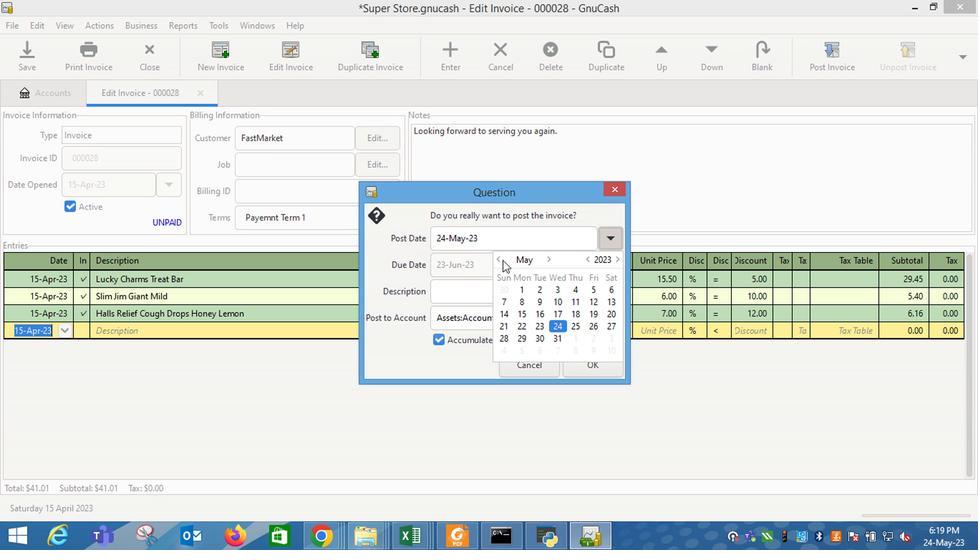 
Action: Mouse moved to (623, 246)
Screenshot: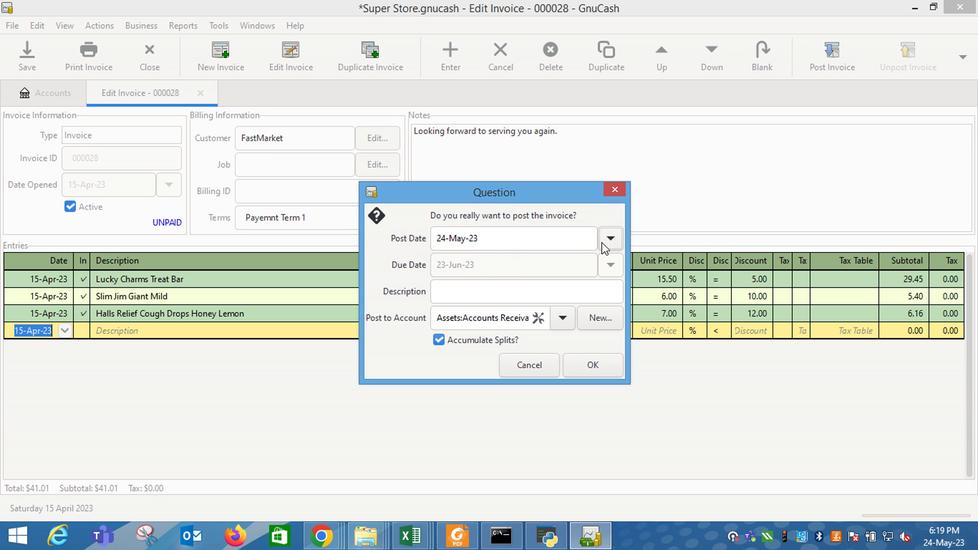 
Action: Mouse pressed left at (623, 246)
Screenshot: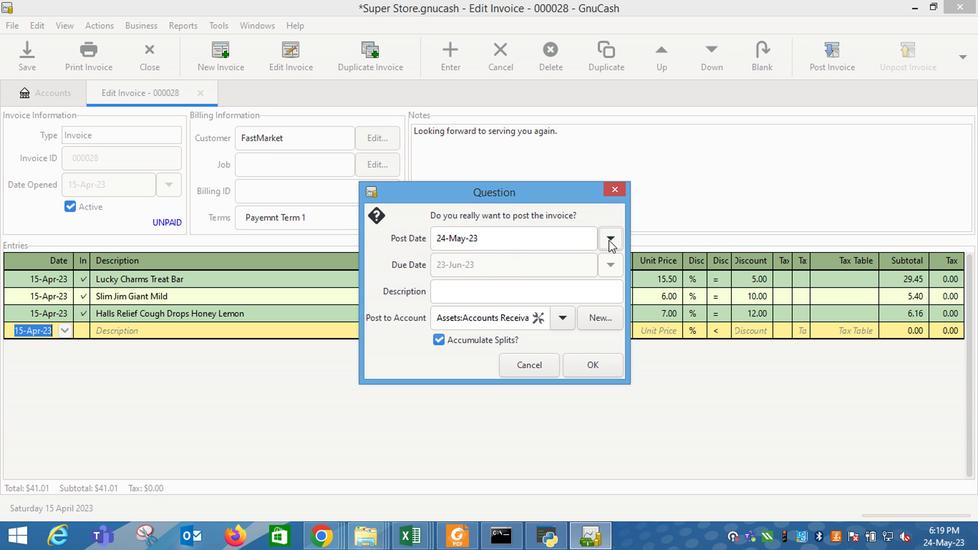 
Action: Mouse moved to (512, 267)
Screenshot: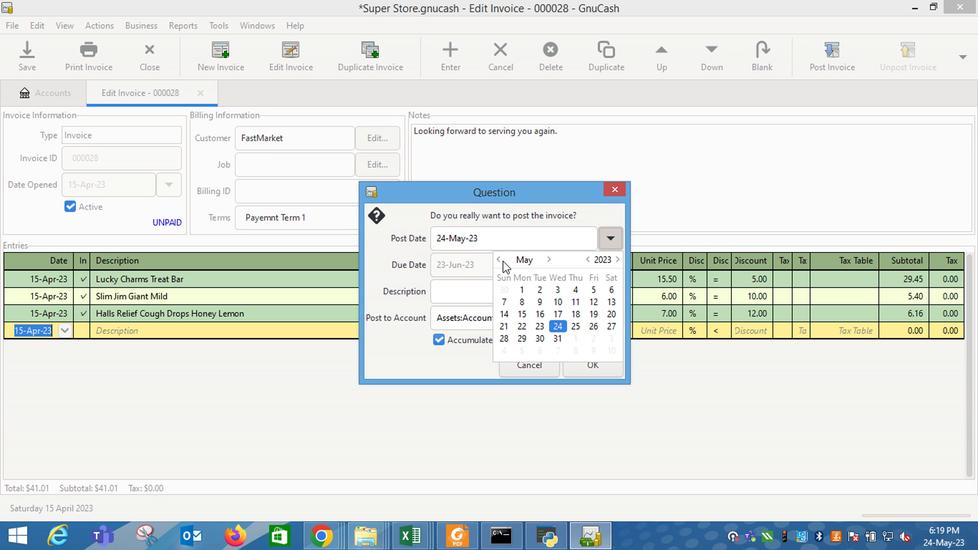 
Action: Mouse pressed left at (512, 267)
Screenshot: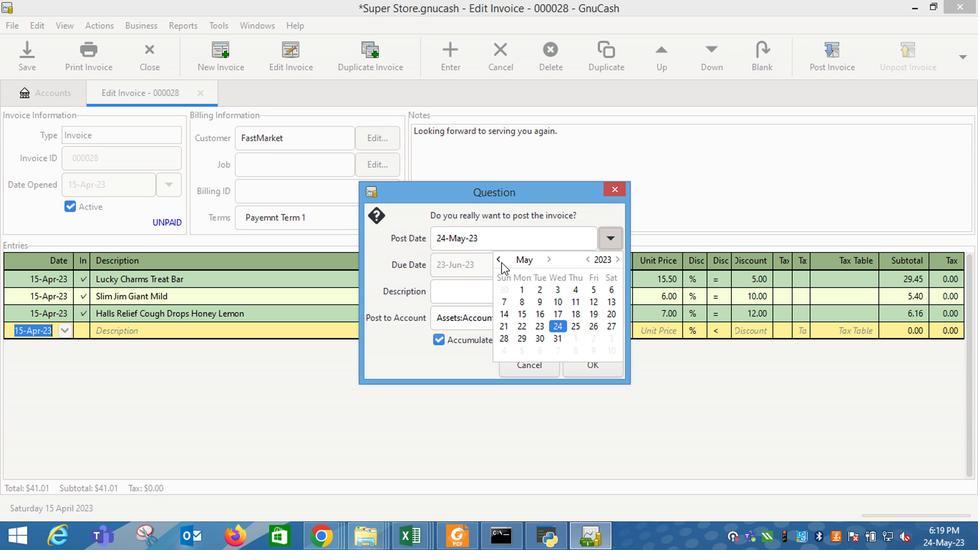 
Action: Mouse moved to (620, 319)
Screenshot: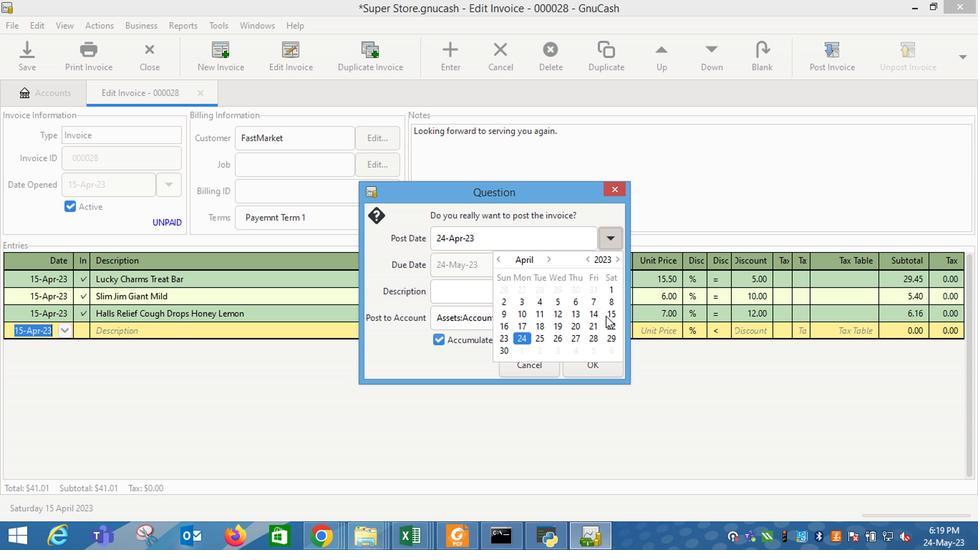 
Action: Mouse pressed left at (620, 319)
Screenshot: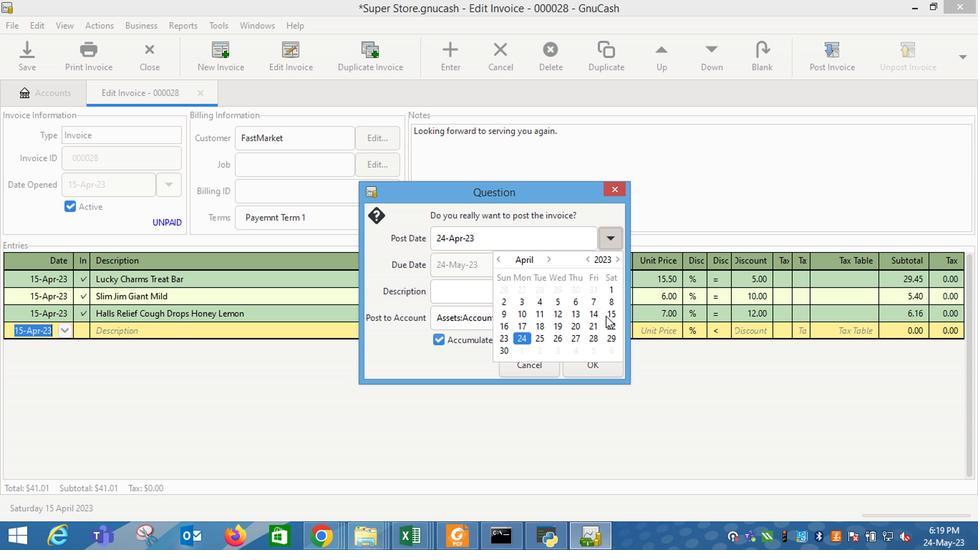 
Action: Mouse moved to (467, 299)
Screenshot: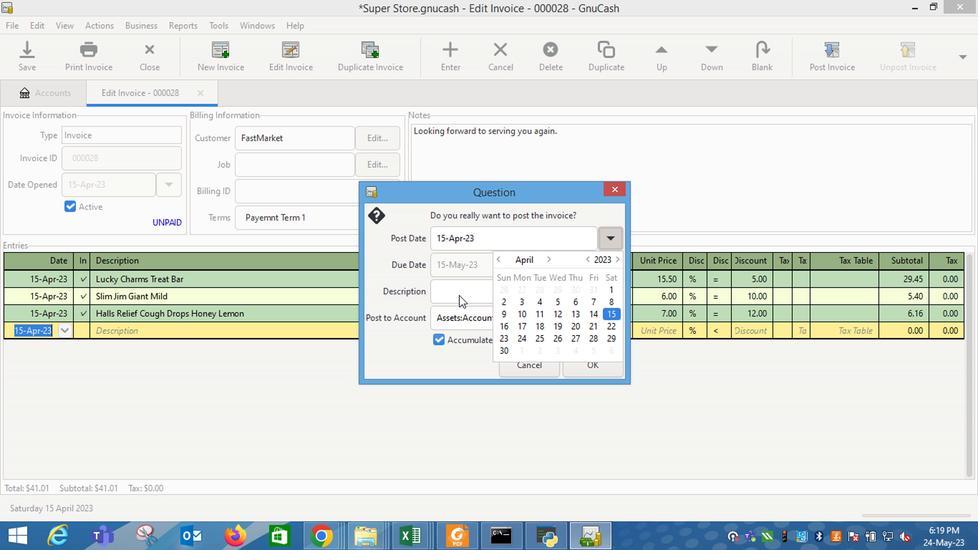 
Action: Mouse pressed left at (467, 299)
Screenshot: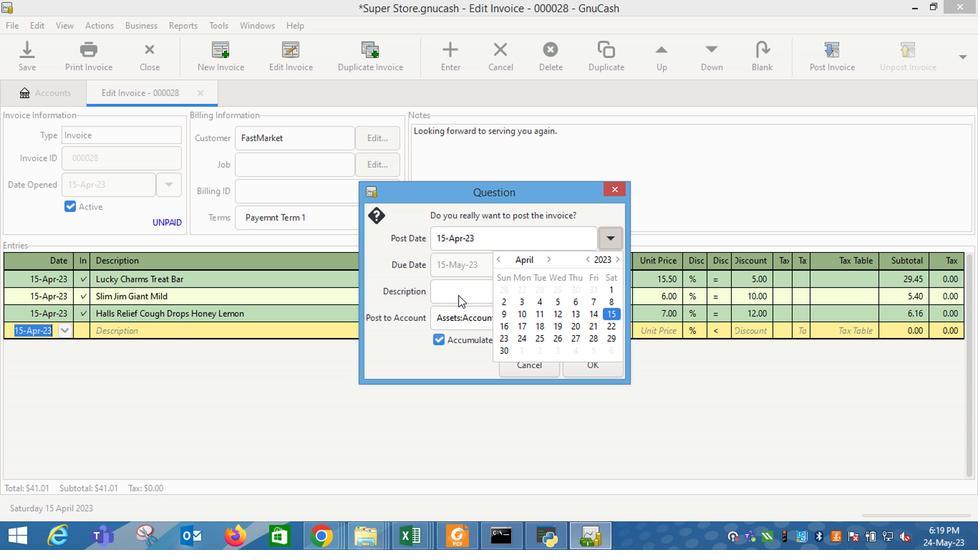 
Action: Mouse moved to (601, 367)
Screenshot: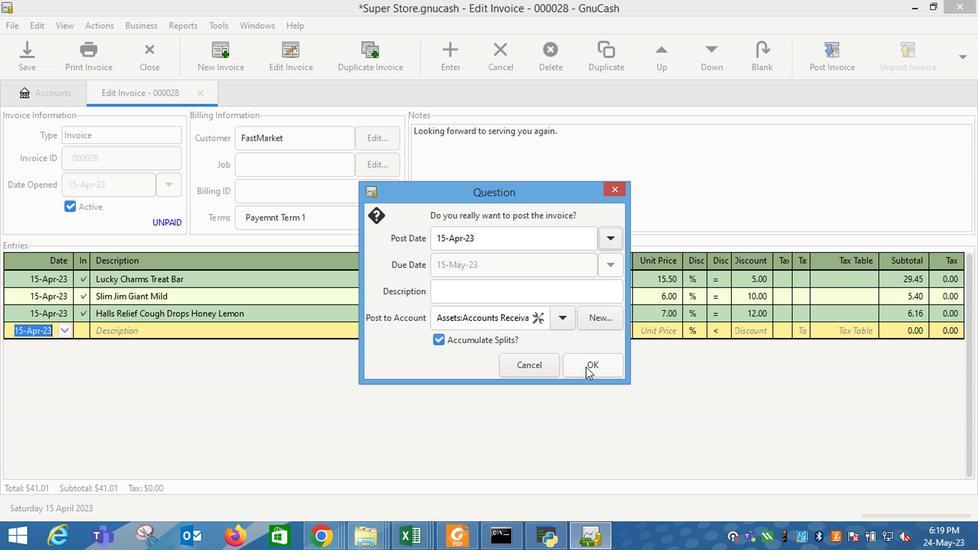 
Action: Mouse pressed left at (601, 367)
Screenshot: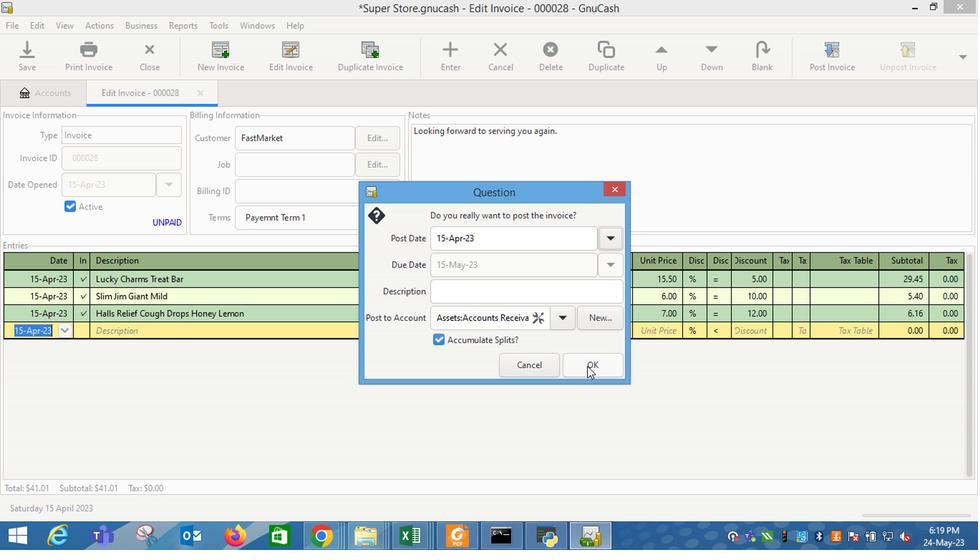 
Action: Mouse moved to (952, 67)
Screenshot: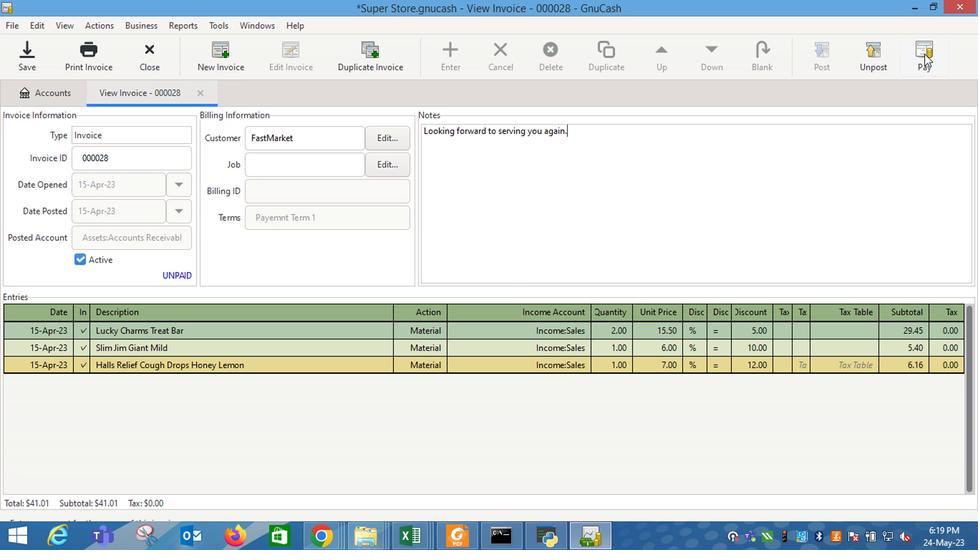 
Action: Mouse pressed left at (952, 67)
Screenshot: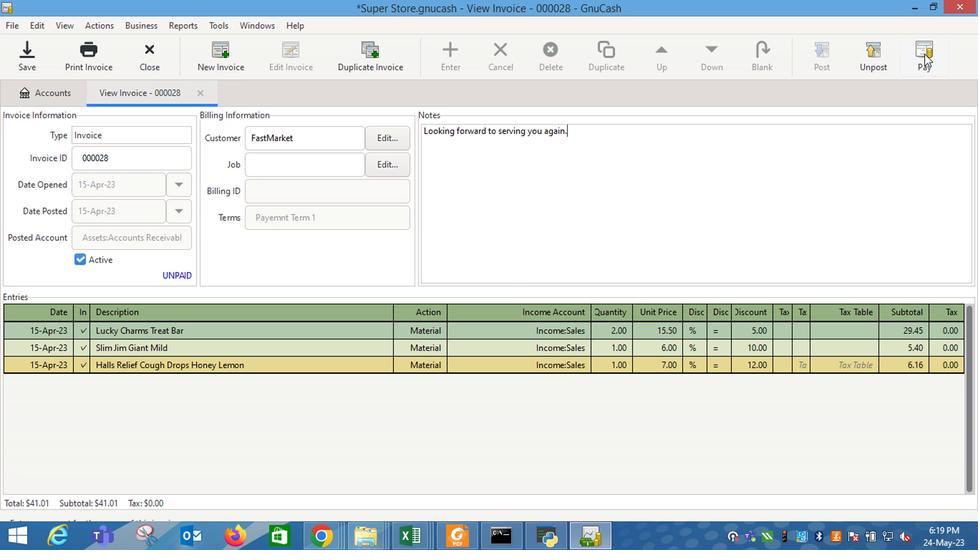 
Action: Mouse moved to (440, 291)
Screenshot: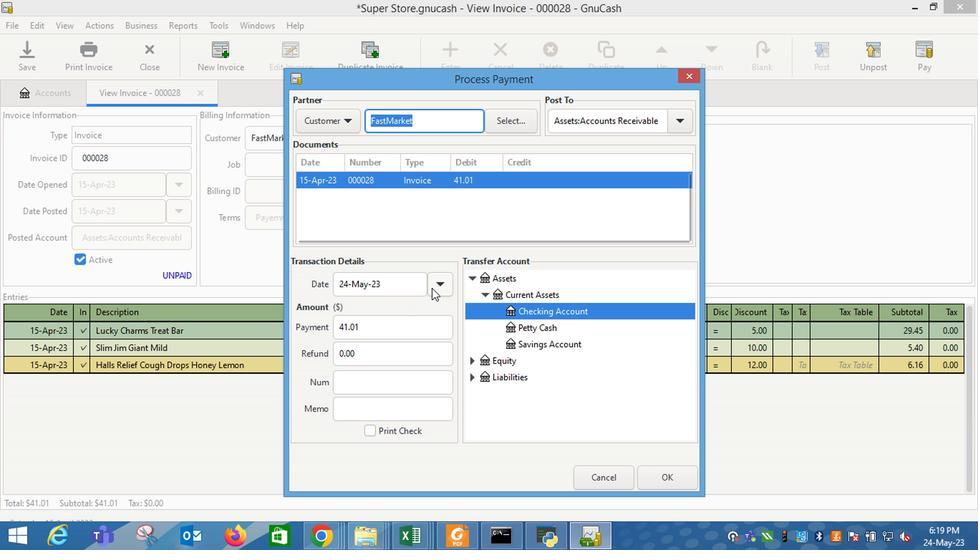 
Action: Mouse pressed left at (440, 291)
Screenshot: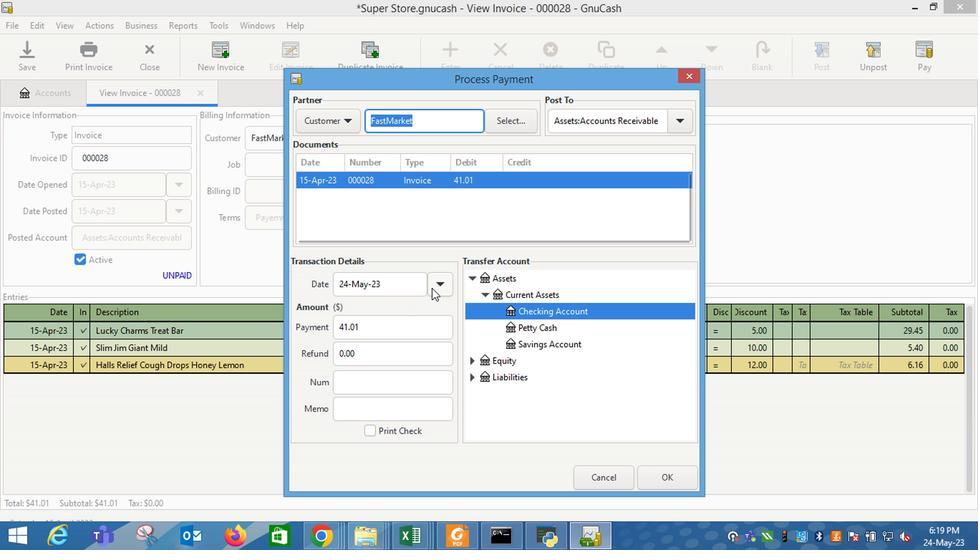 
Action: Mouse moved to (361, 363)
Screenshot: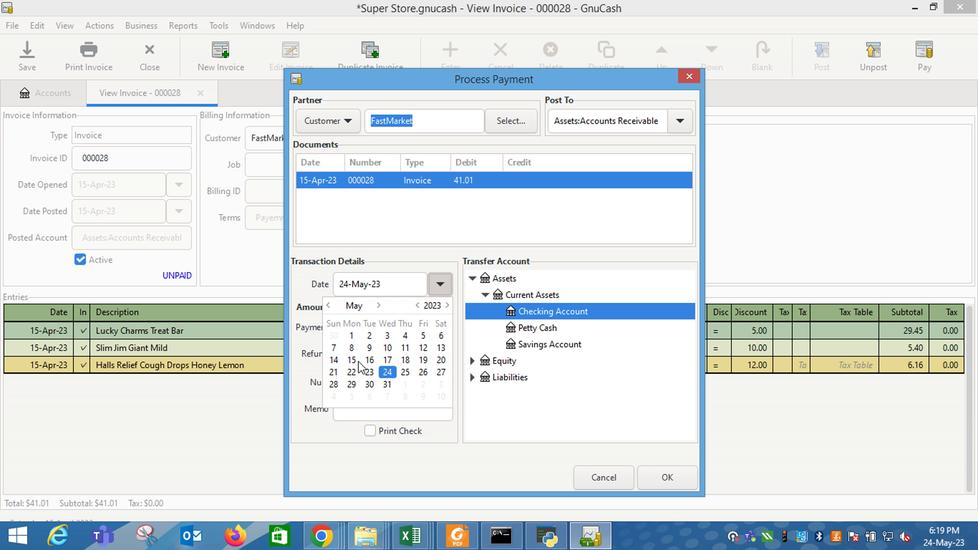 
Action: Mouse pressed left at (361, 363)
Screenshot: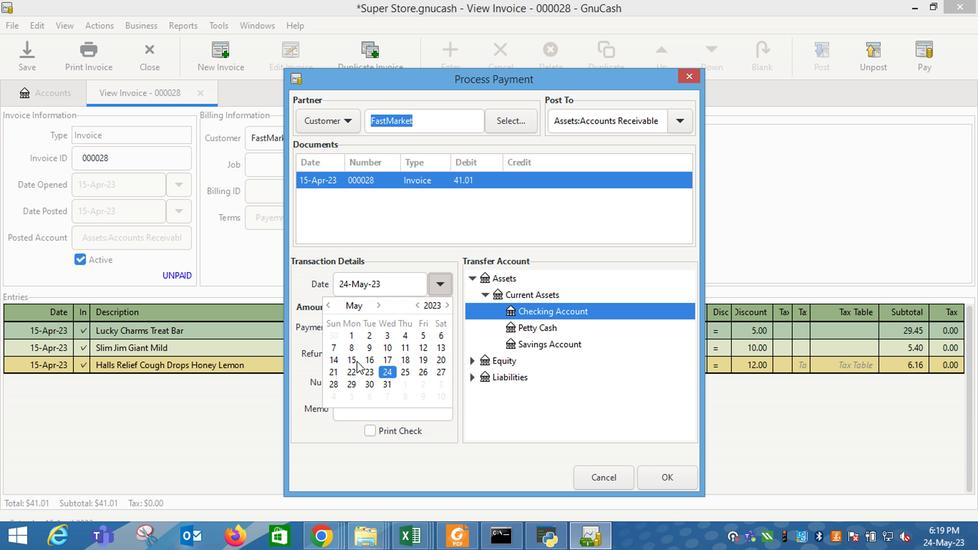 
Action: Mouse moved to (566, 316)
Screenshot: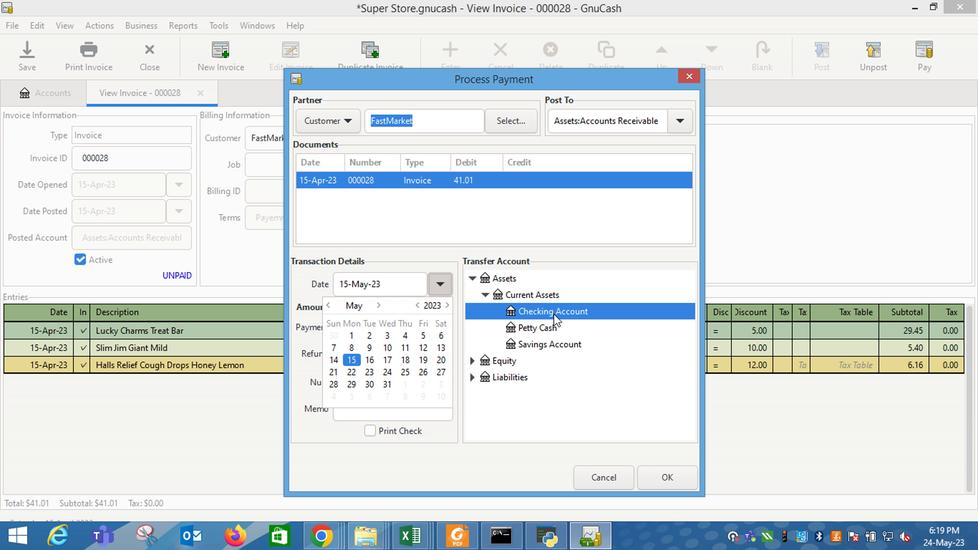 
Action: Mouse pressed left at (566, 316)
Screenshot: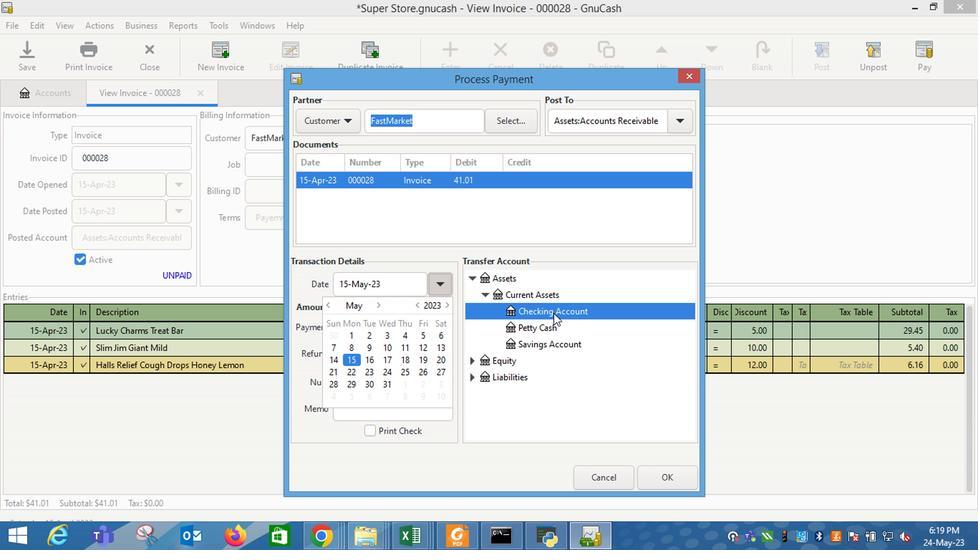 
Action: Mouse moved to (674, 471)
Screenshot: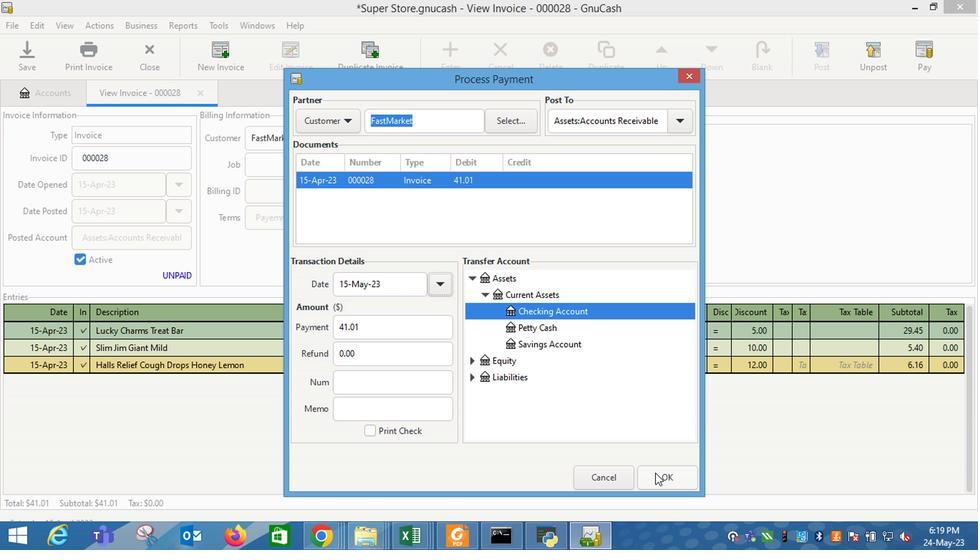
Action: Mouse pressed left at (674, 471)
Screenshot: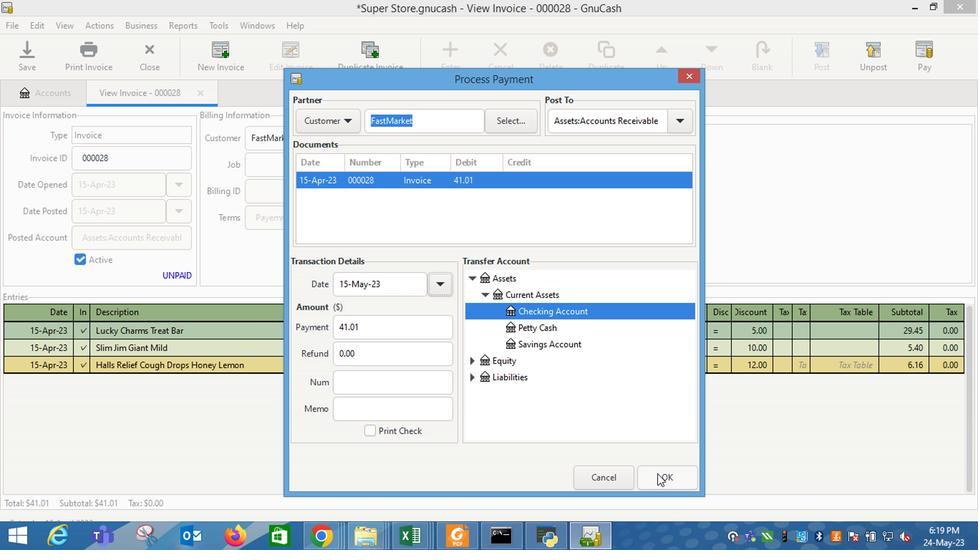 
Action: Mouse moved to (79, 70)
Screenshot: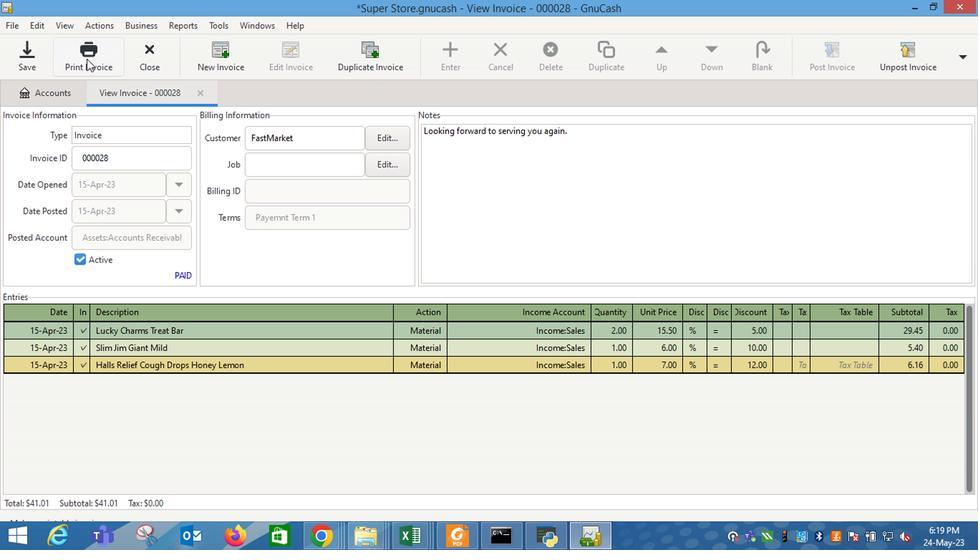 
Action: Mouse pressed left at (79, 70)
Screenshot: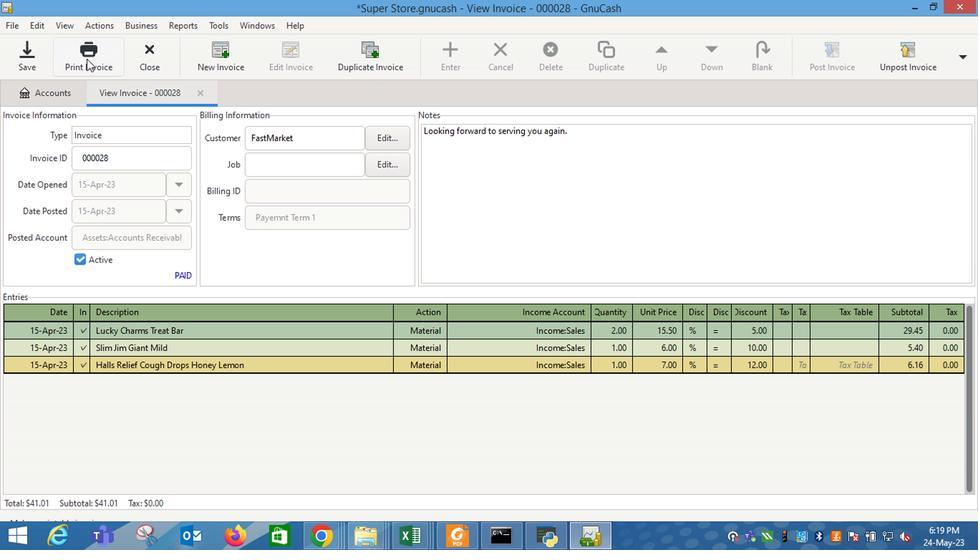 
Action: Mouse moved to (365, 67)
Screenshot: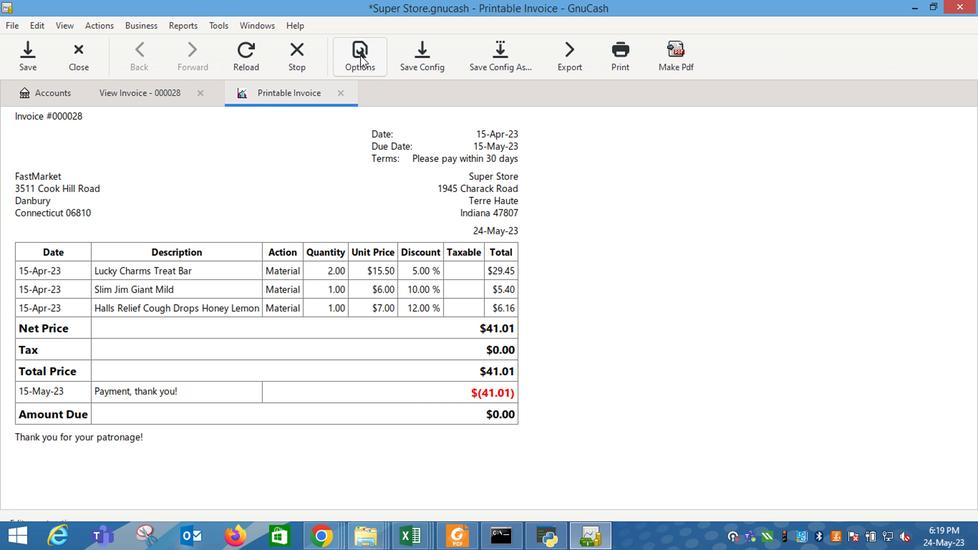 
Action: Mouse pressed left at (365, 67)
Screenshot: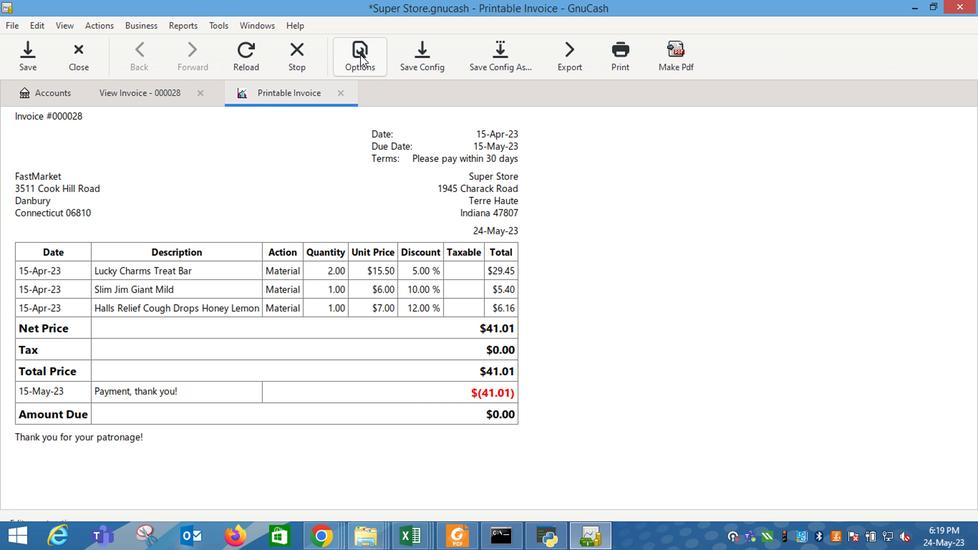 
Action: Mouse moved to (283, 149)
Screenshot: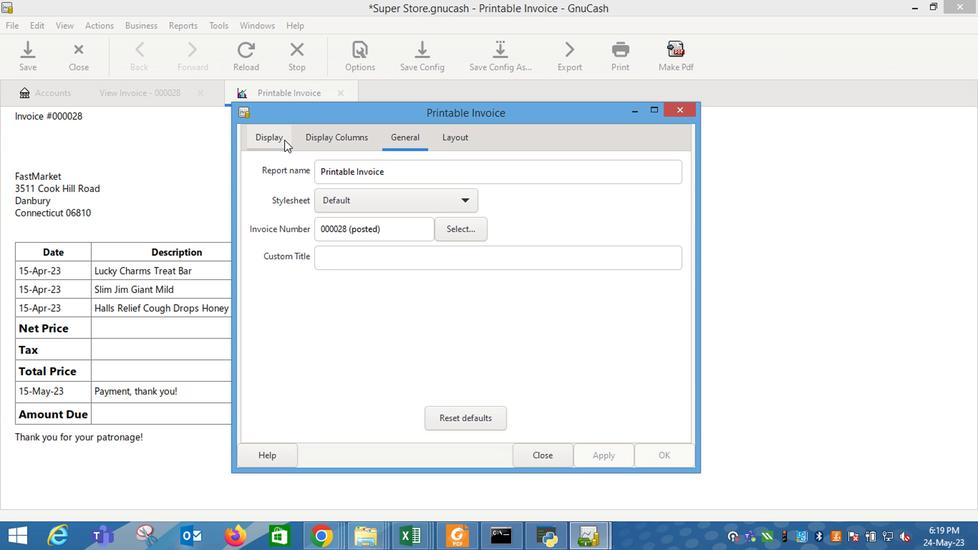 
Action: Mouse pressed left at (283, 149)
Screenshot: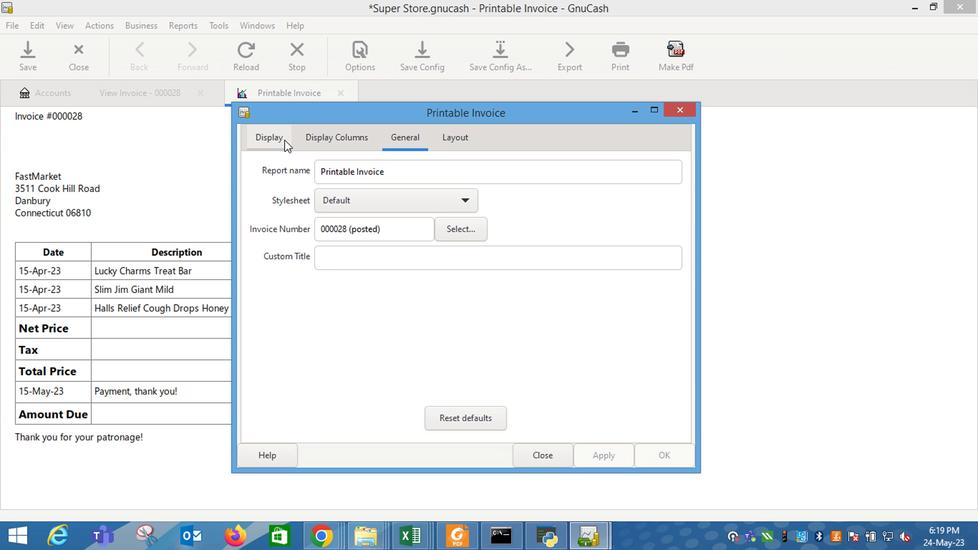 
Action: Mouse moved to (366, 303)
Screenshot: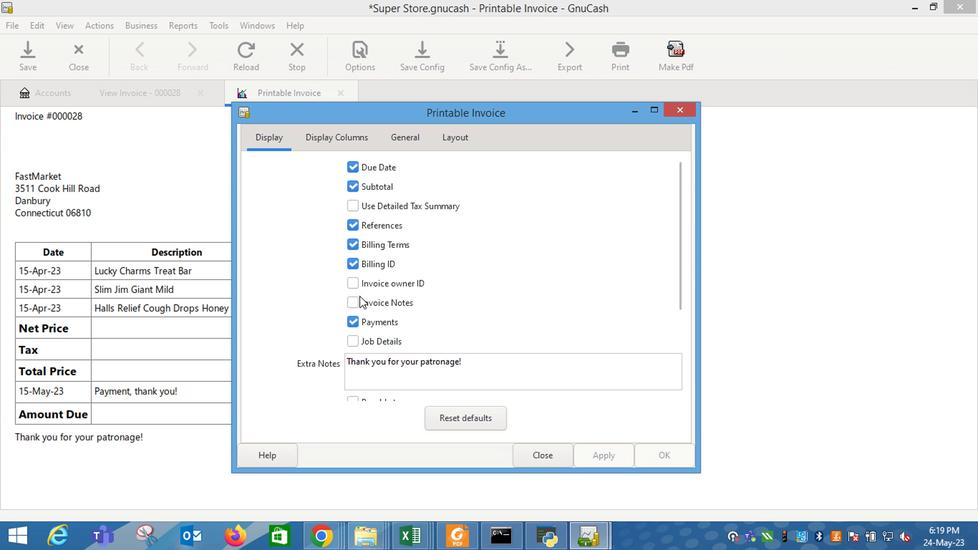 
Action: Mouse pressed left at (366, 303)
Screenshot: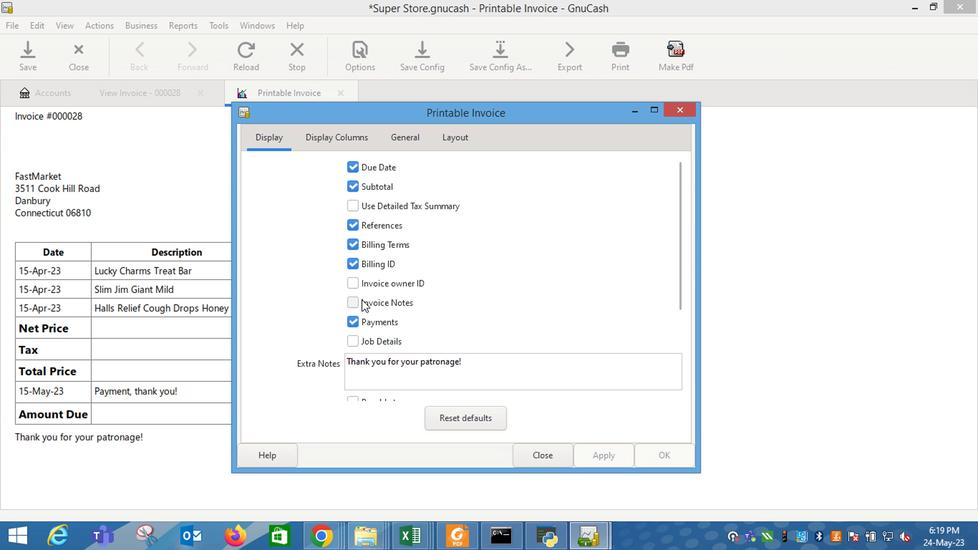 
Action: Mouse moved to (605, 450)
Screenshot: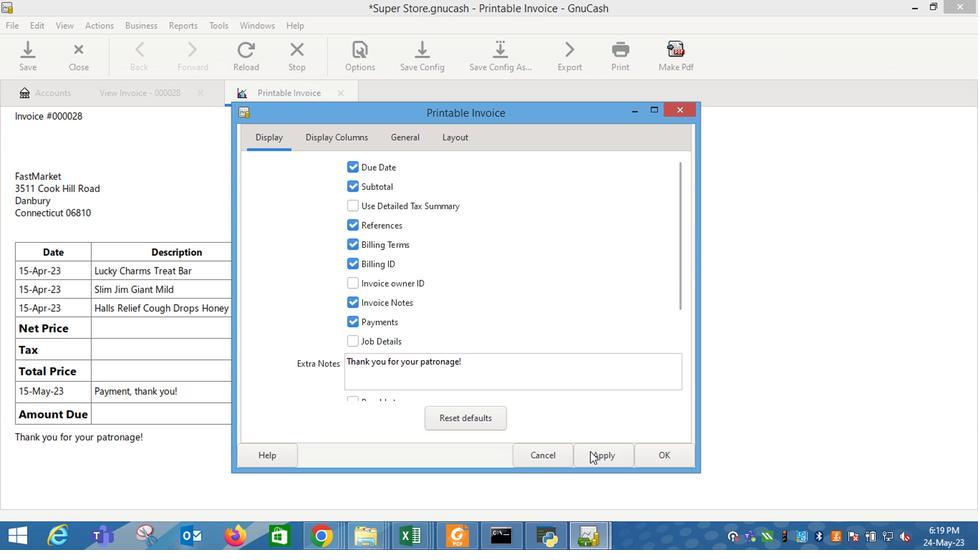 
Action: Mouse pressed left at (605, 450)
Screenshot: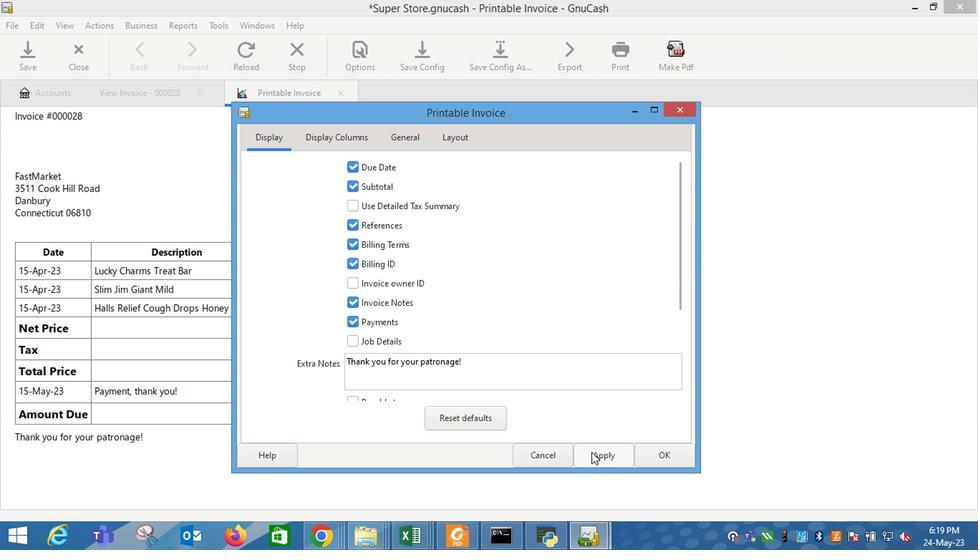 
Action: Mouse moved to (555, 452)
Screenshot: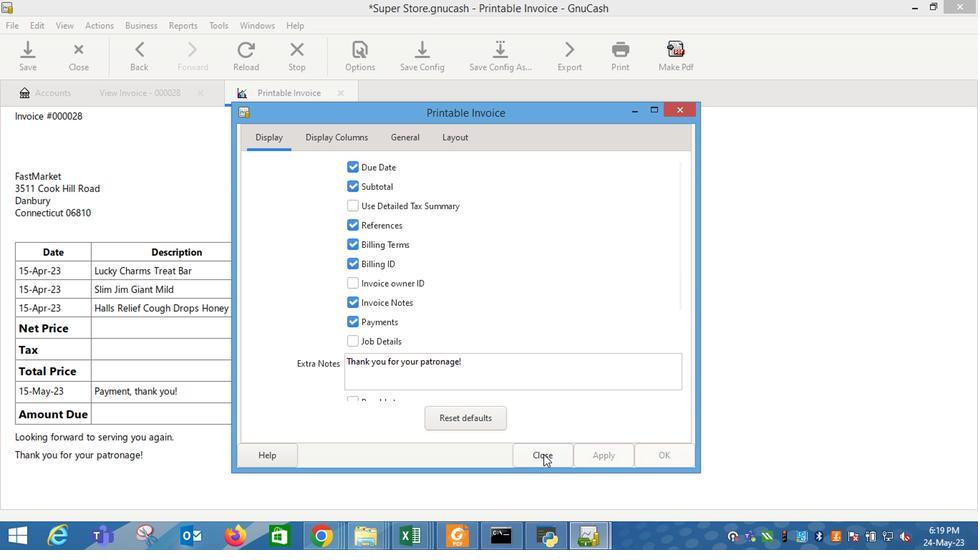 
Action: Mouse pressed left at (555, 452)
Screenshot: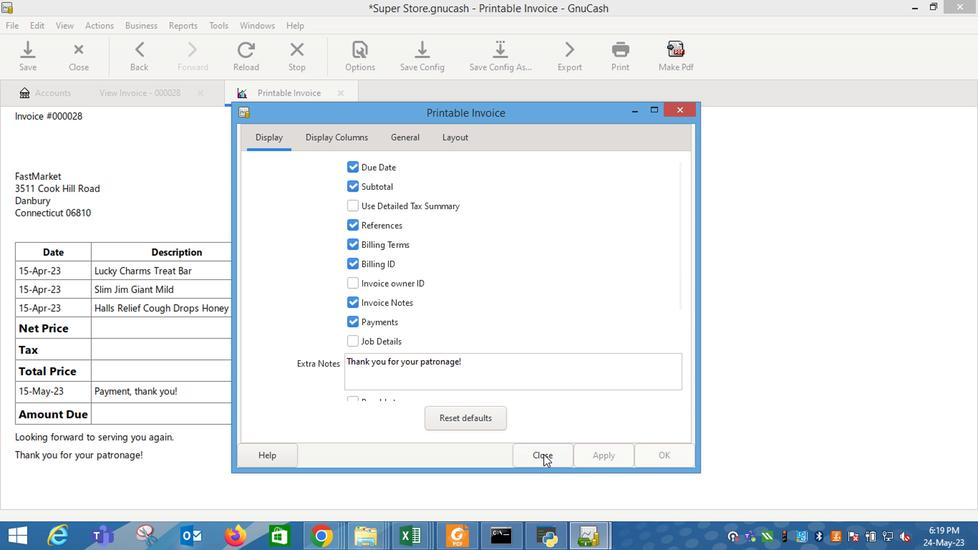 
Action: Mouse moved to (552, 453)
Screenshot: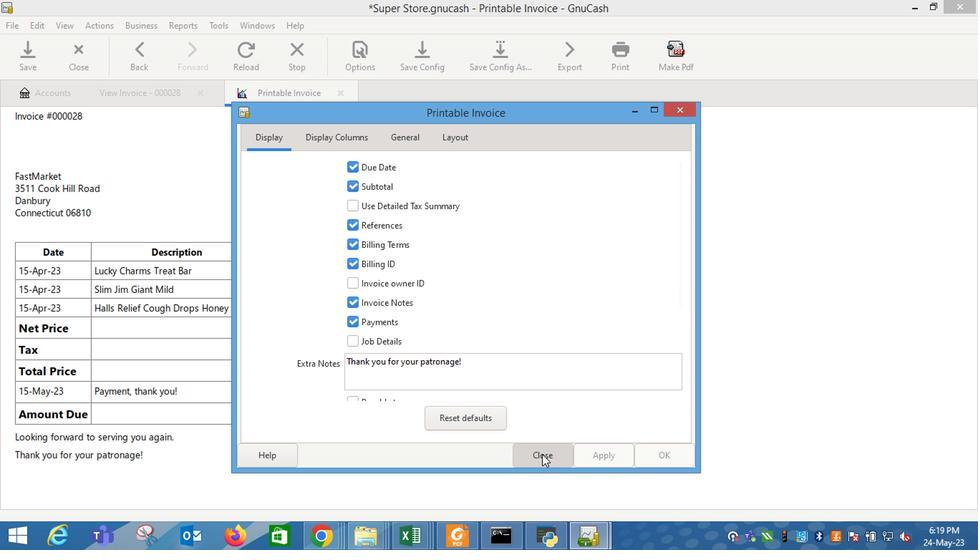 
